 Task: Find connections with filter location Jesús Menéndez with filter topic #socialmediawith filter profile language German with filter current company Anglo American with filter school EnglishScore with filter industry Shipbuilding with filter service category Administrative with filter keywords title Computer Scientist
Action: Mouse moved to (669, 92)
Screenshot: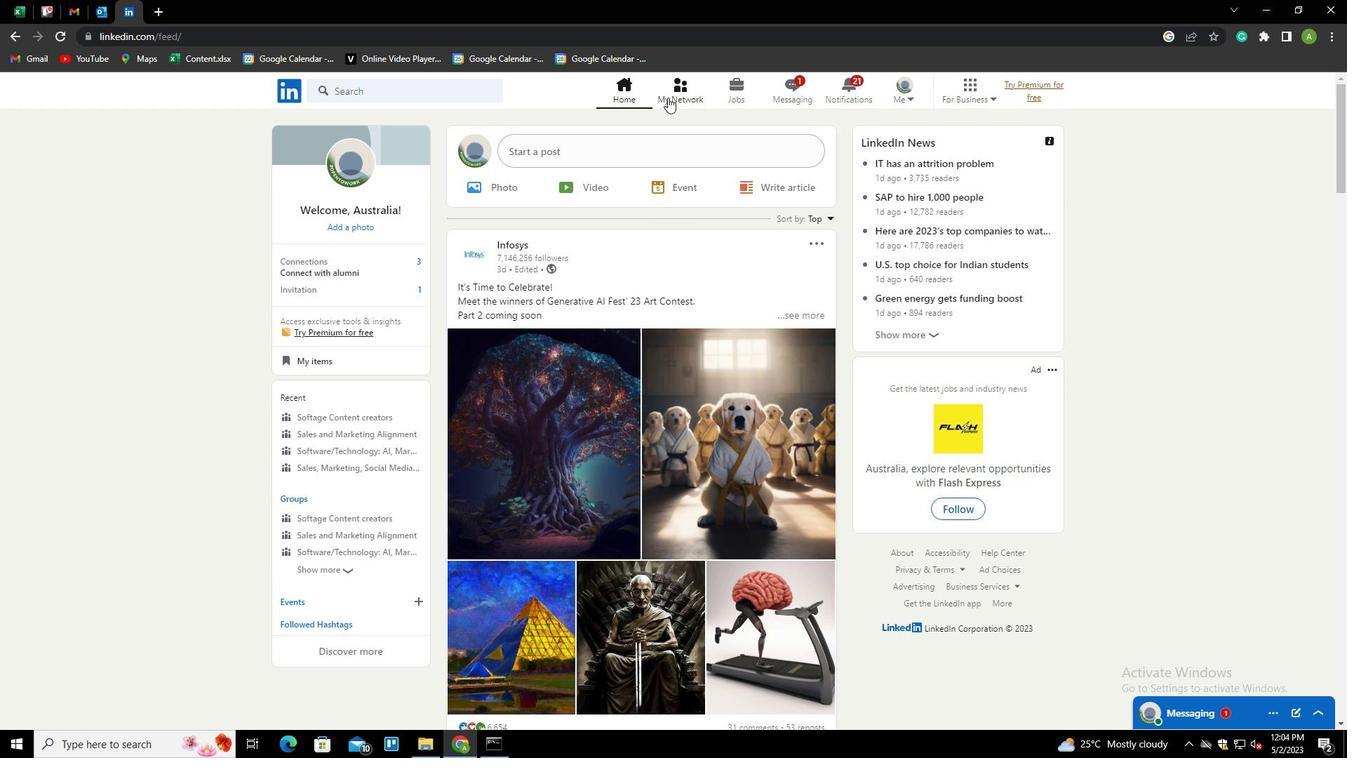 
Action: Mouse pressed left at (669, 92)
Screenshot: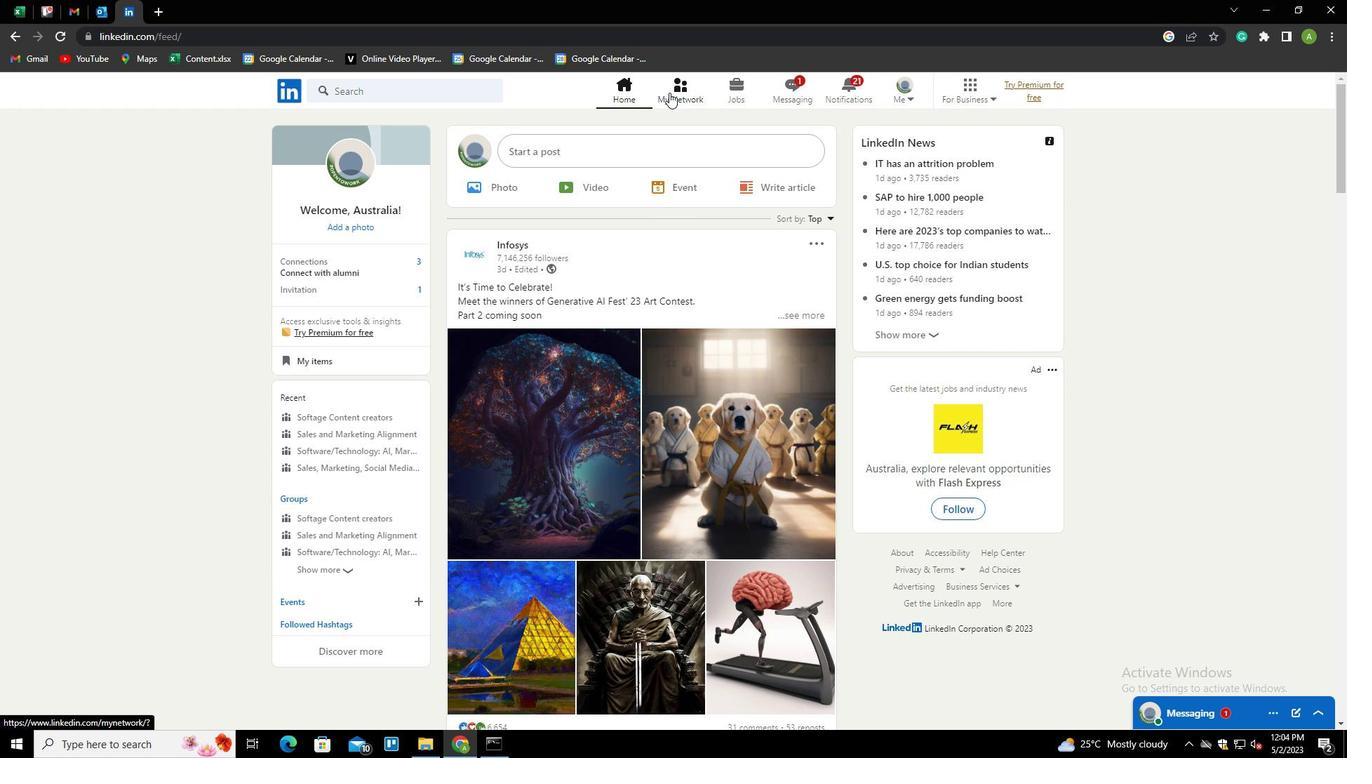 
Action: Mouse moved to (337, 167)
Screenshot: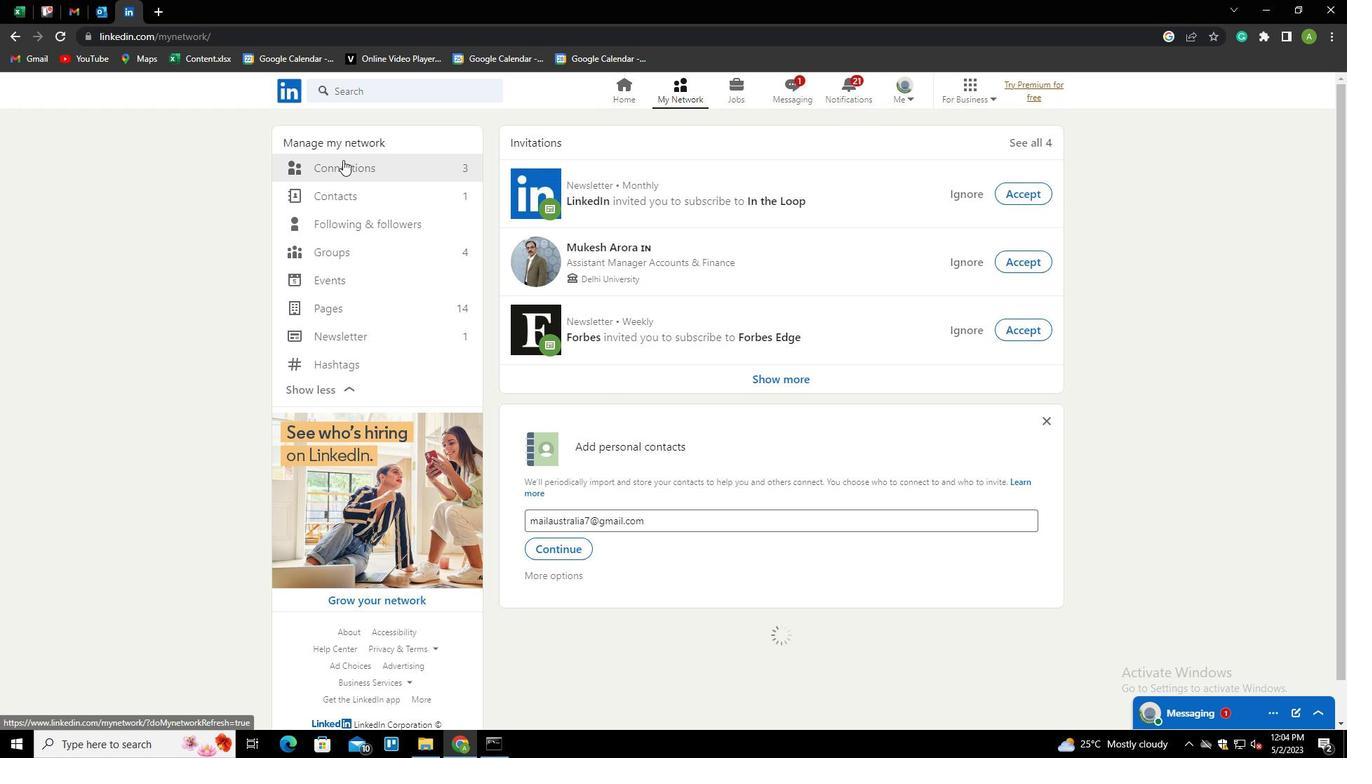 
Action: Mouse pressed left at (337, 167)
Screenshot: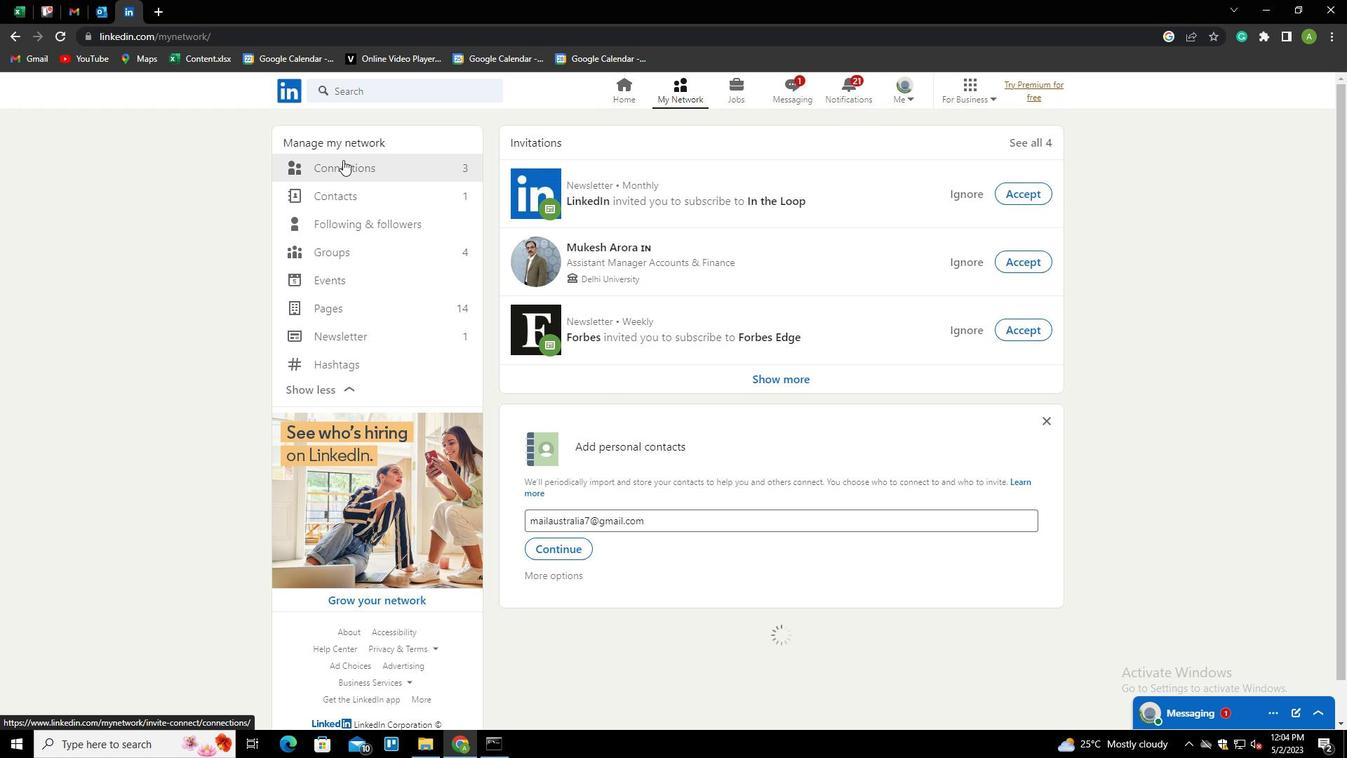 
Action: Mouse moved to (793, 172)
Screenshot: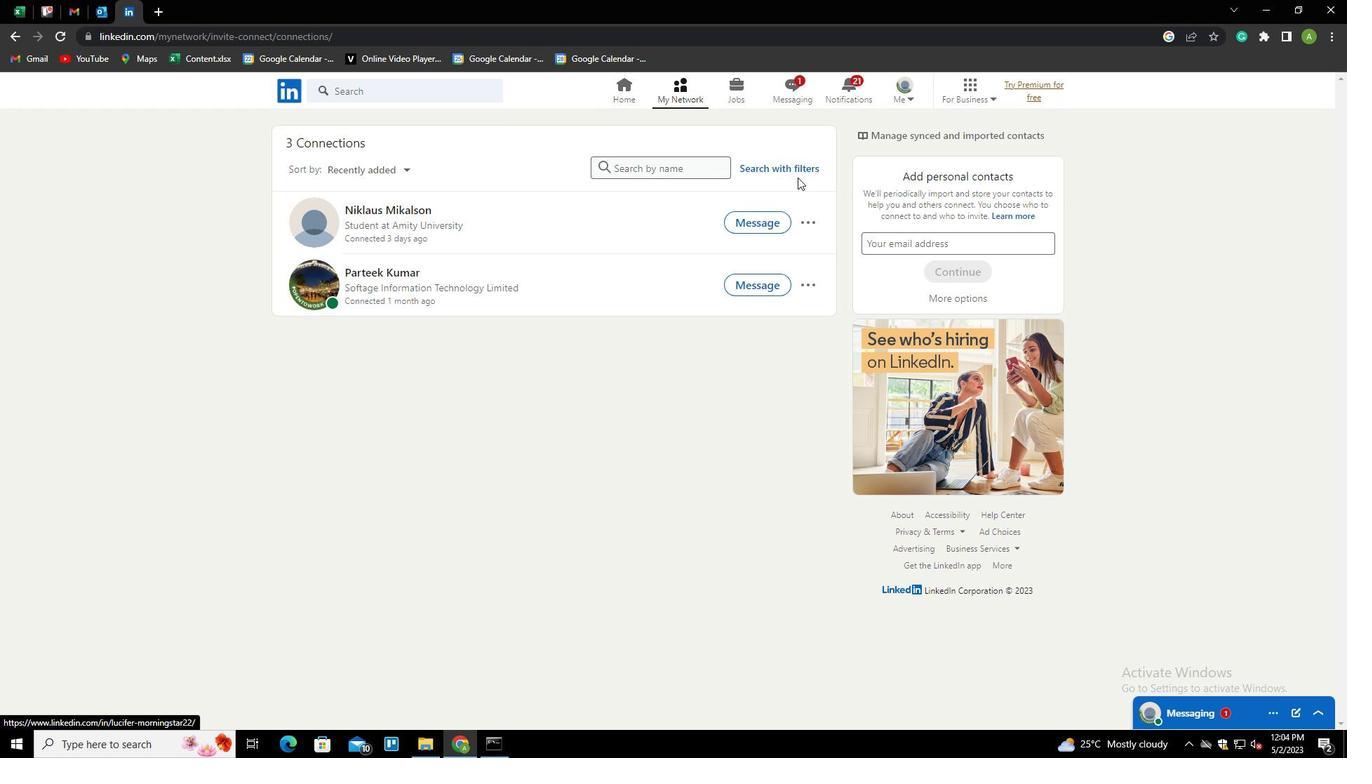 
Action: Mouse pressed left at (793, 172)
Screenshot: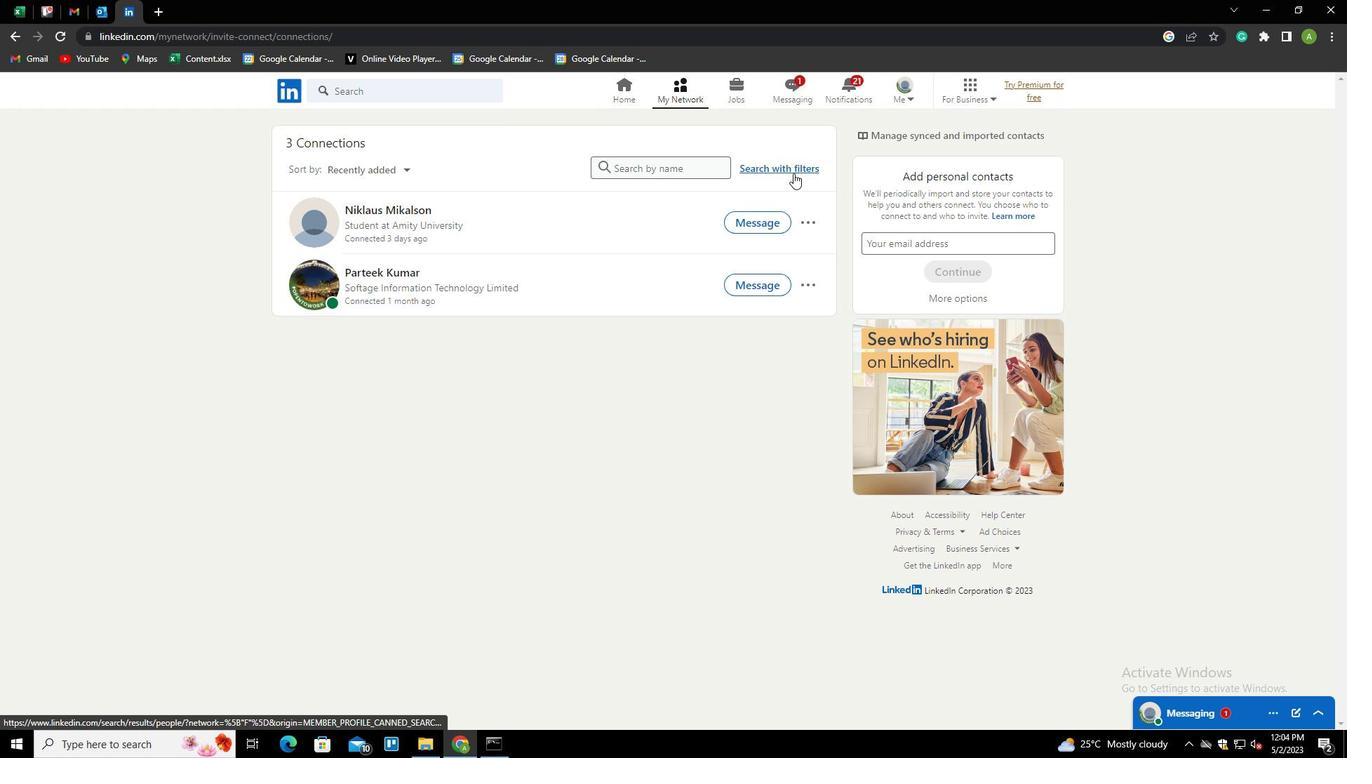 
Action: Mouse moved to (720, 125)
Screenshot: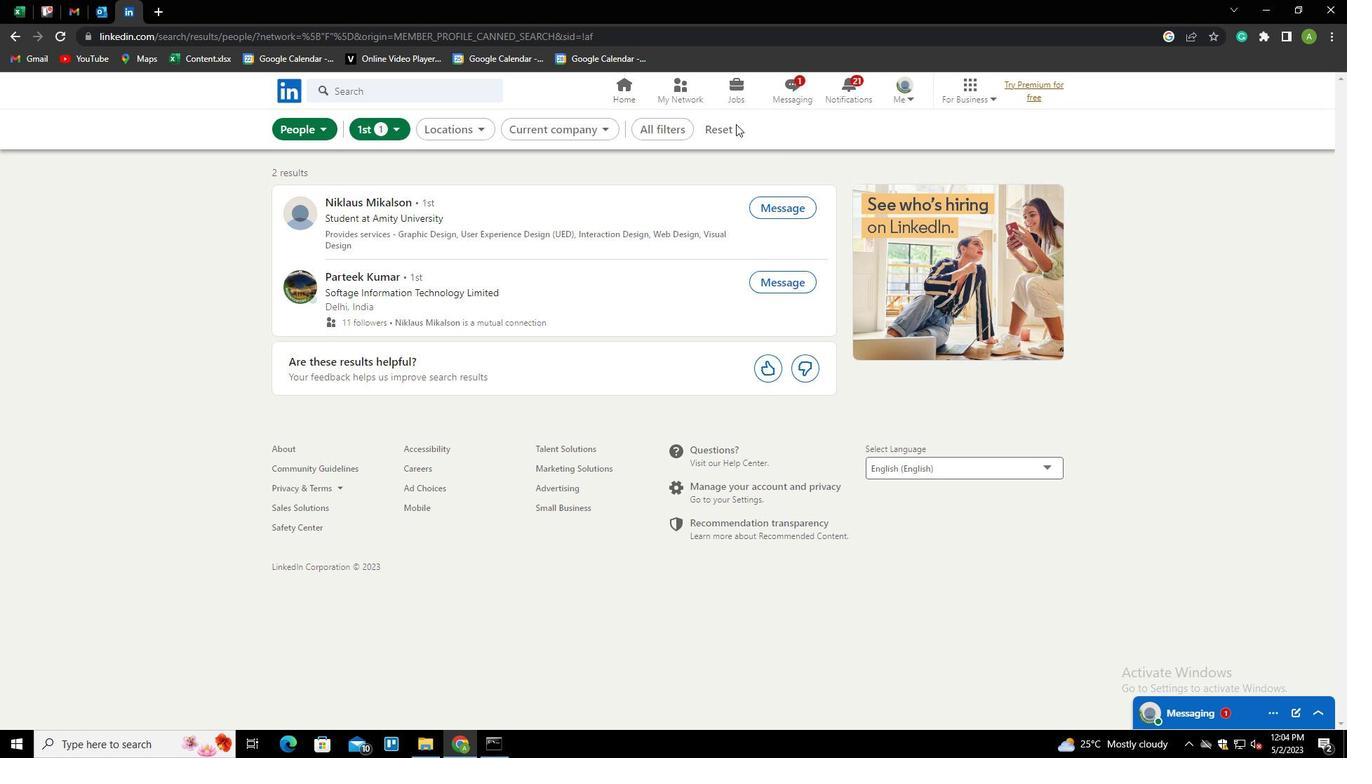 
Action: Mouse pressed left at (720, 125)
Screenshot: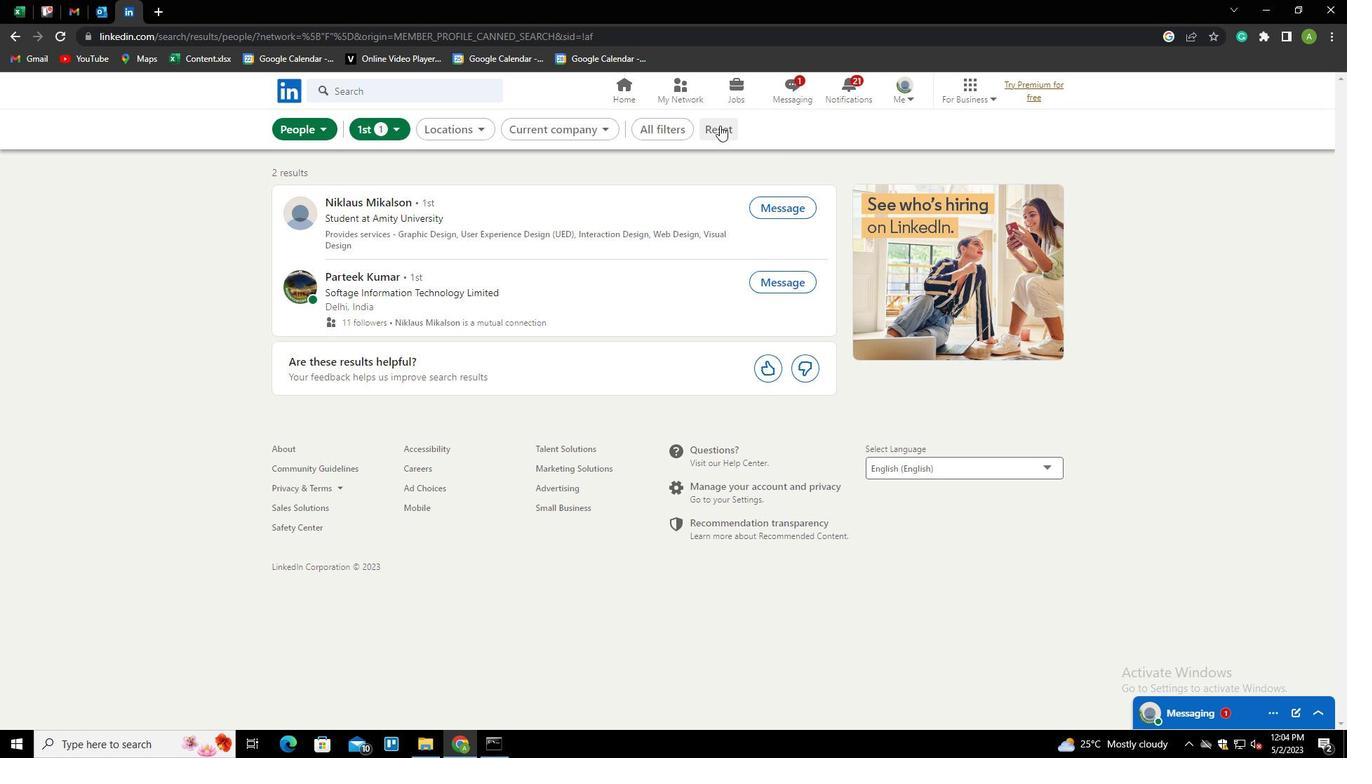
Action: Mouse moved to (691, 128)
Screenshot: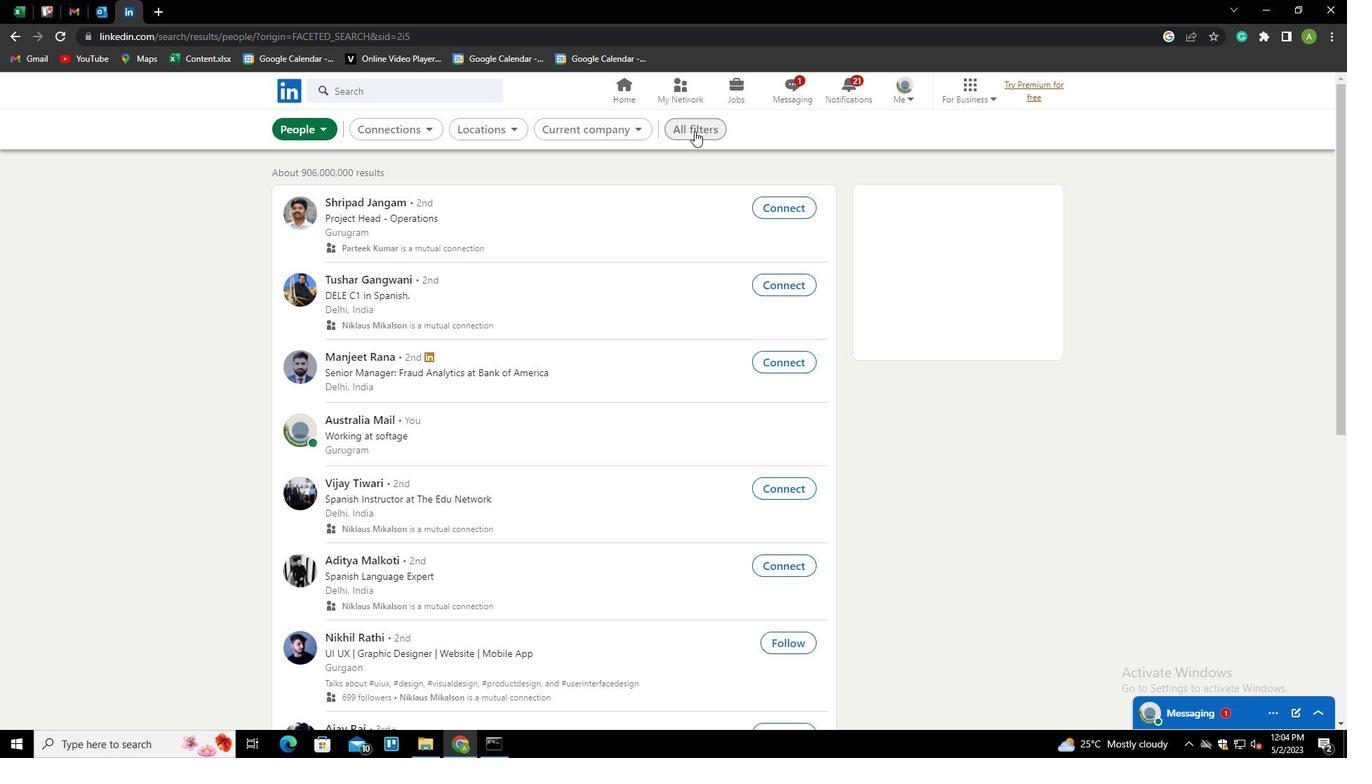 
Action: Mouse pressed left at (691, 128)
Screenshot: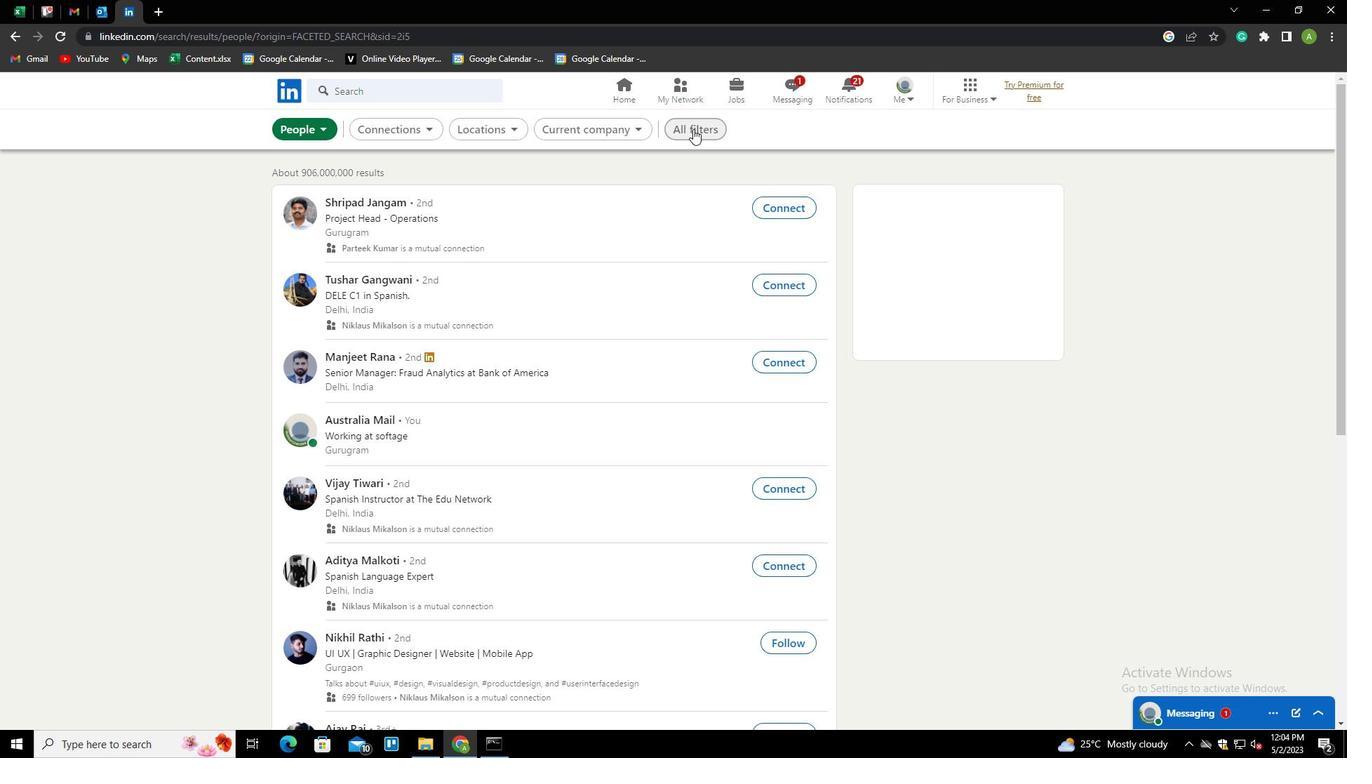 
Action: Mouse moved to (1167, 394)
Screenshot: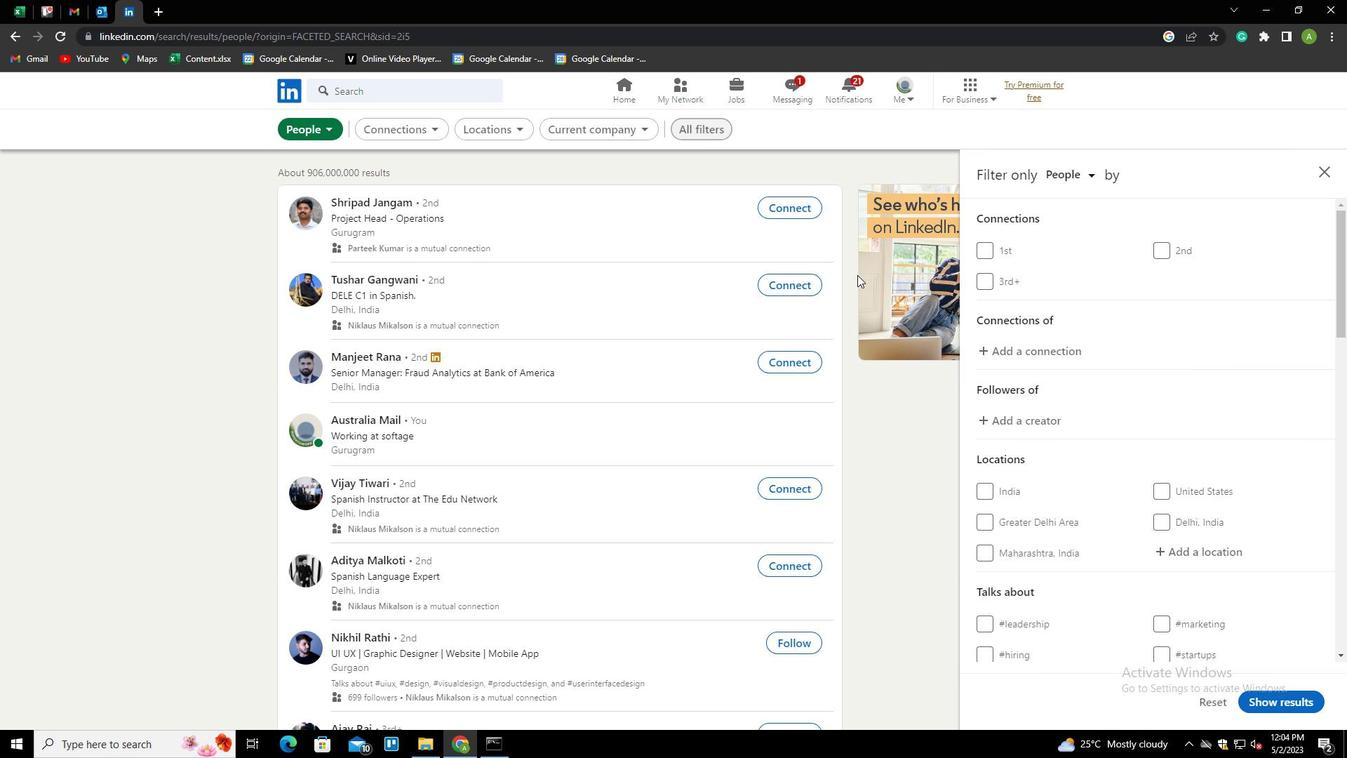
Action: Mouse scrolled (1167, 393) with delta (0, 0)
Screenshot: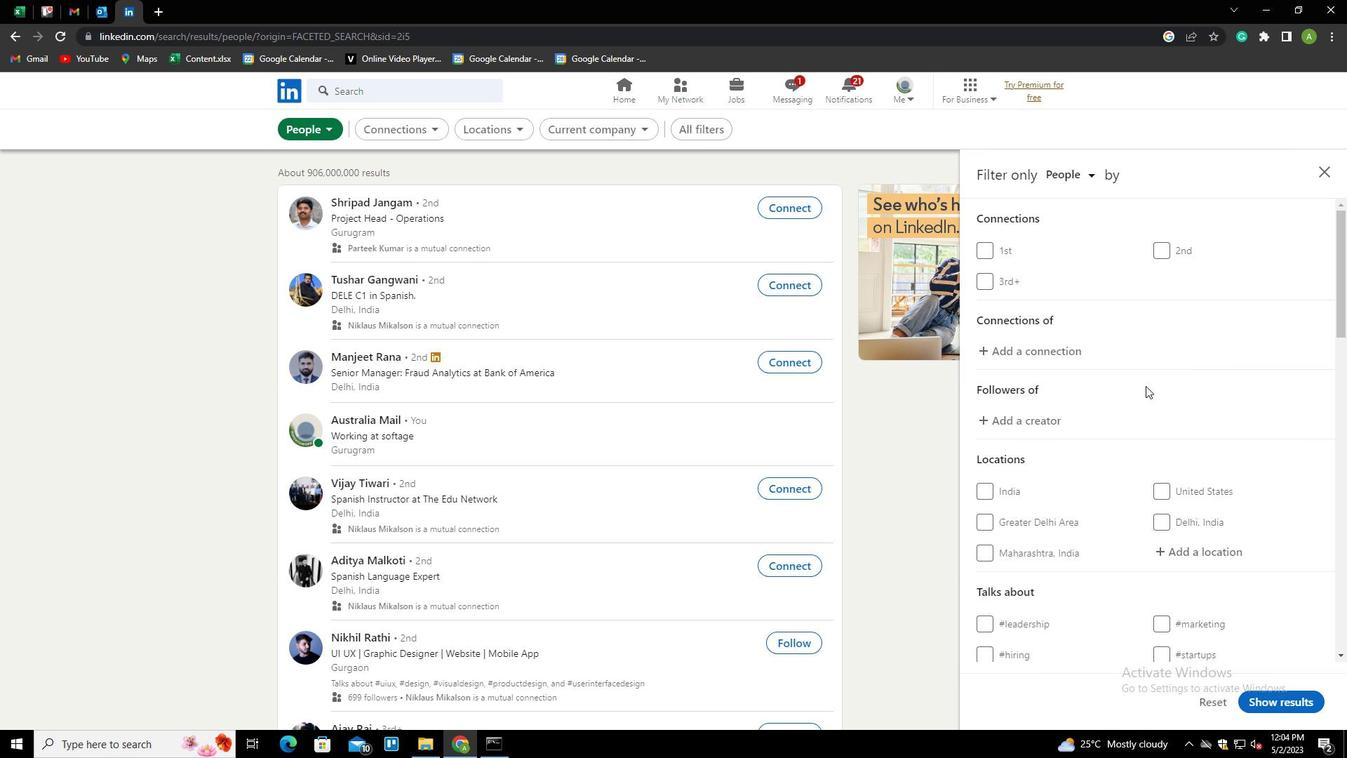 
Action: Mouse scrolled (1167, 393) with delta (0, 0)
Screenshot: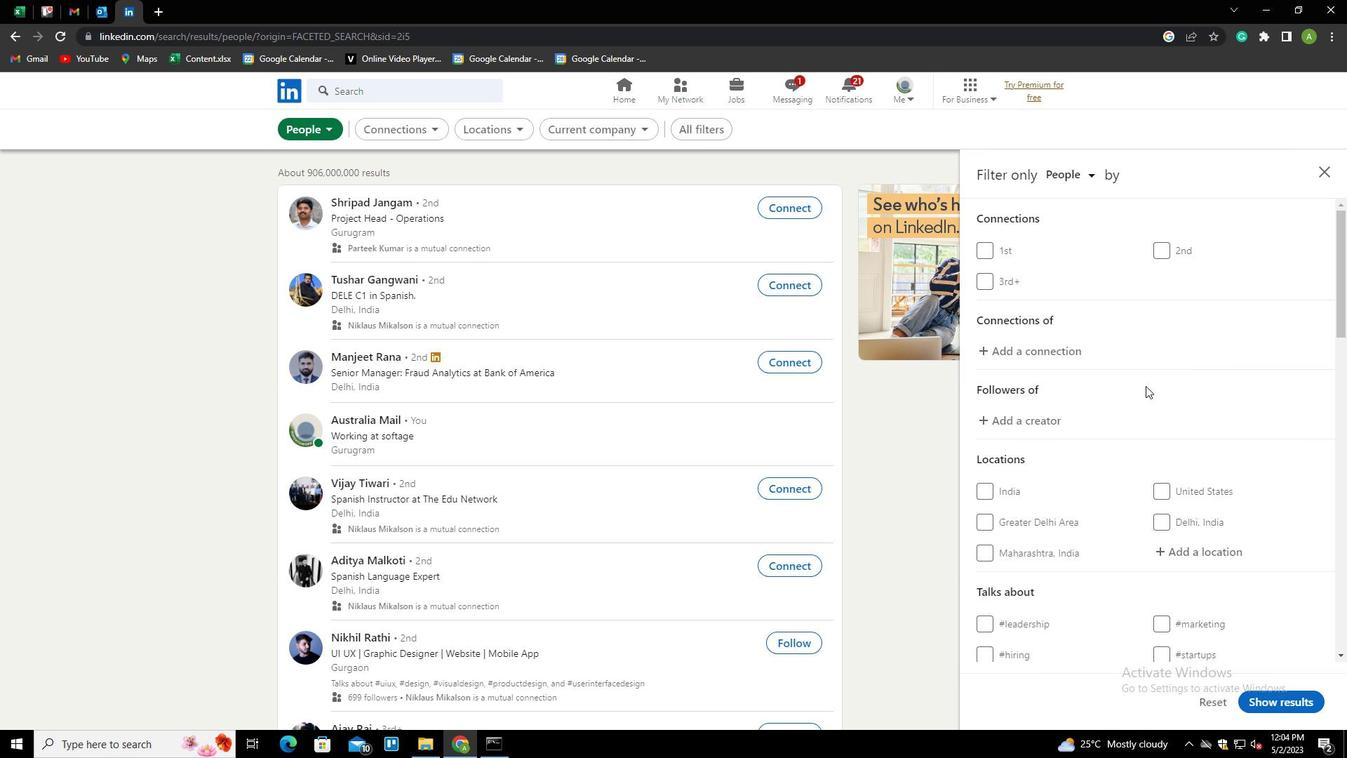 
Action: Mouse moved to (1167, 395)
Screenshot: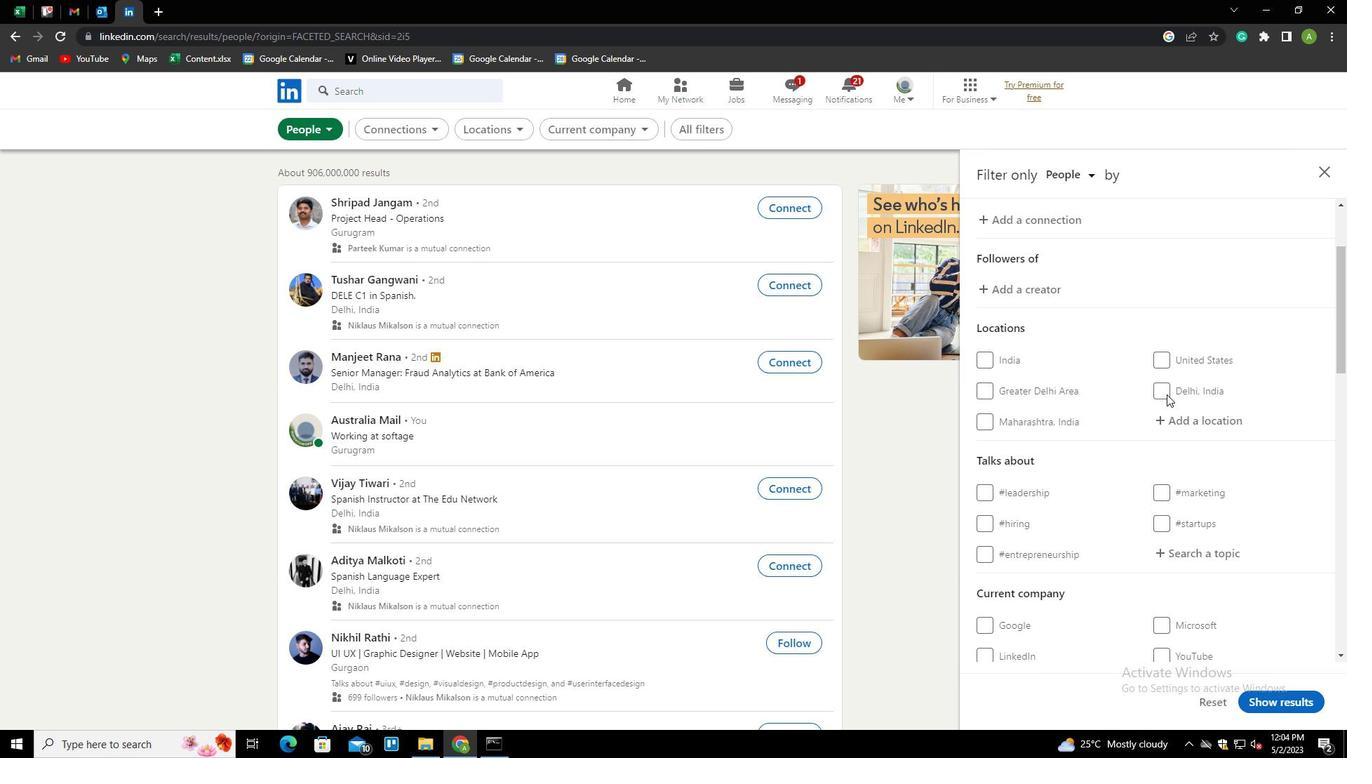 
Action: Mouse scrolled (1167, 394) with delta (0, 0)
Screenshot: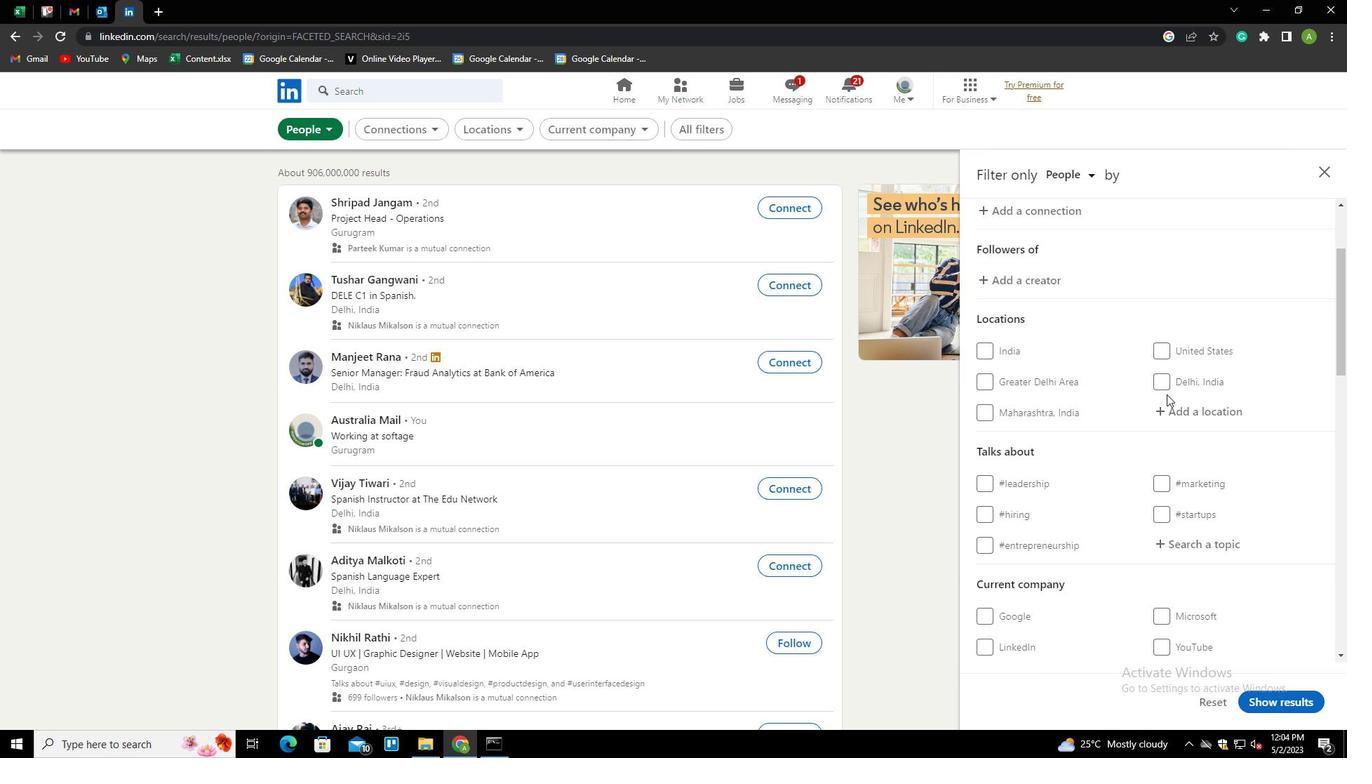 
Action: Mouse moved to (1173, 344)
Screenshot: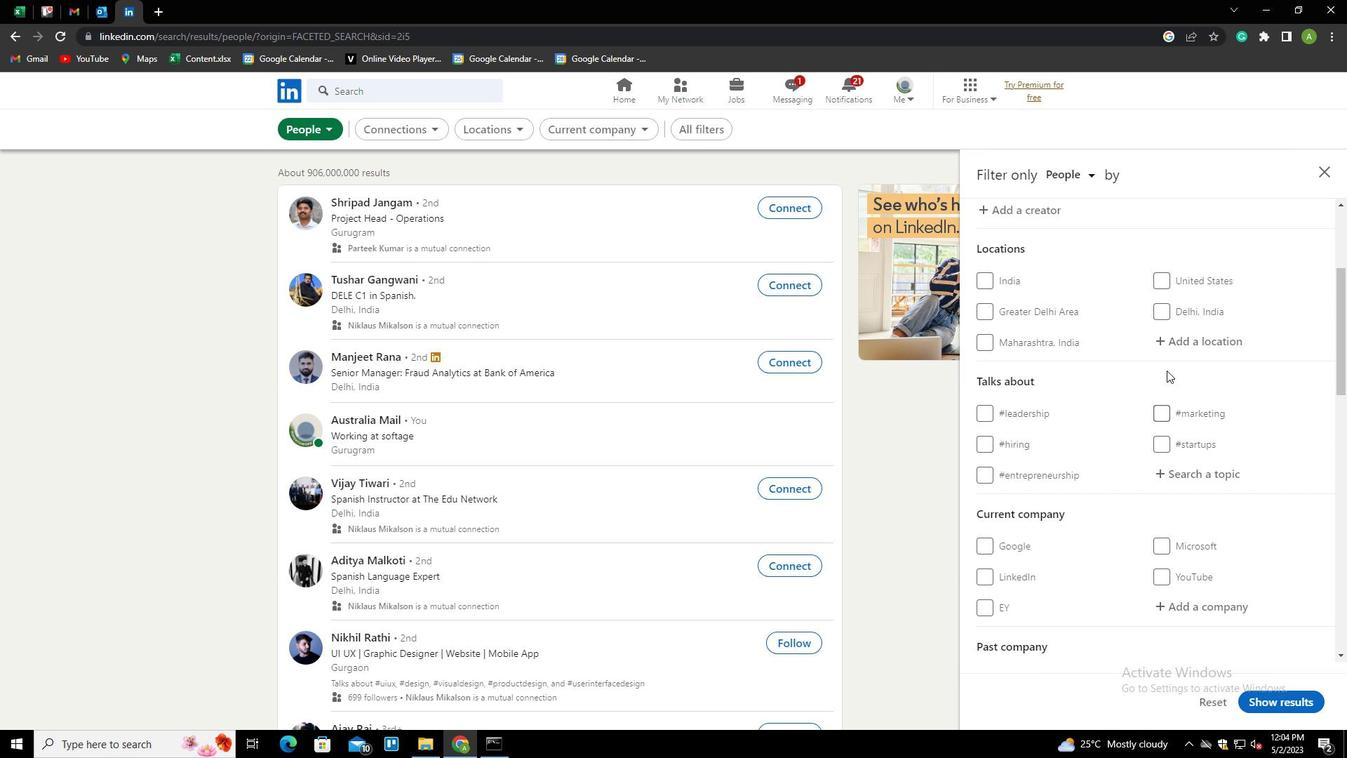 
Action: Mouse pressed left at (1173, 344)
Screenshot: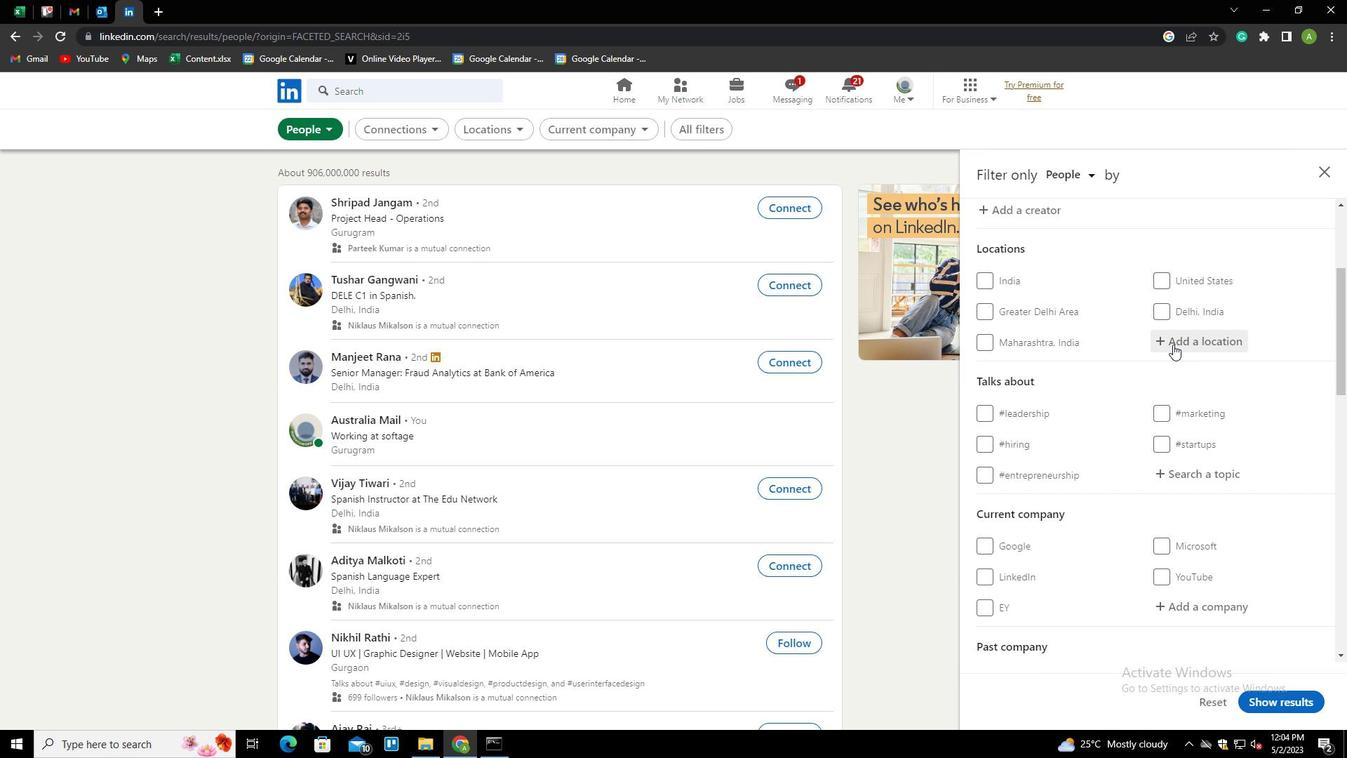 
Action: Key pressed <Key.shift>JESUS<Key.space><Key.shift>MENENDEZ
Screenshot: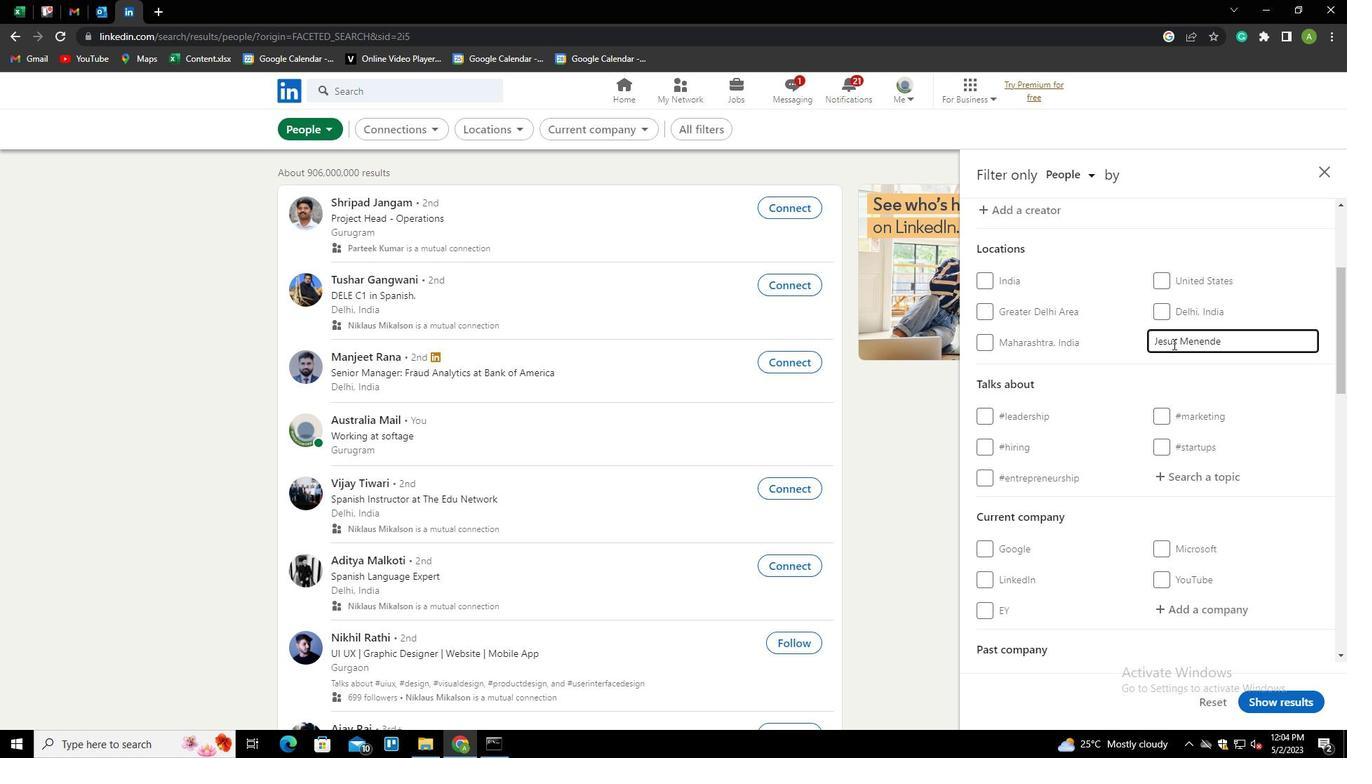 
Action: Mouse moved to (1239, 367)
Screenshot: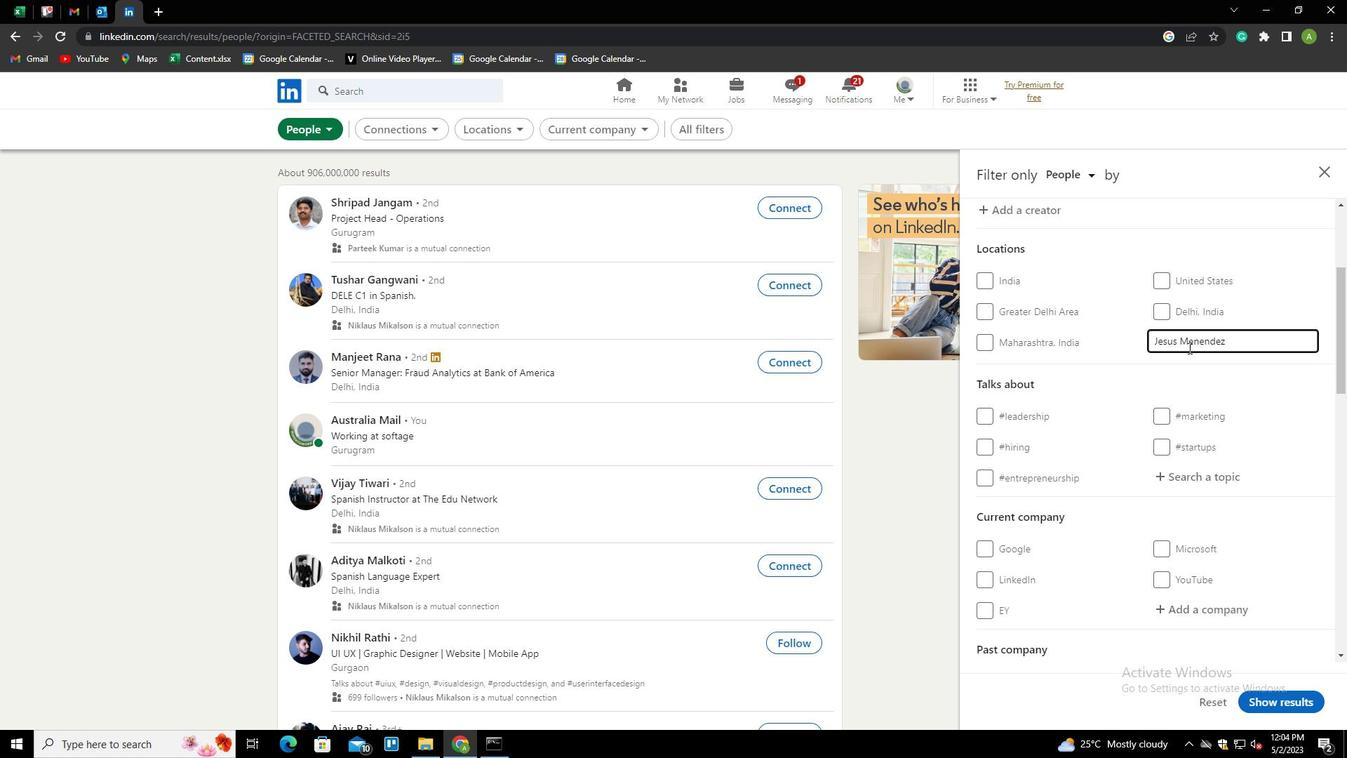 
Action: Mouse pressed left at (1239, 367)
Screenshot: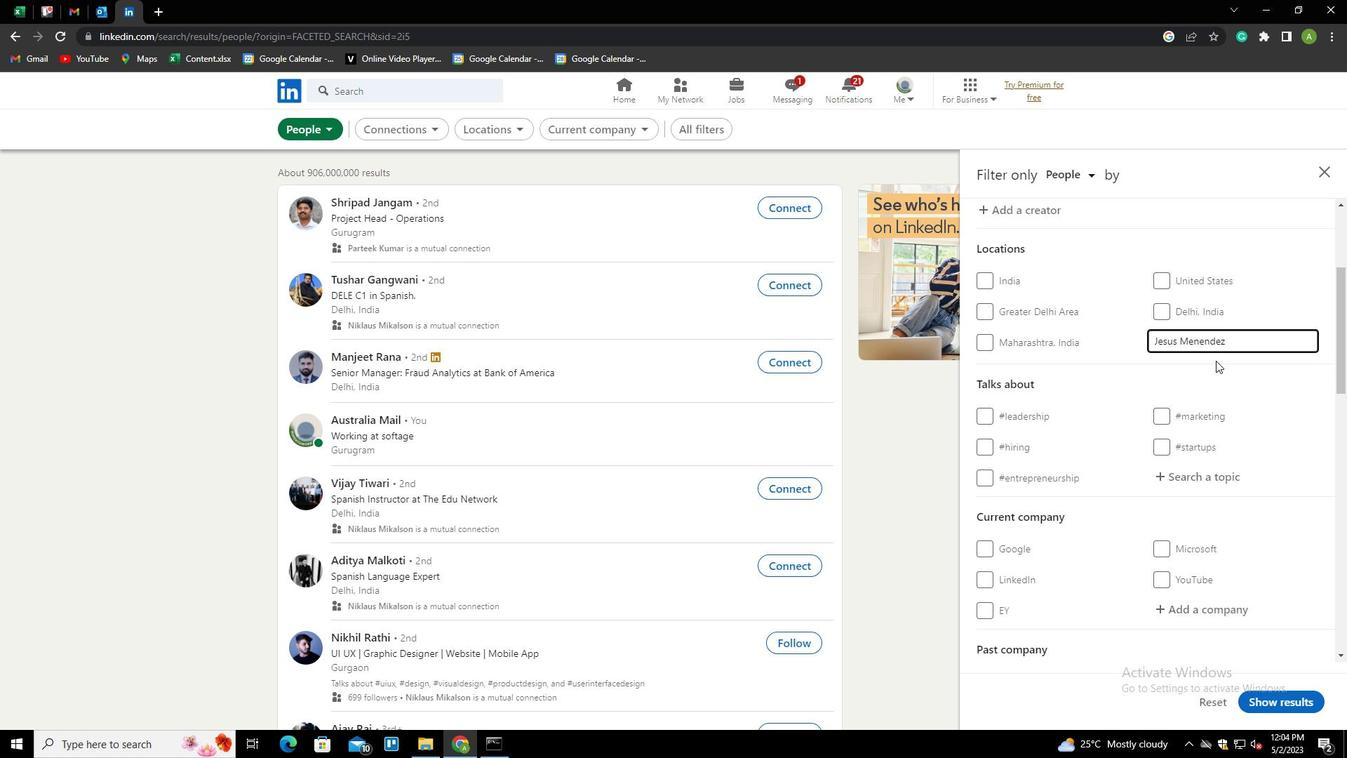 
Action: Mouse moved to (1192, 484)
Screenshot: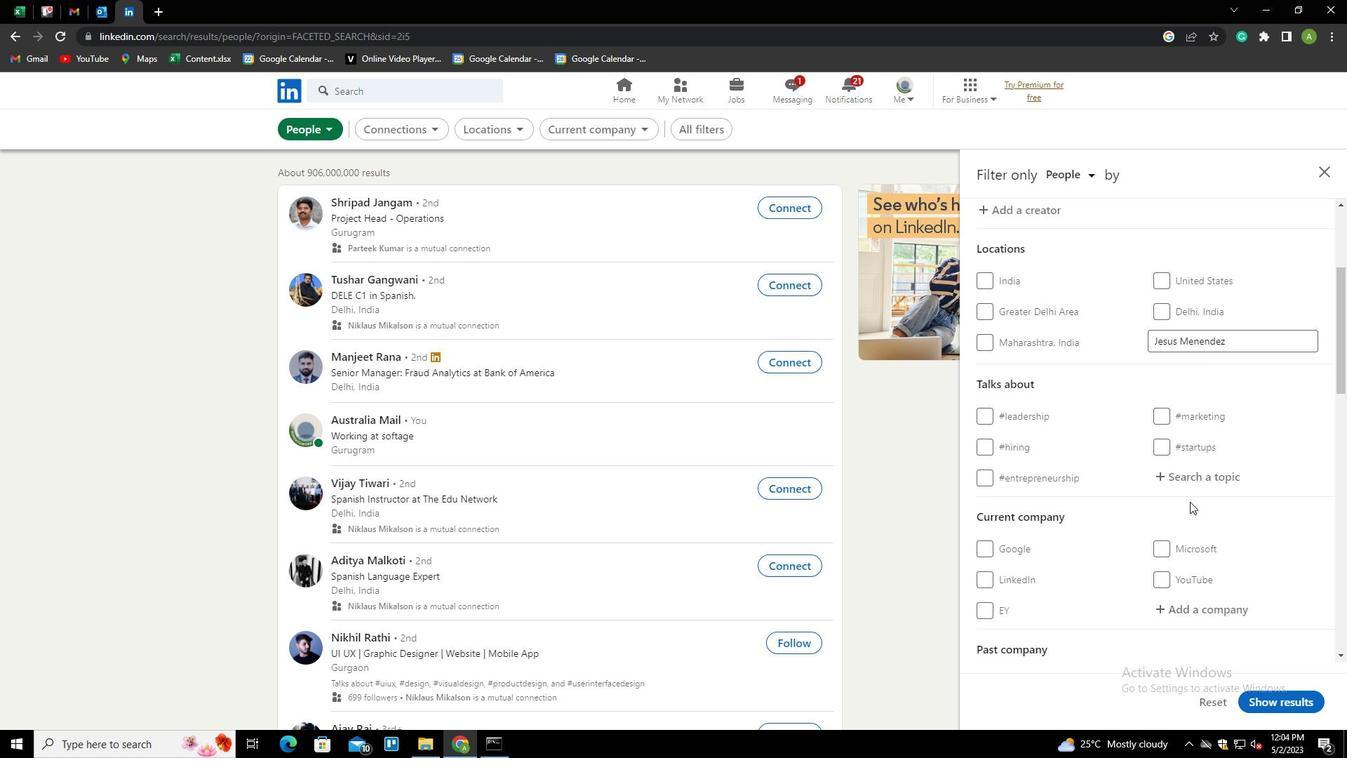 
Action: Mouse pressed left at (1192, 484)
Screenshot: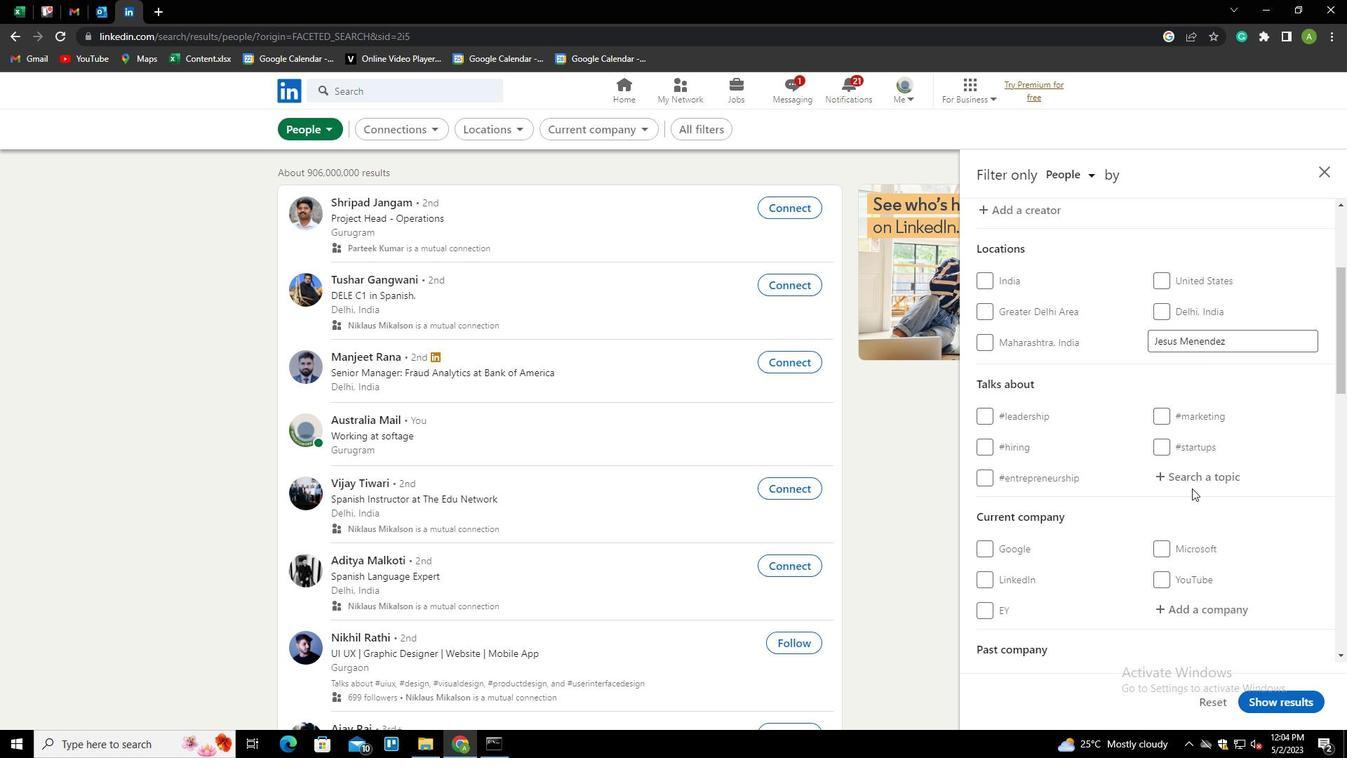 
Action: Mouse moved to (1202, 475)
Screenshot: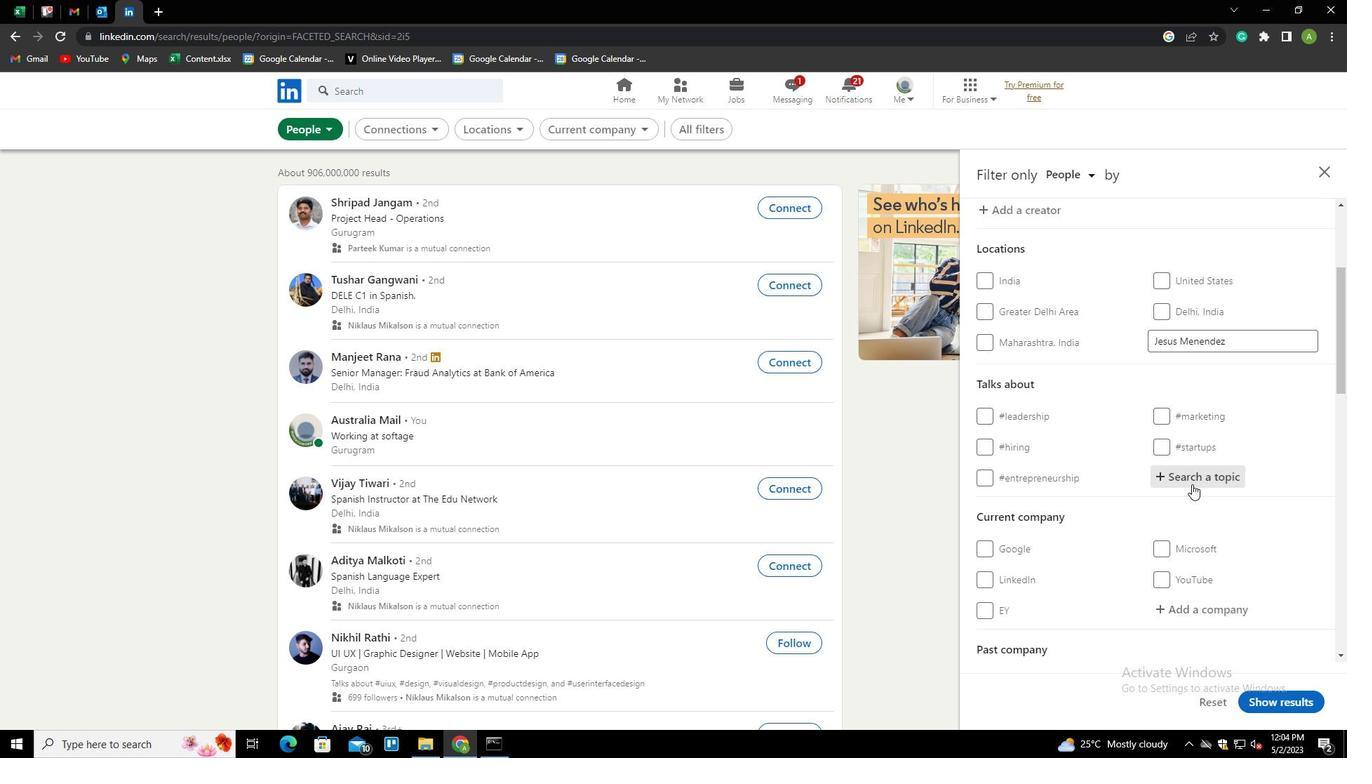 
Action: Mouse pressed left at (1202, 475)
Screenshot: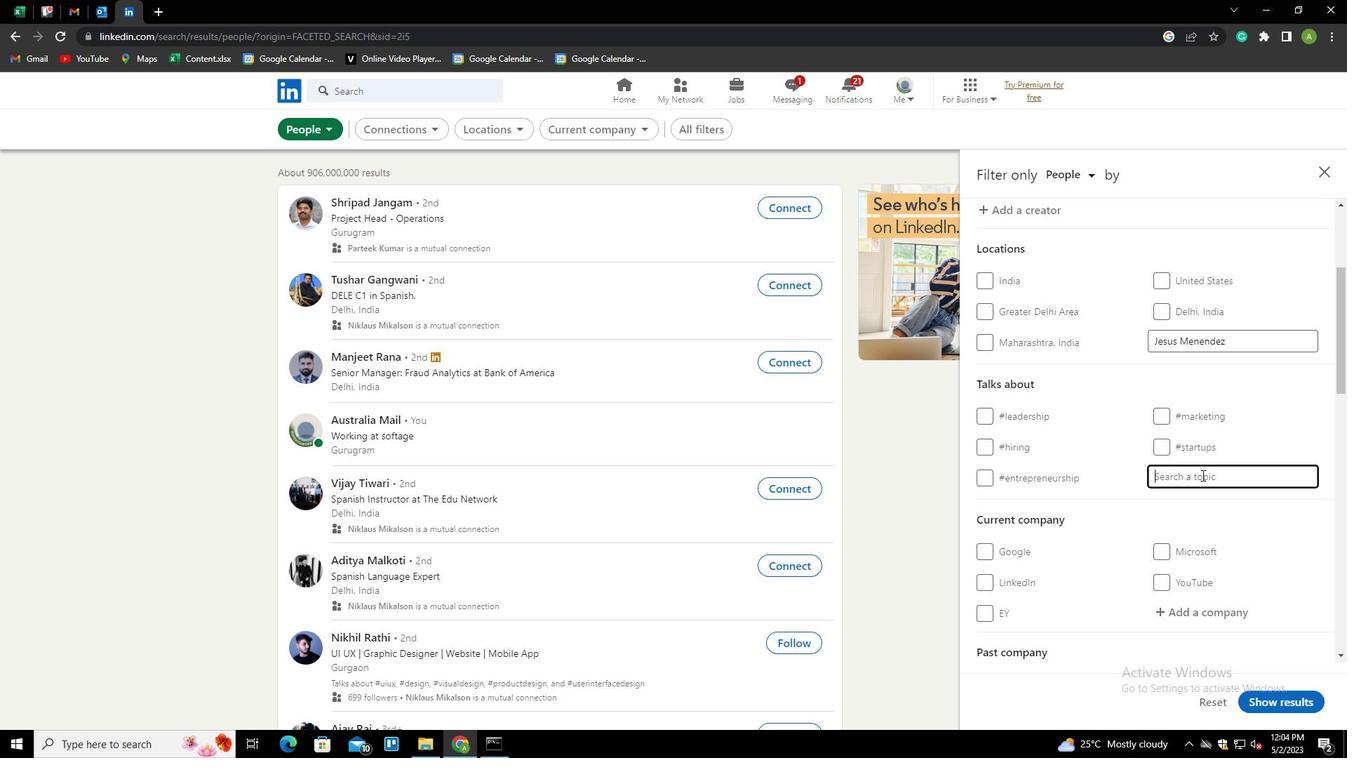 
Action: Key pressed SOCIAL<Key.space><Key.backspace>MEDIA<Key.down><Key.enter>
Screenshot: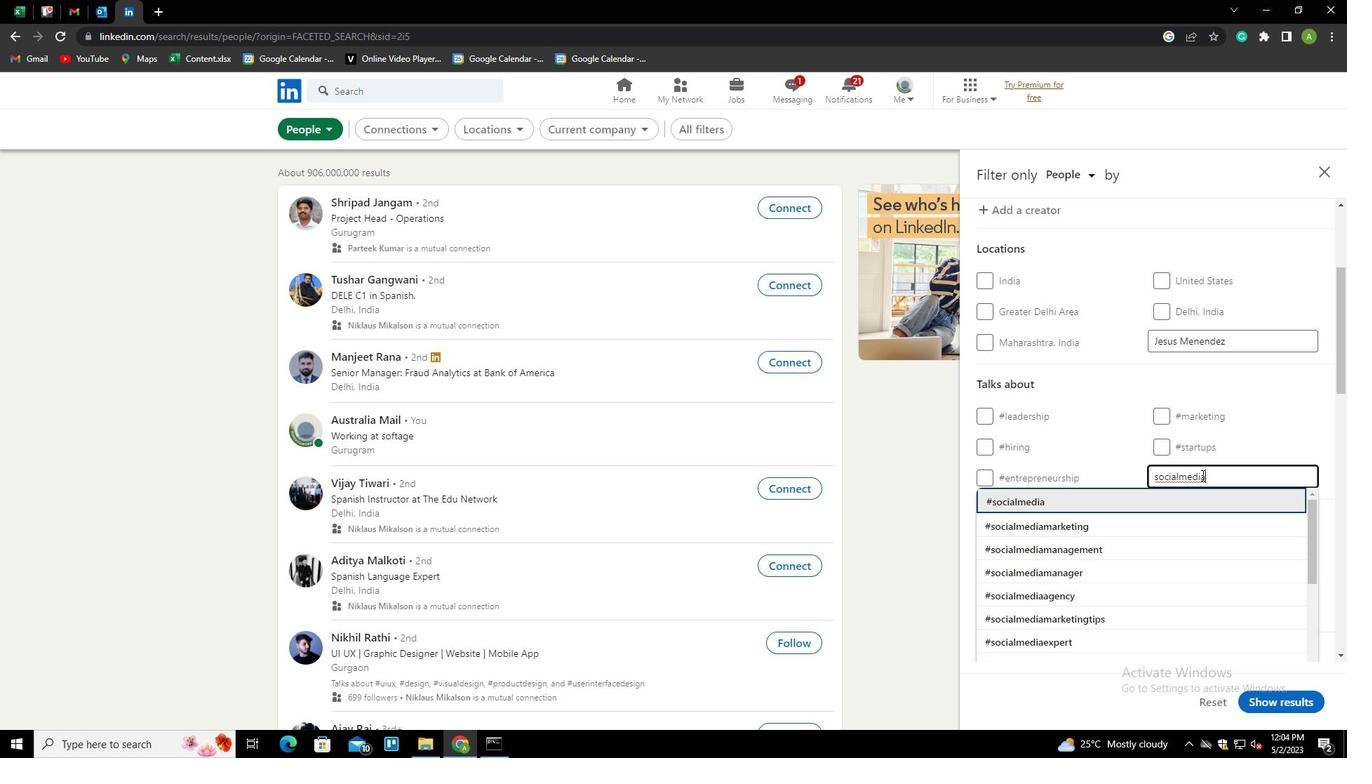 
Action: Mouse scrolled (1202, 474) with delta (0, 0)
Screenshot: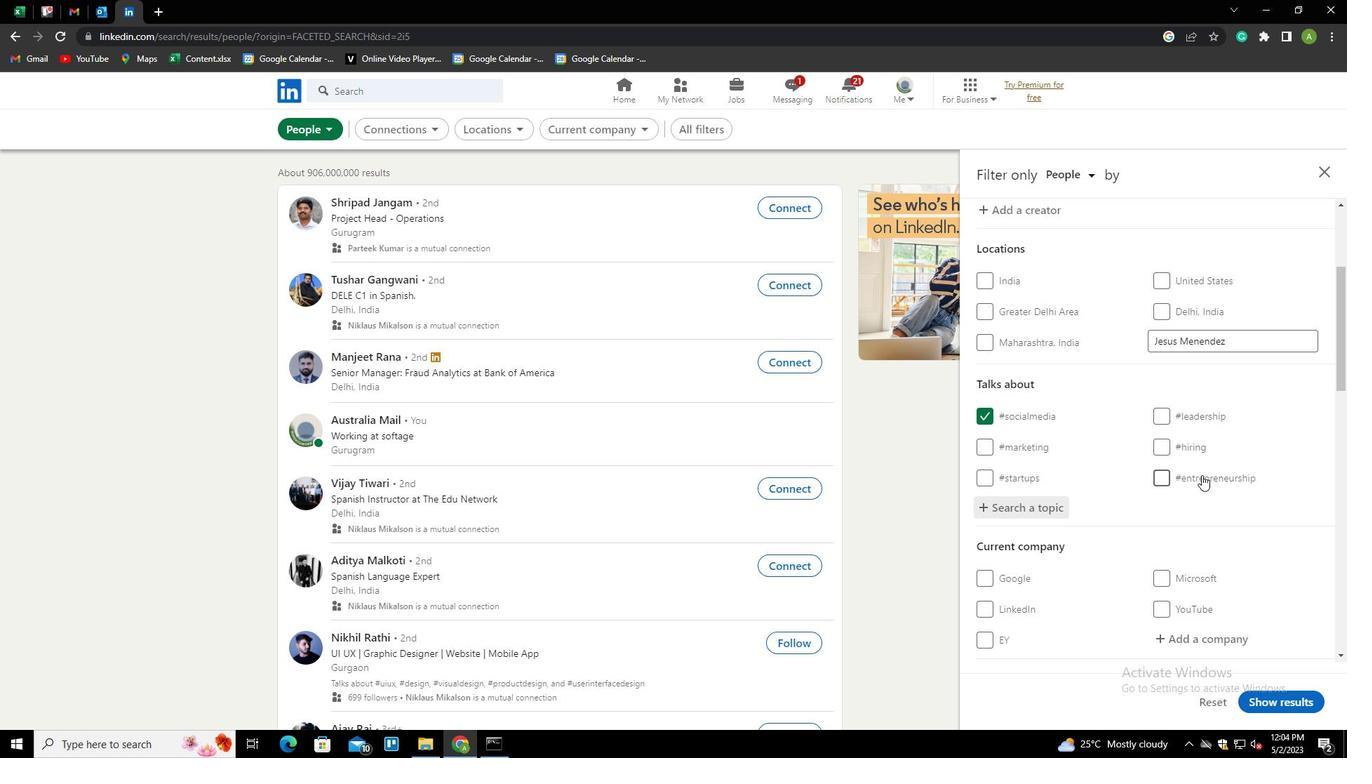 
Action: Mouse scrolled (1202, 474) with delta (0, 0)
Screenshot: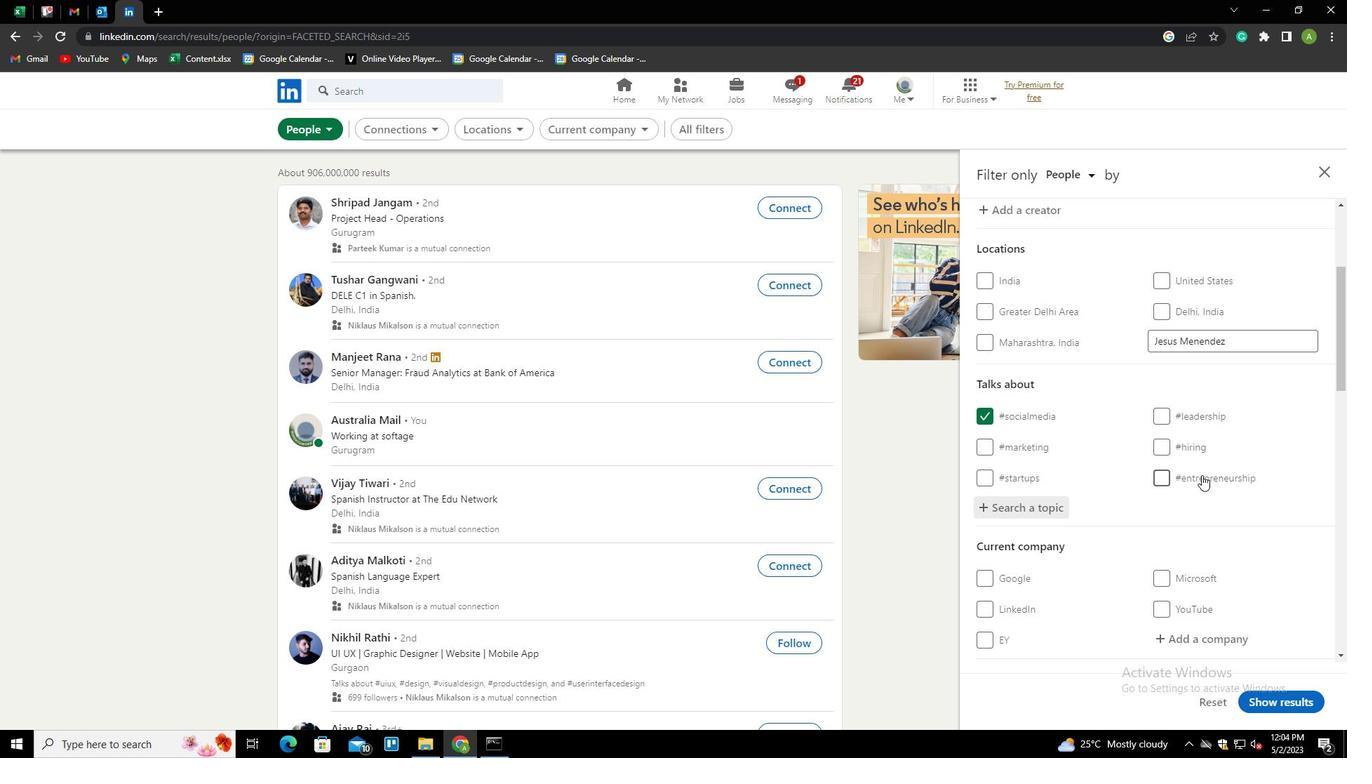 
Action: Mouse scrolled (1202, 474) with delta (0, 0)
Screenshot: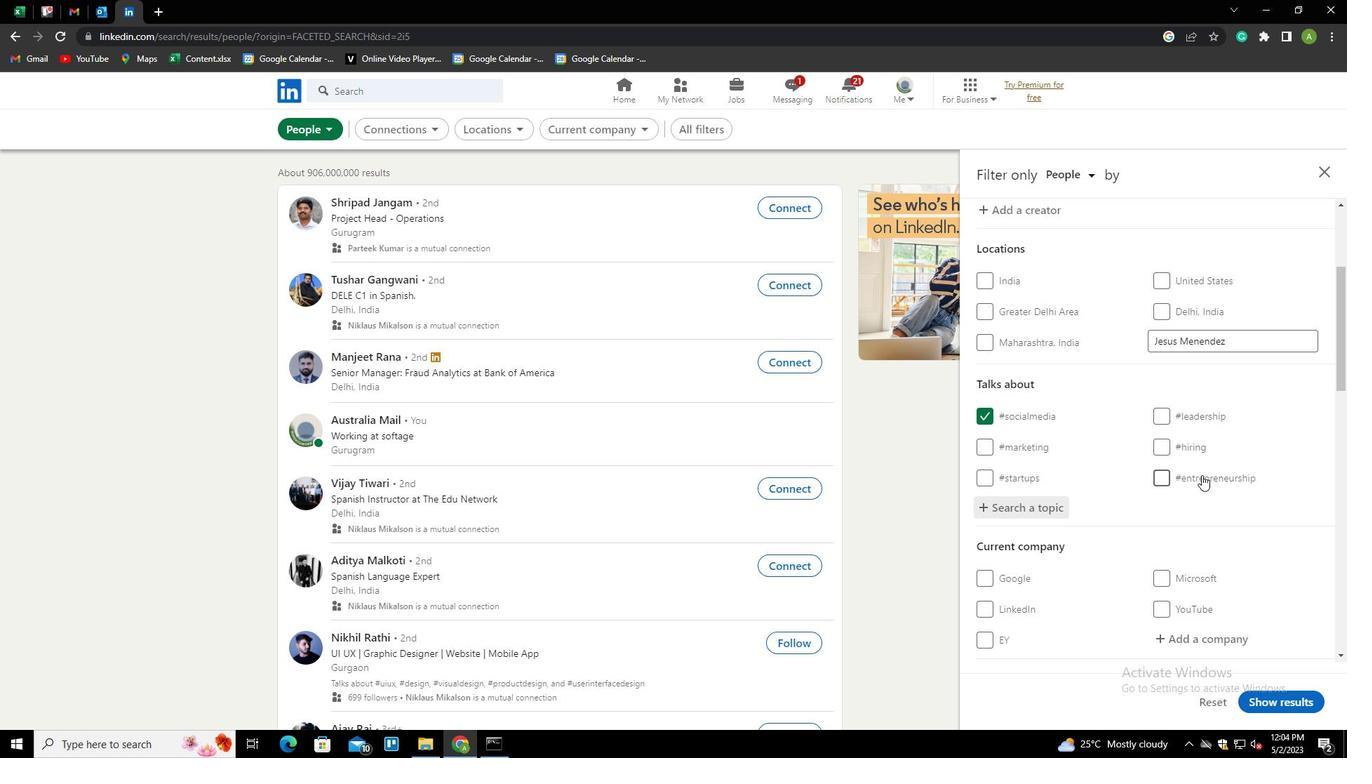 
Action: Mouse scrolled (1202, 474) with delta (0, 0)
Screenshot: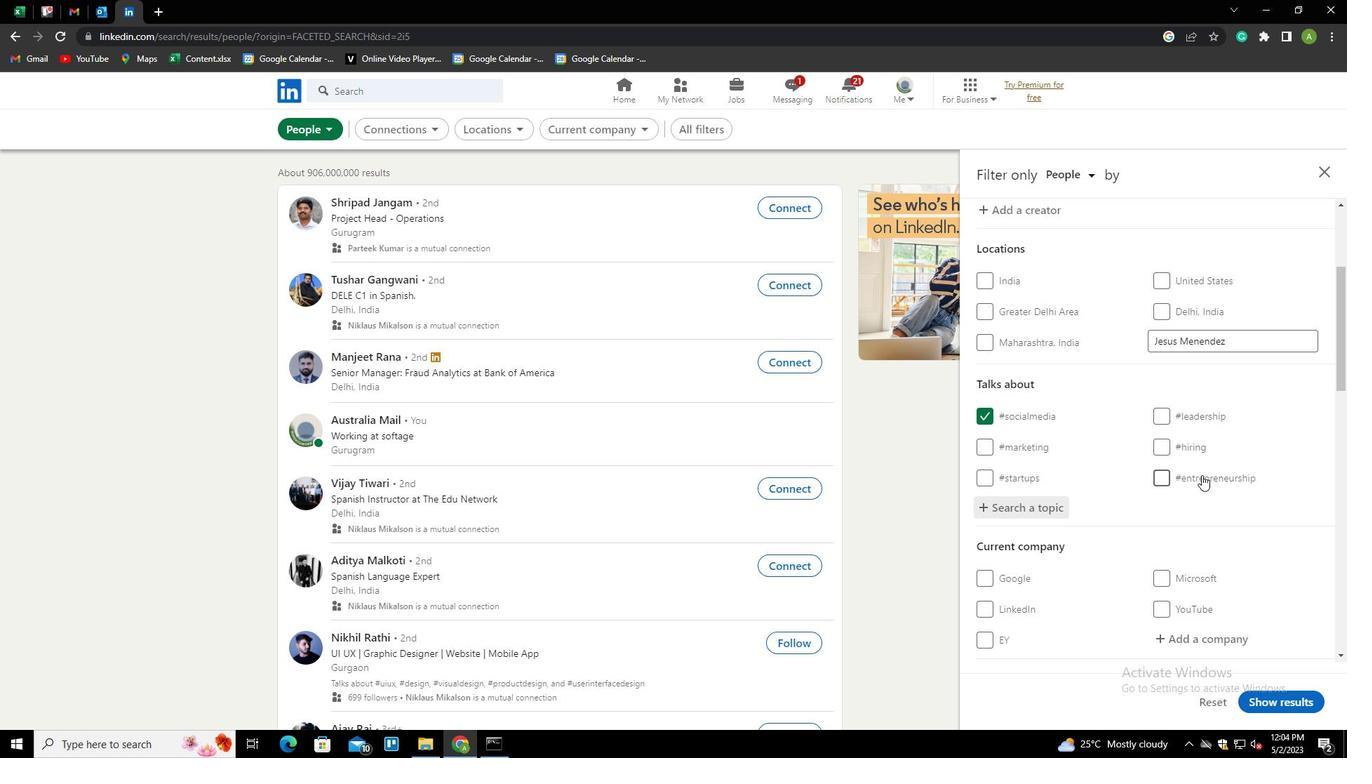 
Action: Mouse scrolled (1202, 474) with delta (0, 0)
Screenshot: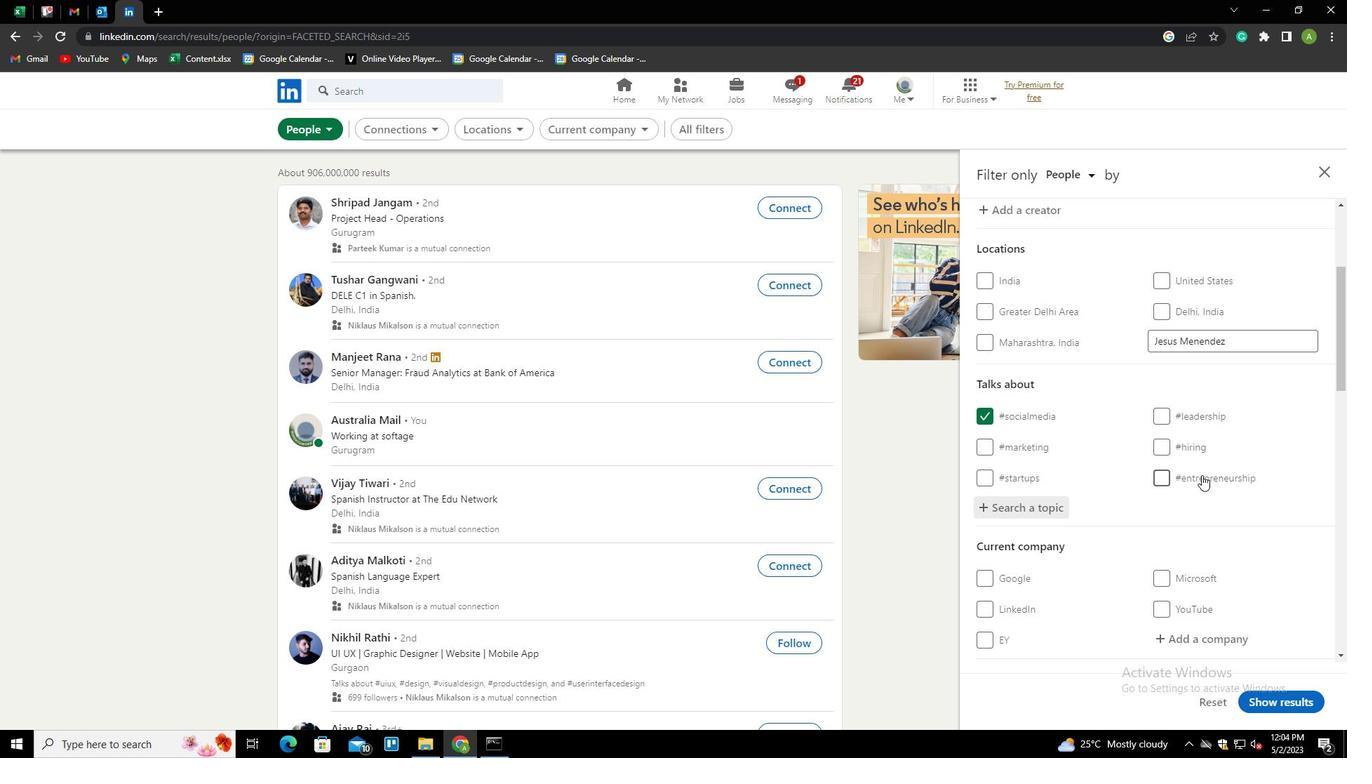 
Action: Mouse scrolled (1202, 474) with delta (0, 0)
Screenshot: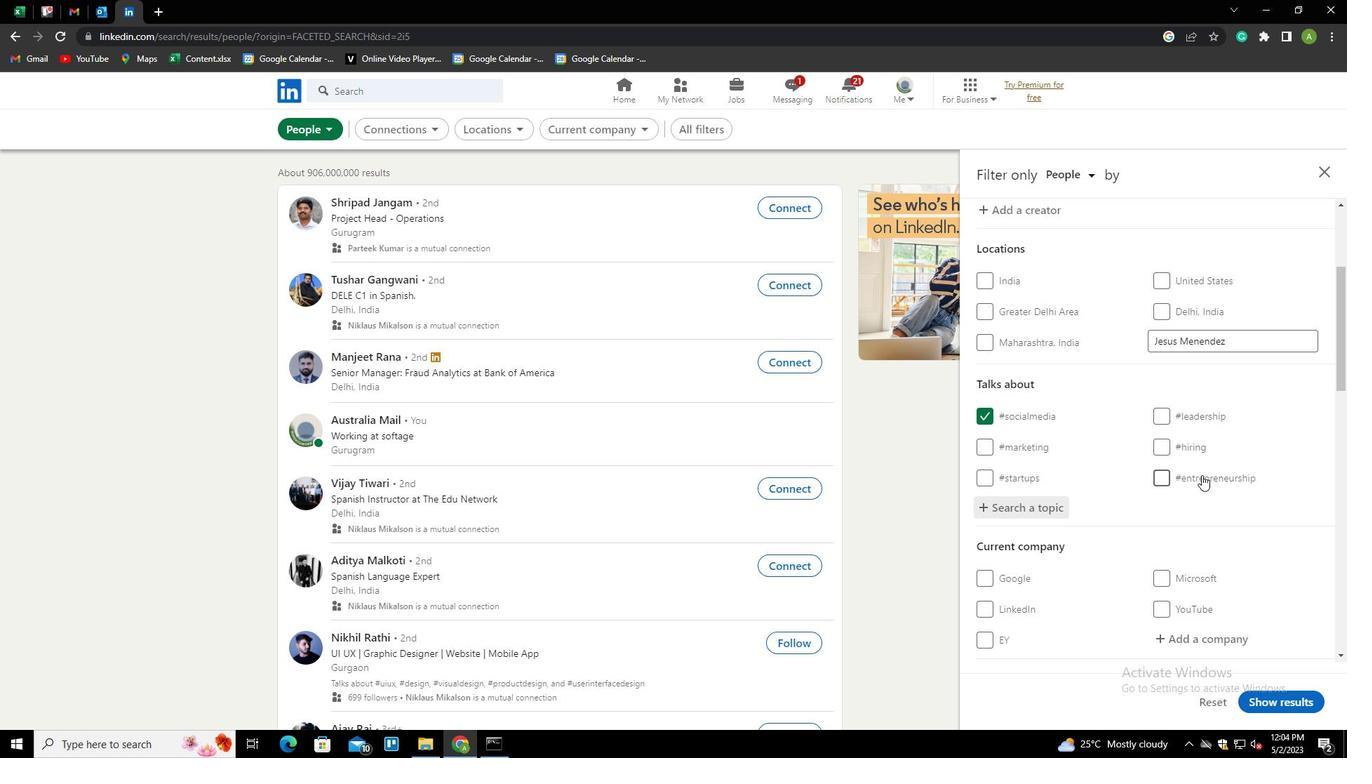 
Action: Mouse scrolled (1202, 474) with delta (0, 0)
Screenshot: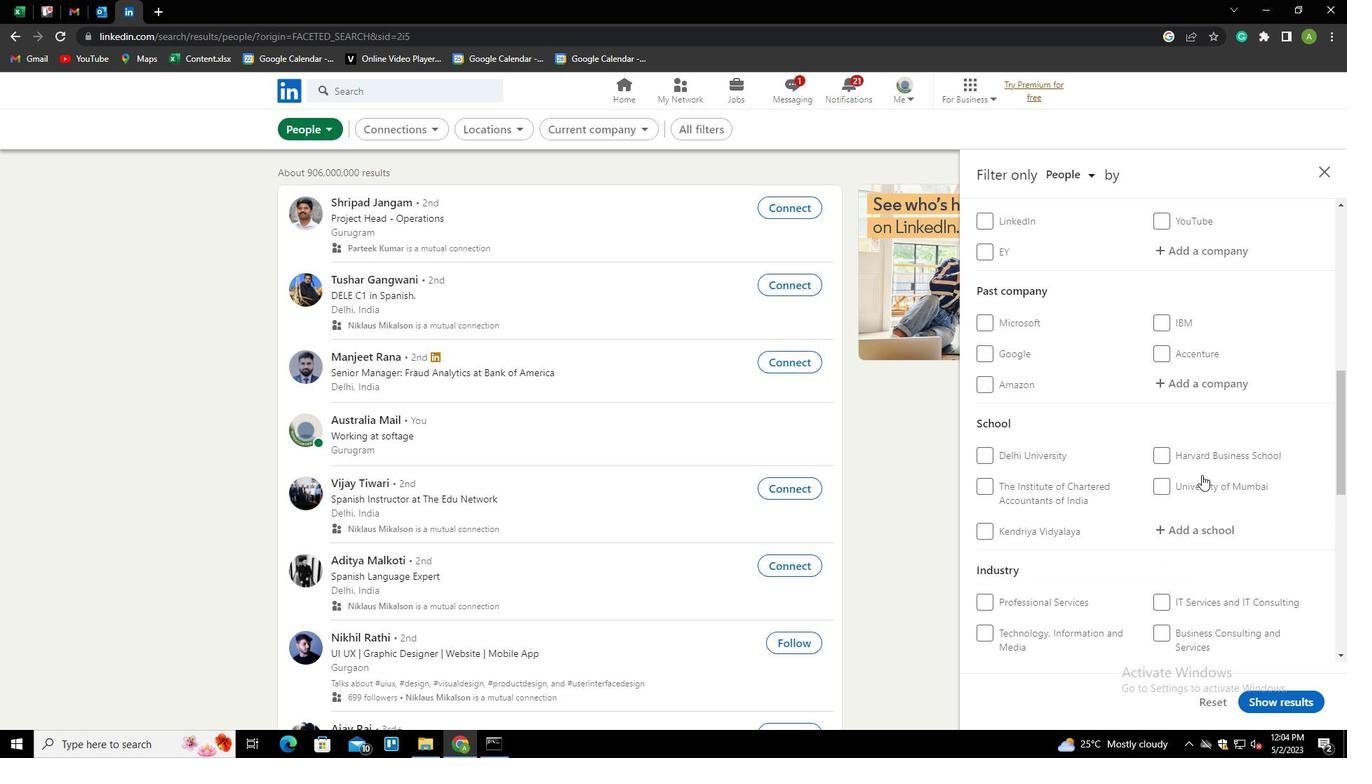 
Action: Mouse scrolled (1202, 474) with delta (0, 0)
Screenshot: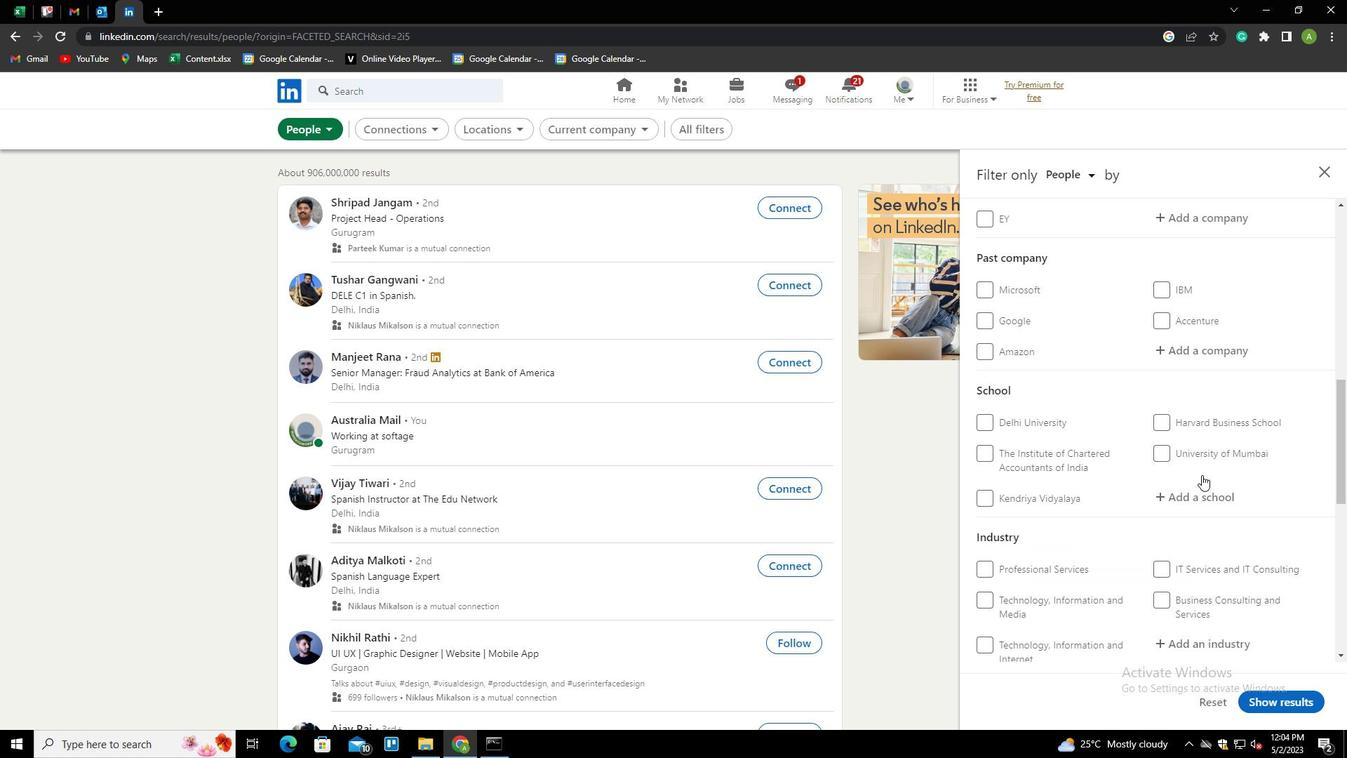 
Action: Mouse scrolled (1202, 474) with delta (0, 0)
Screenshot: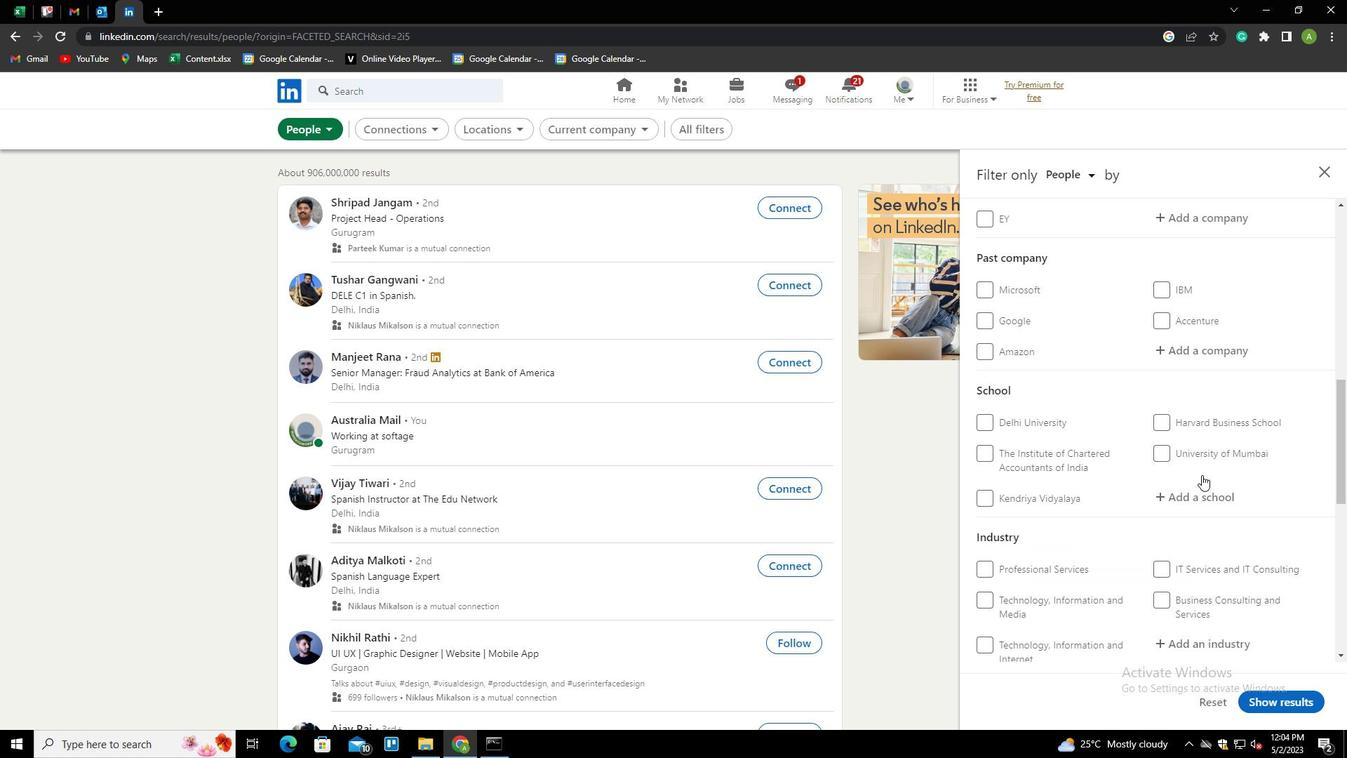 
Action: Mouse scrolled (1202, 474) with delta (0, 0)
Screenshot: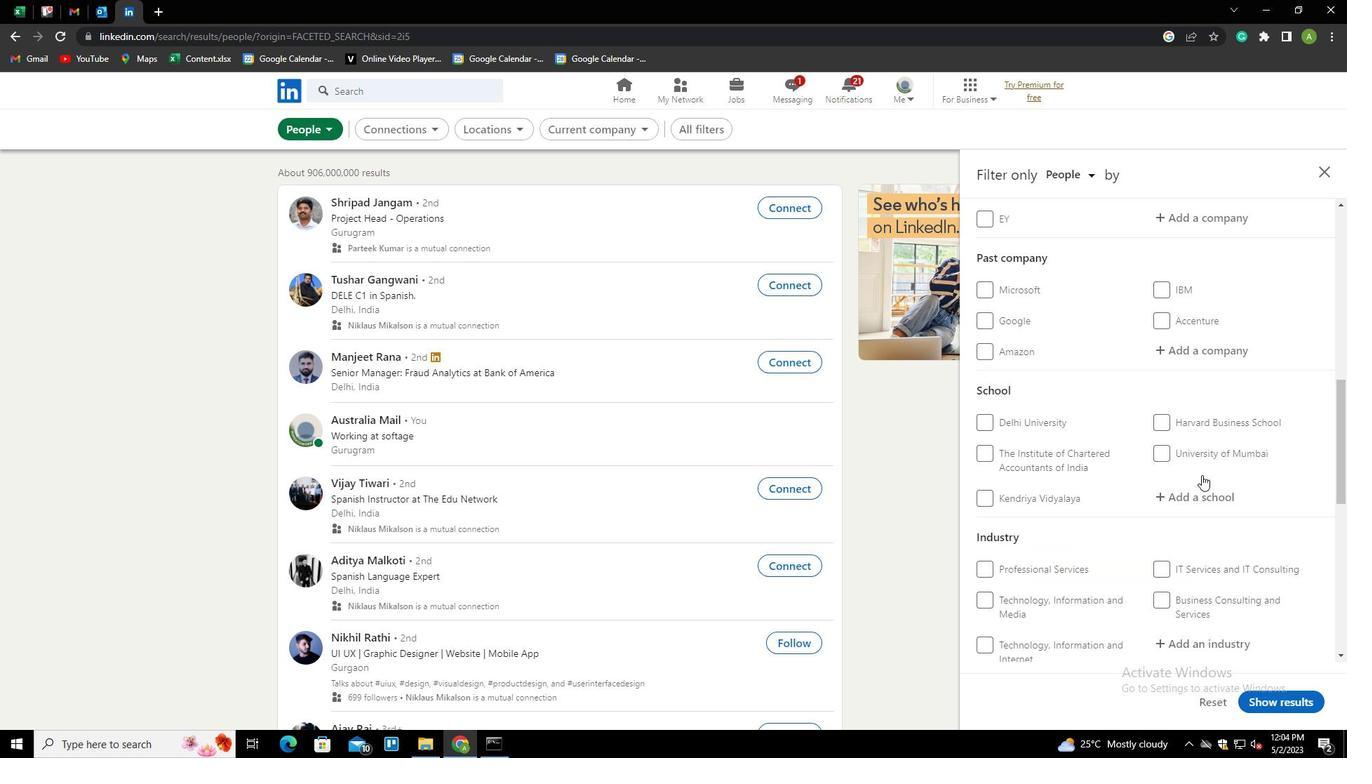 
Action: Mouse scrolled (1202, 474) with delta (0, 0)
Screenshot: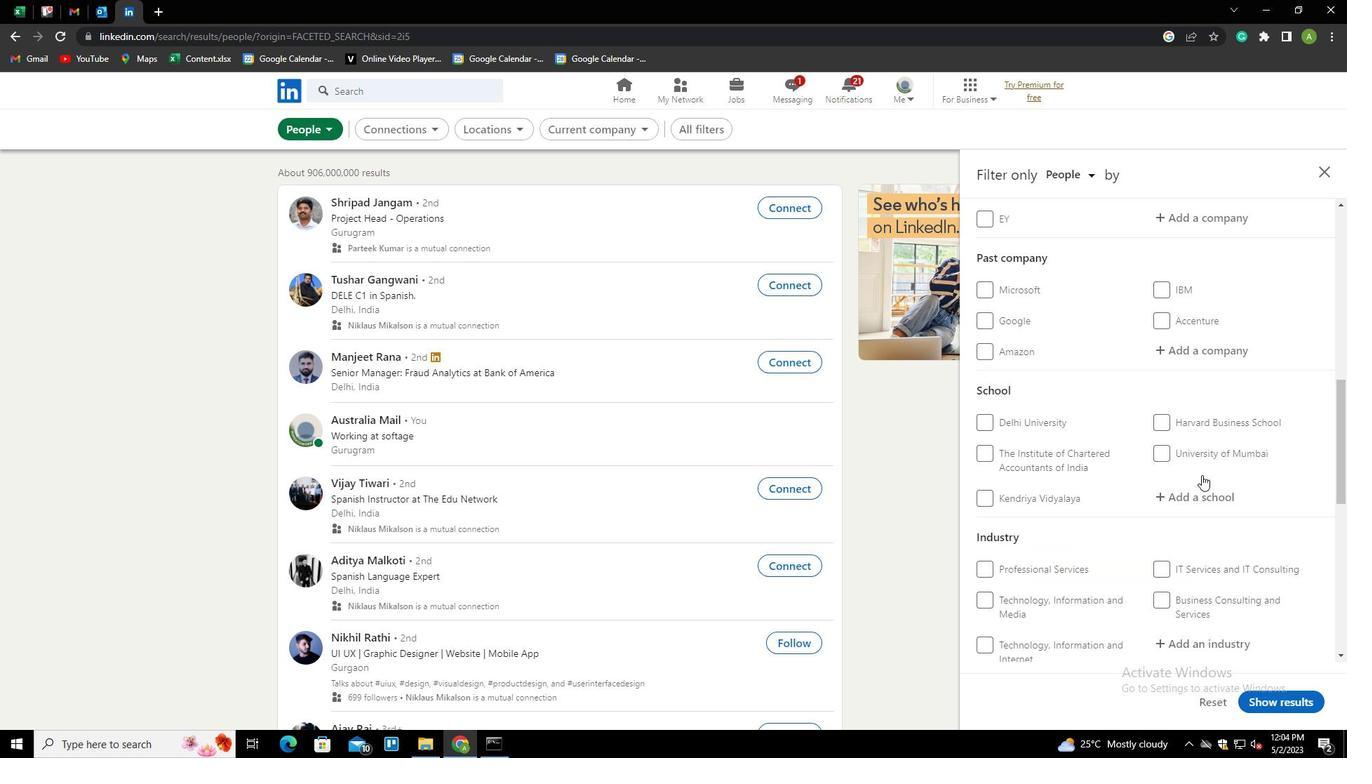
Action: Mouse scrolled (1202, 474) with delta (0, 0)
Screenshot: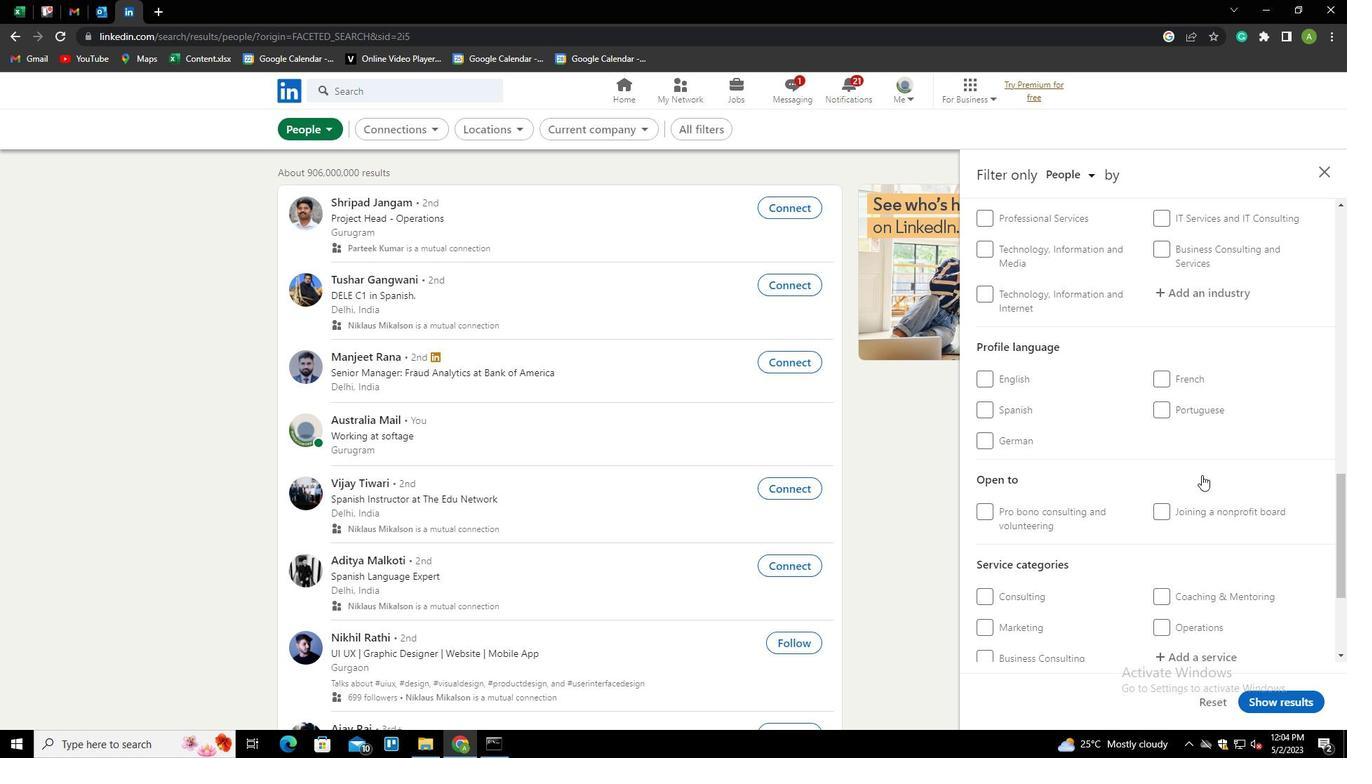 
Action: Mouse scrolled (1202, 474) with delta (0, 0)
Screenshot: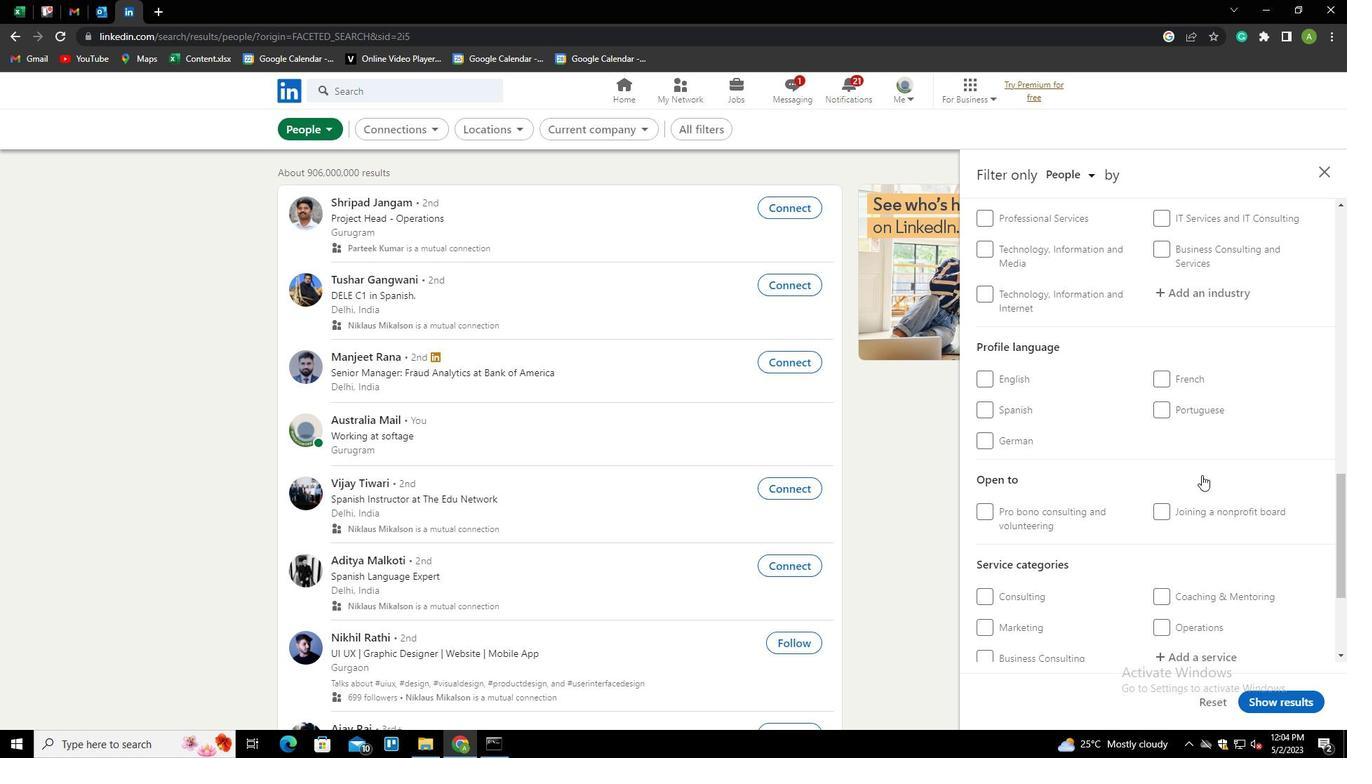 
Action: Mouse scrolled (1202, 474) with delta (0, 0)
Screenshot: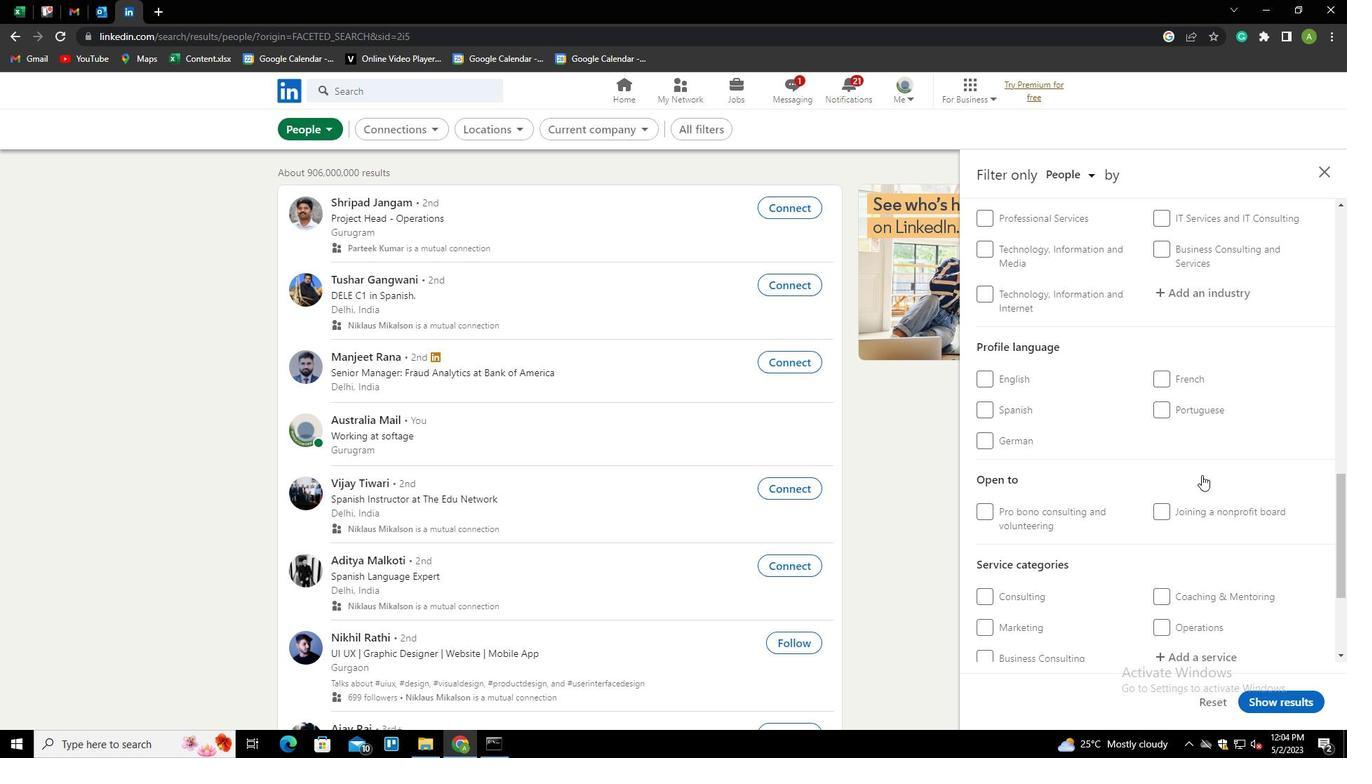 
Action: Mouse moved to (1209, 452)
Screenshot: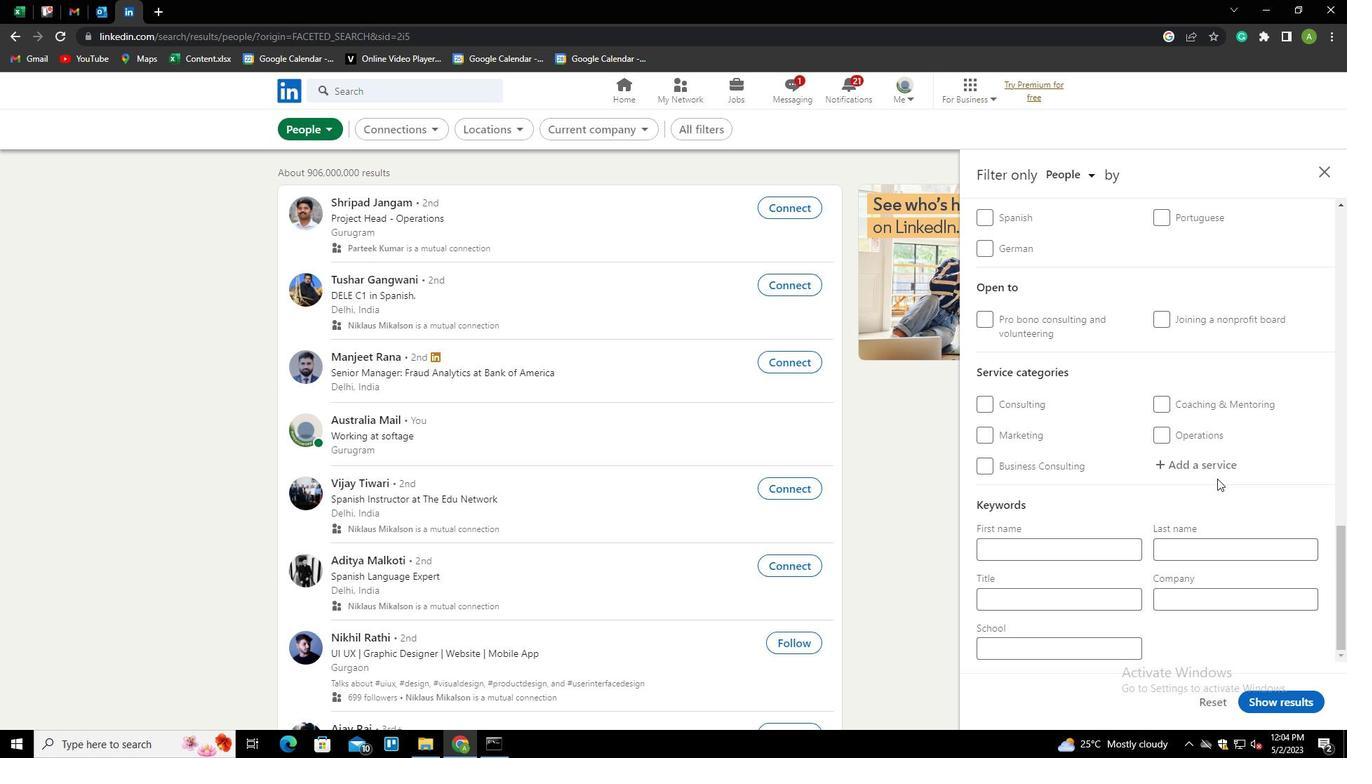 
Action: Mouse scrolled (1209, 452) with delta (0, 0)
Screenshot: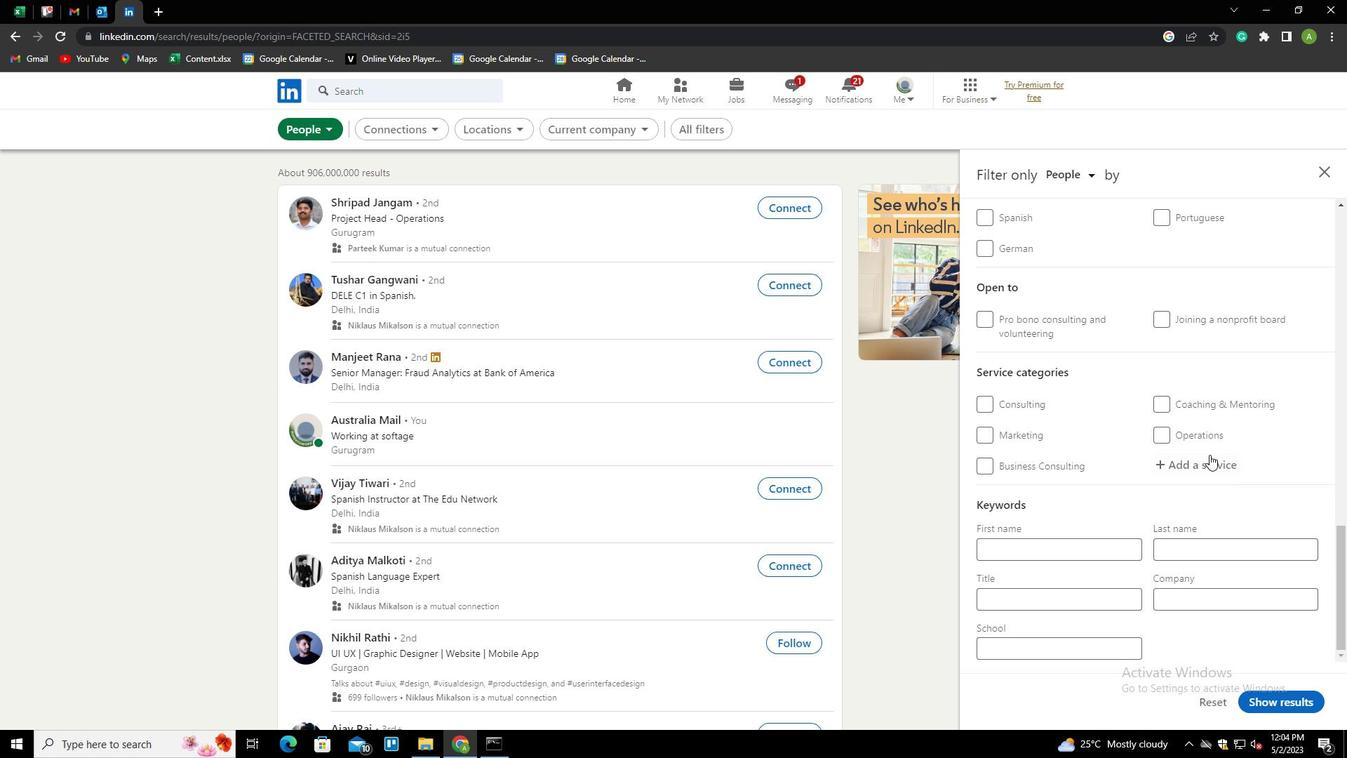 
Action: Mouse scrolled (1209, 452) with delta (0, 0)
Screenshot: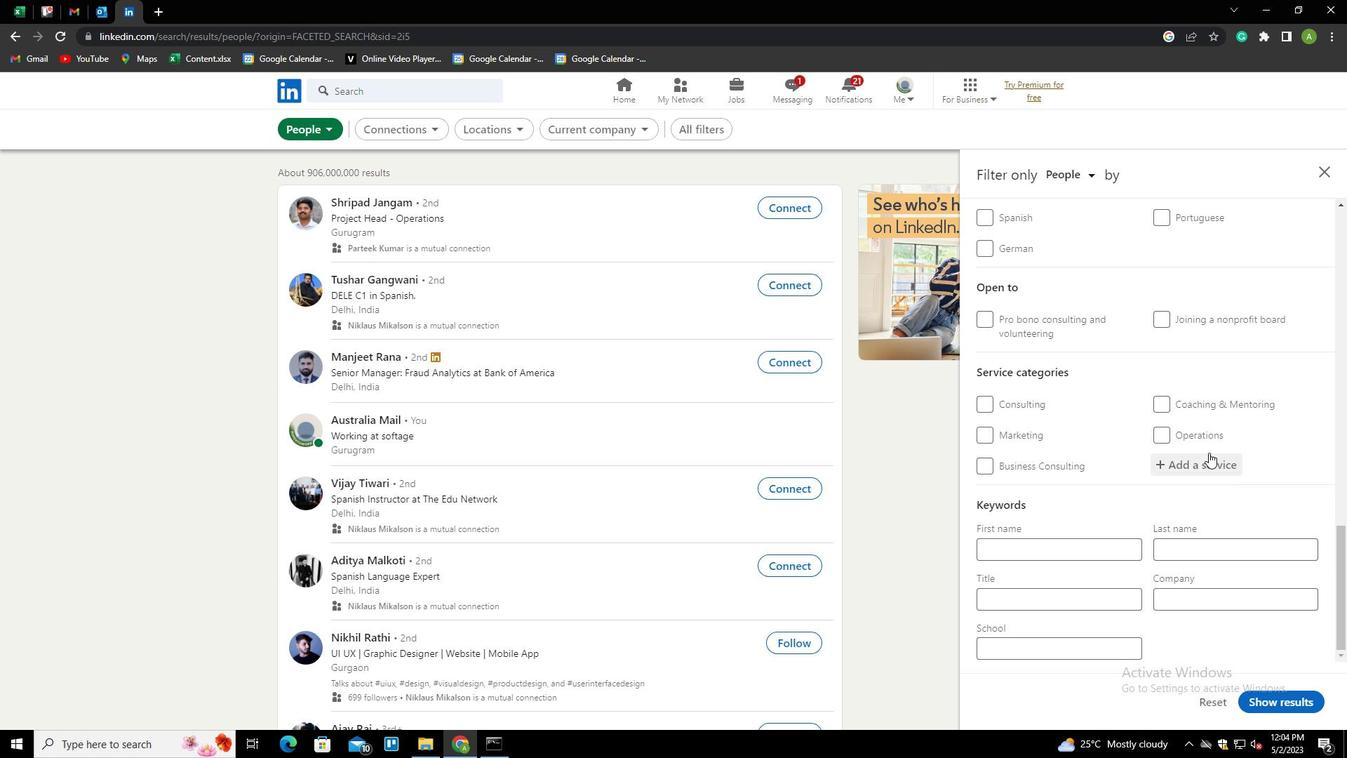 
Action: Mouse scrolled (1209, 452) with delta (0, 0)
Screenshot: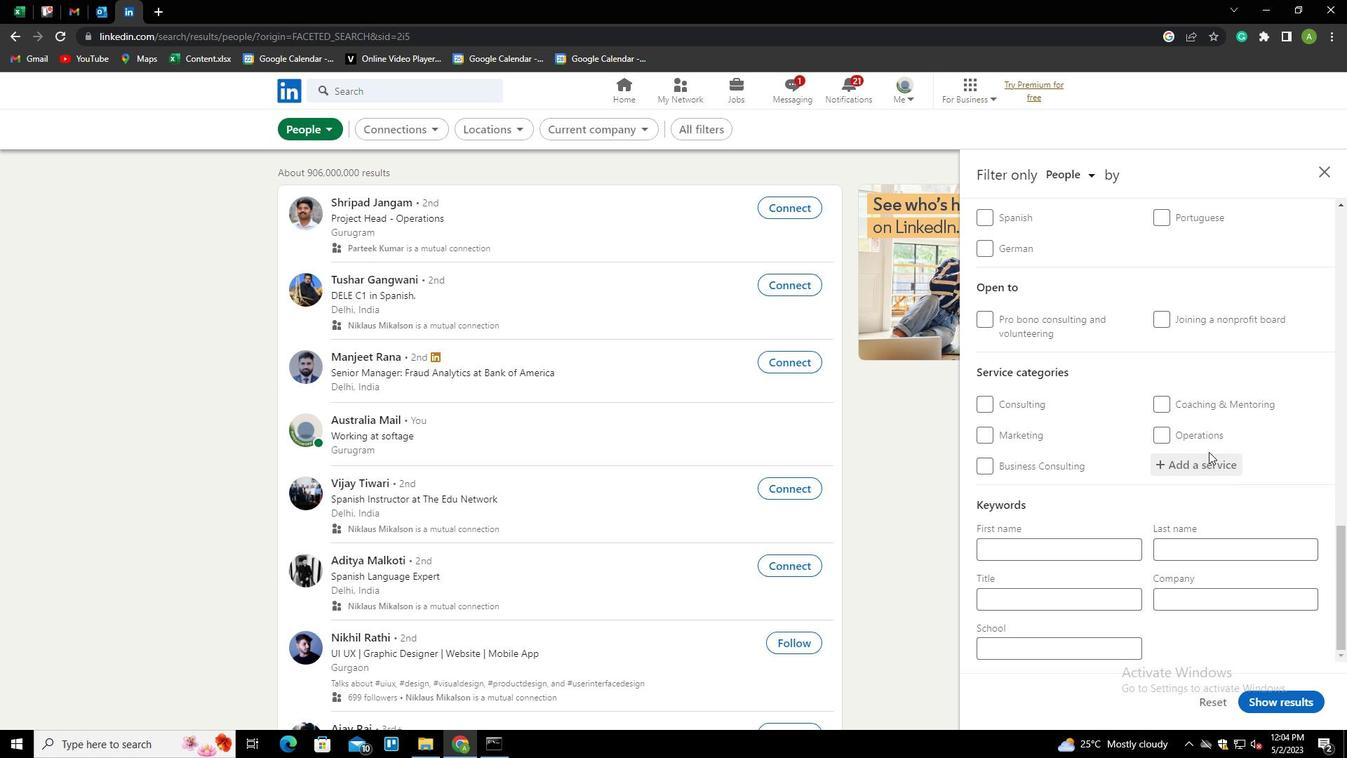 
Action: Mouse moved to (1000, 462)
Screenshot: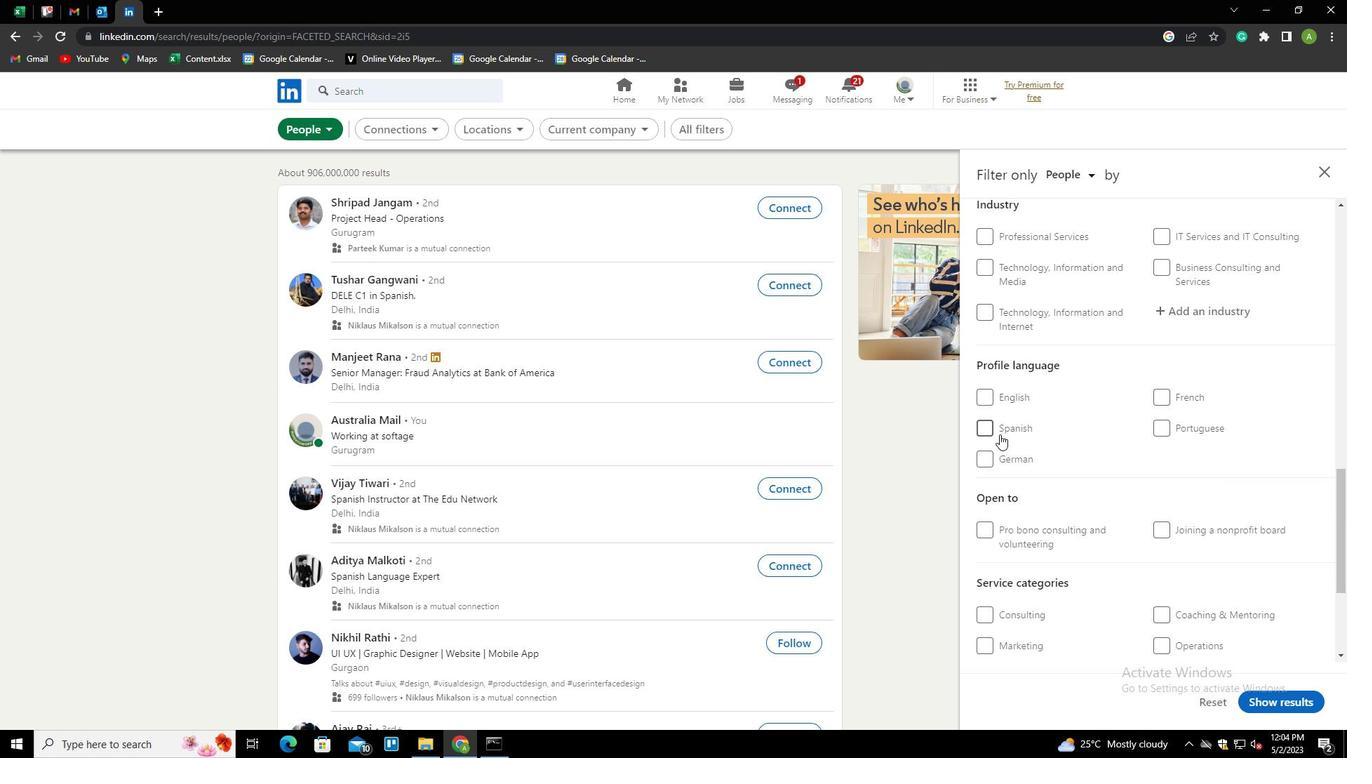 
Action: Mouse pressed left at (1000, 462)
Screenshot: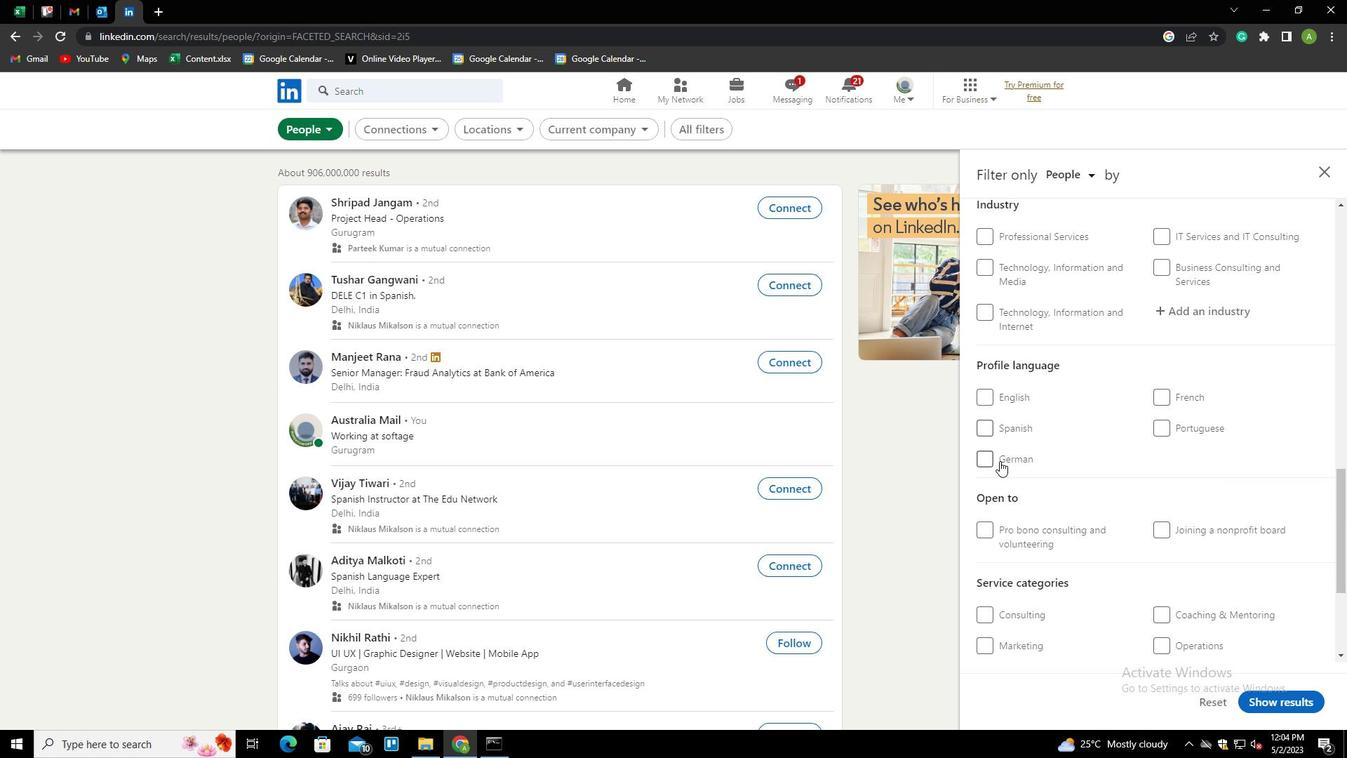 
Action: Mouse moved to (1144, 443)
Screenshot: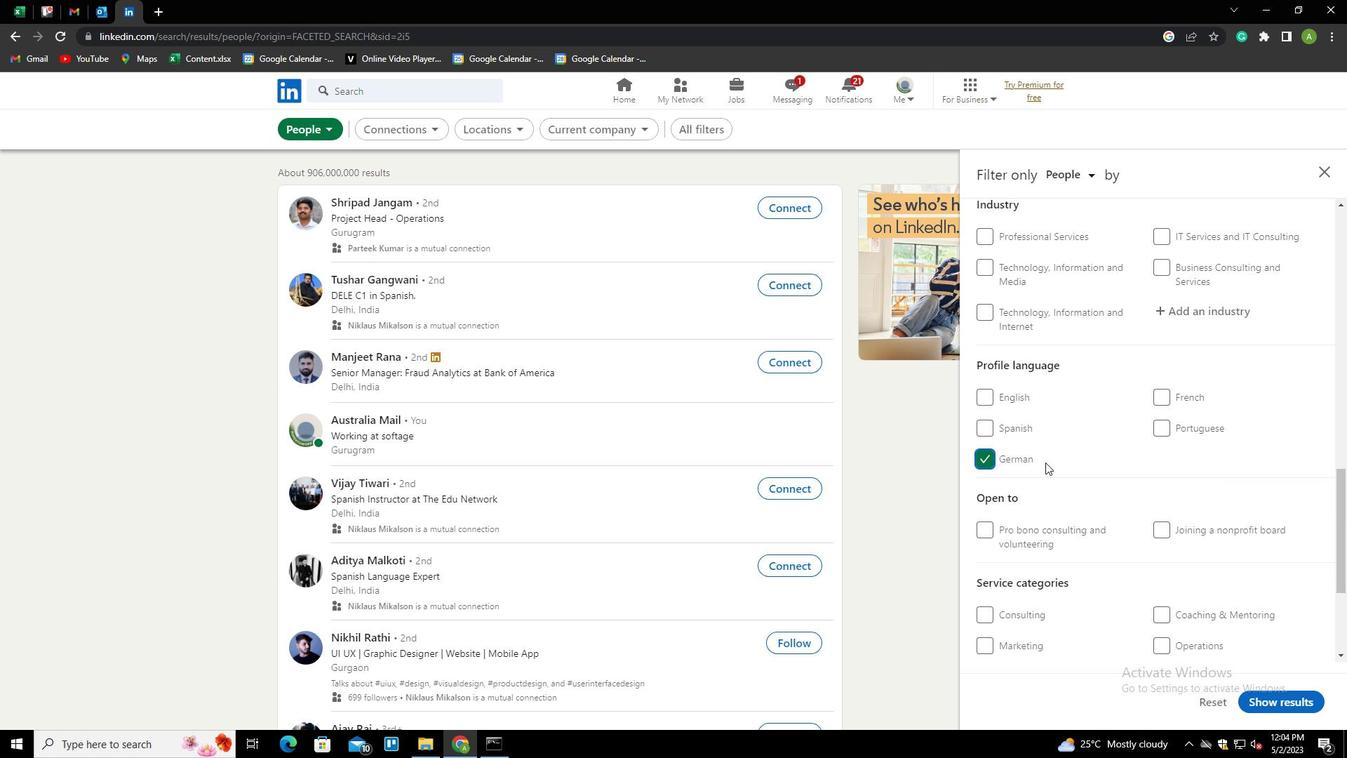 
Action: Mouse scrolled (1144, 444) with delta (0, 0)
Screenshot: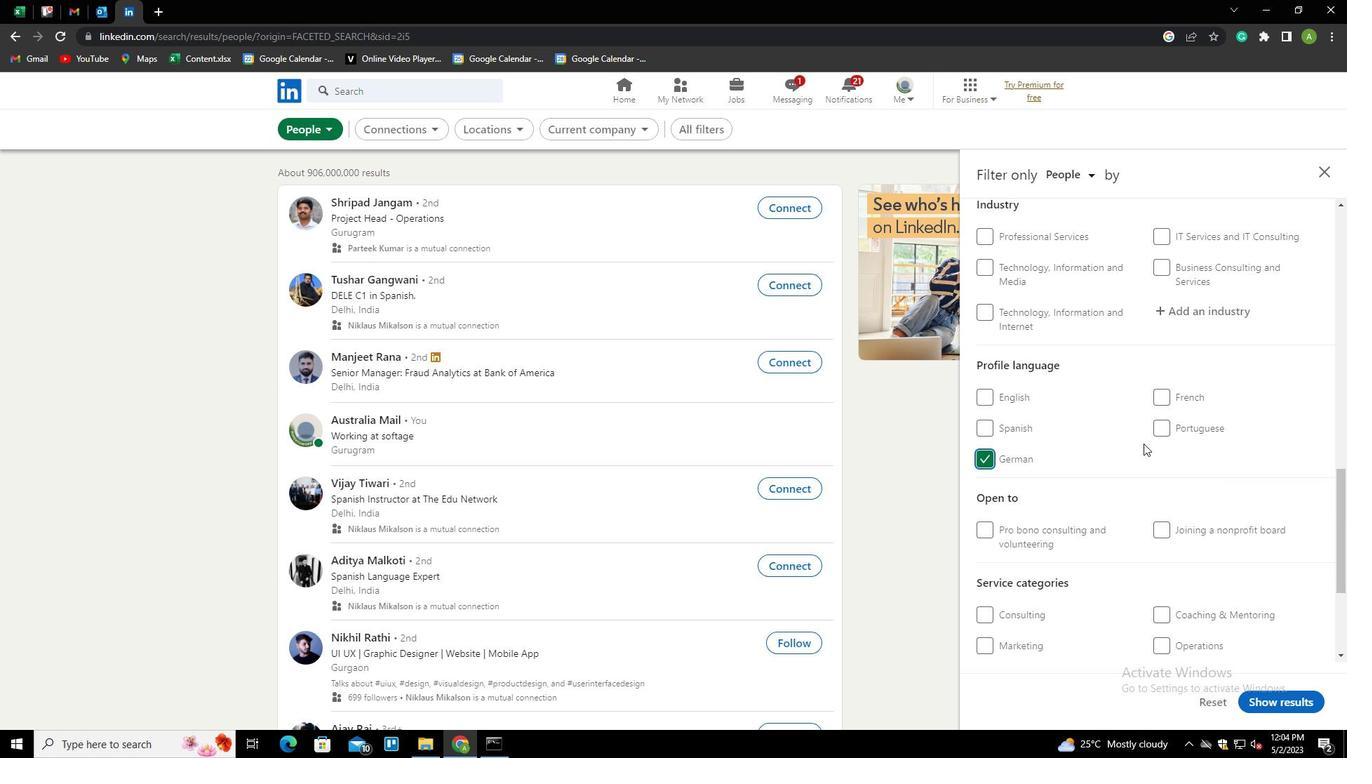 
Action: Mouse scrolled (1144, 444) with delta (0, 0)
Screenshot: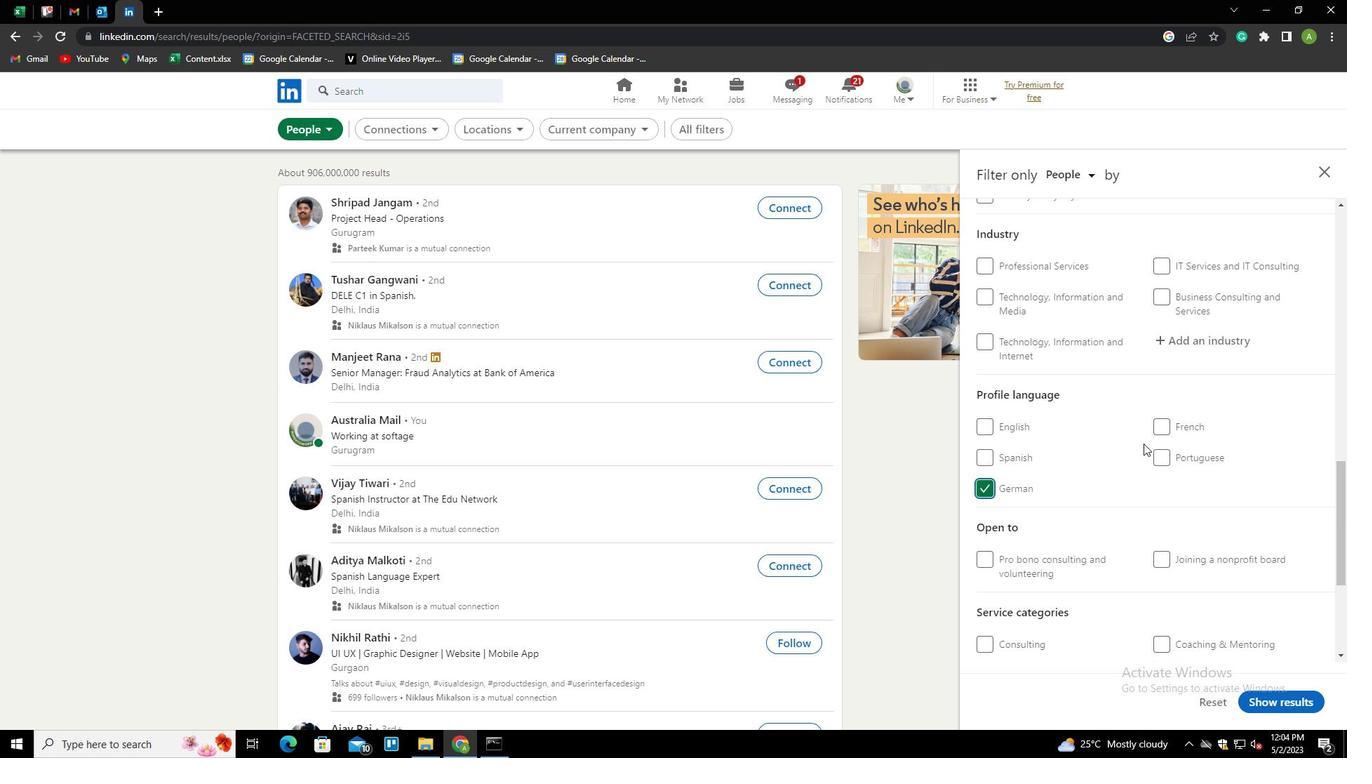 
Action: Mouse scrolled (1144, 444) with delta (0, 0)
Screenshot: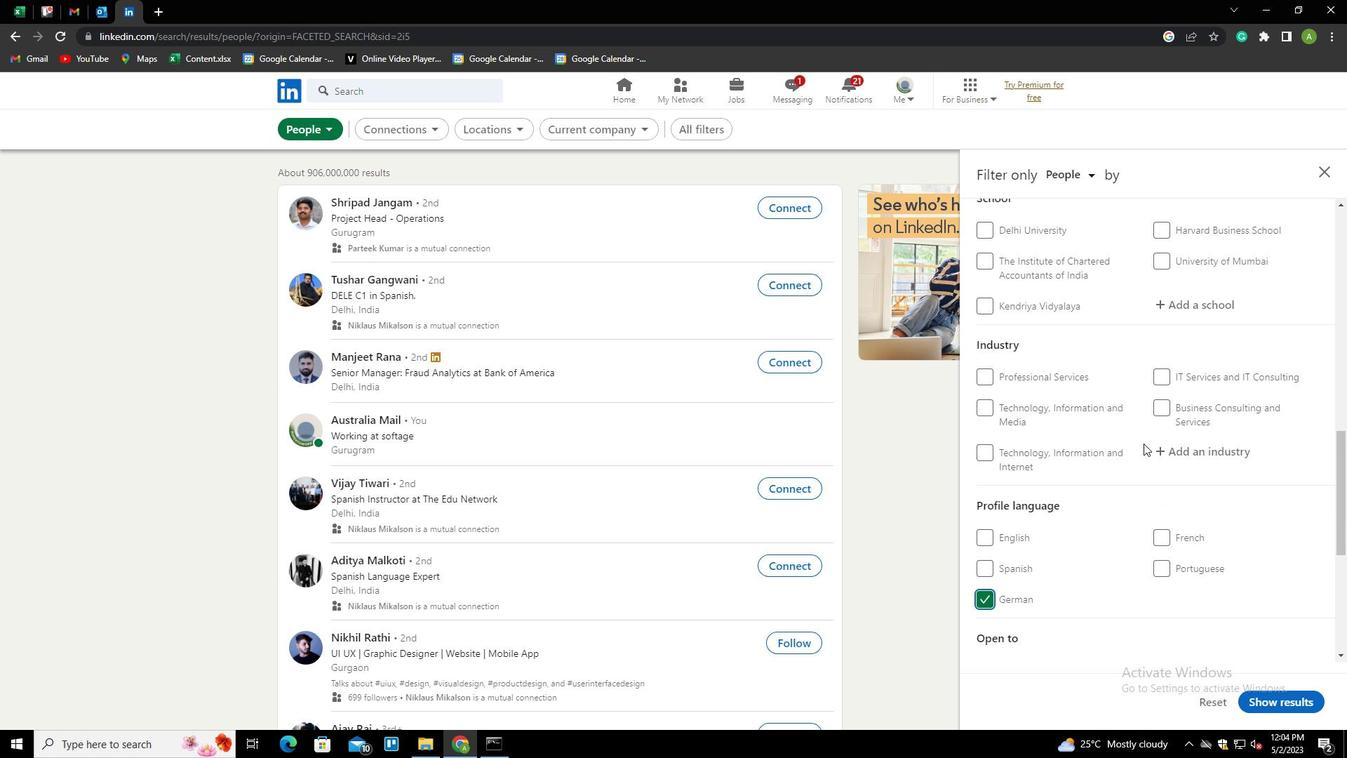 
Action: Mouse scrolled (1144, 444) with delta (0, 0)
Screenshot: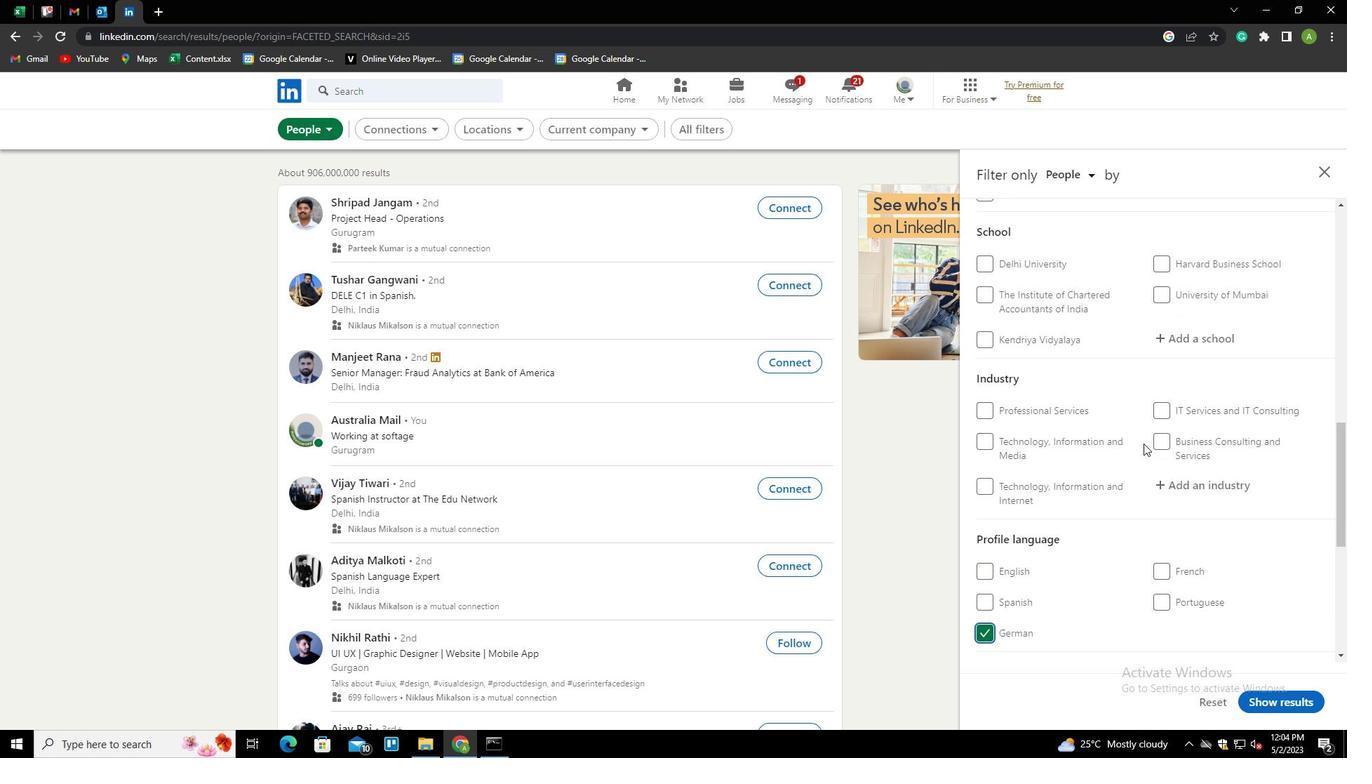 
Action: Mouse scrolled (1144, 444) with delta (0, 0)
Screenshot: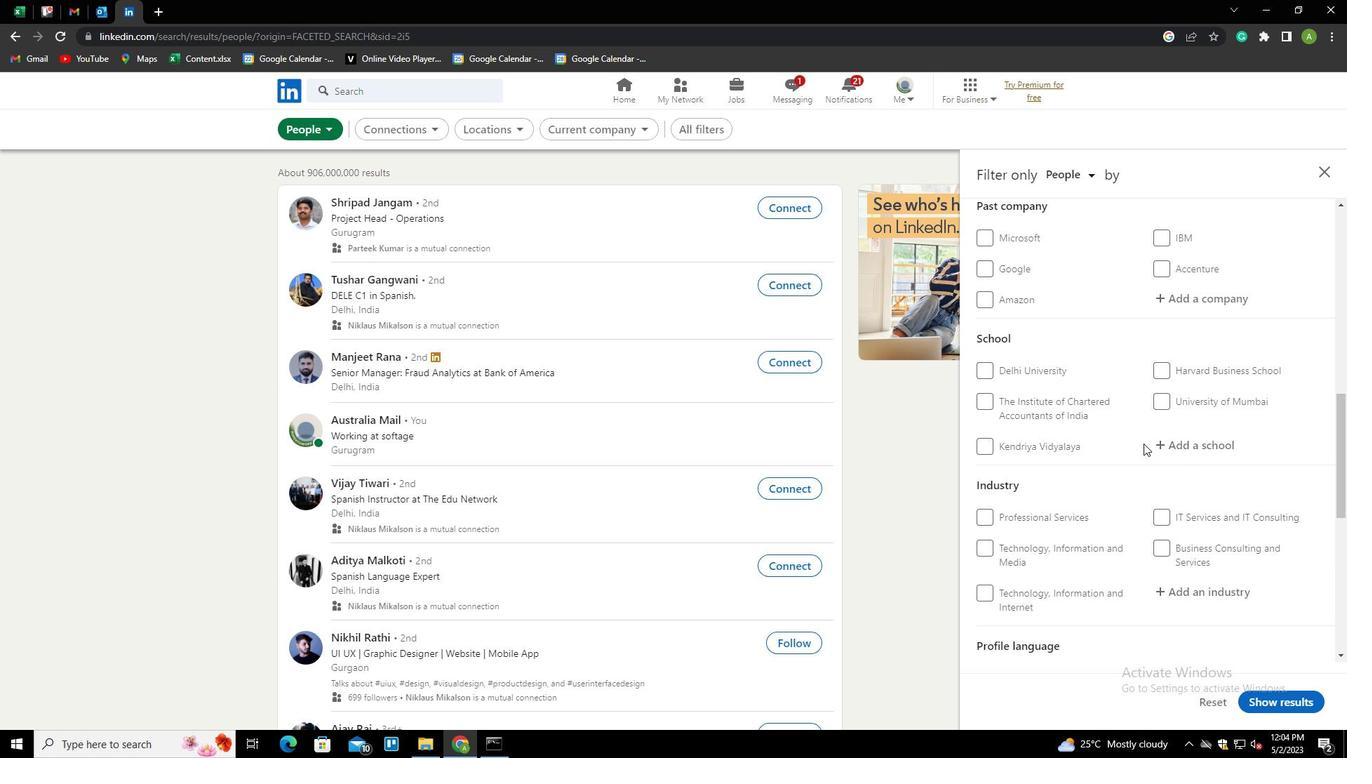 
Action: Mouse scrolled (1144, 444) with delta (0, 0)
Screenshot: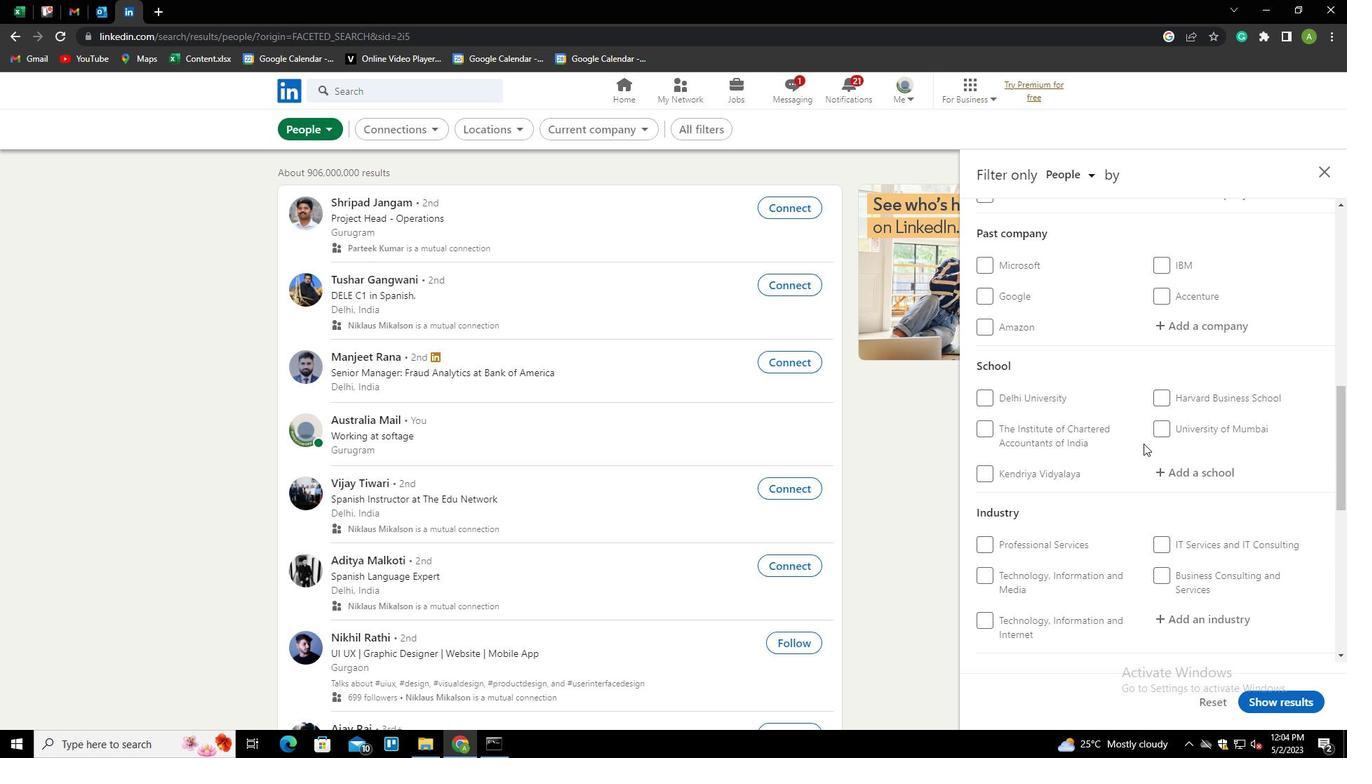 
Action: Mouse scrolled (1144, 444) with delta (0, 0)
Screenshot: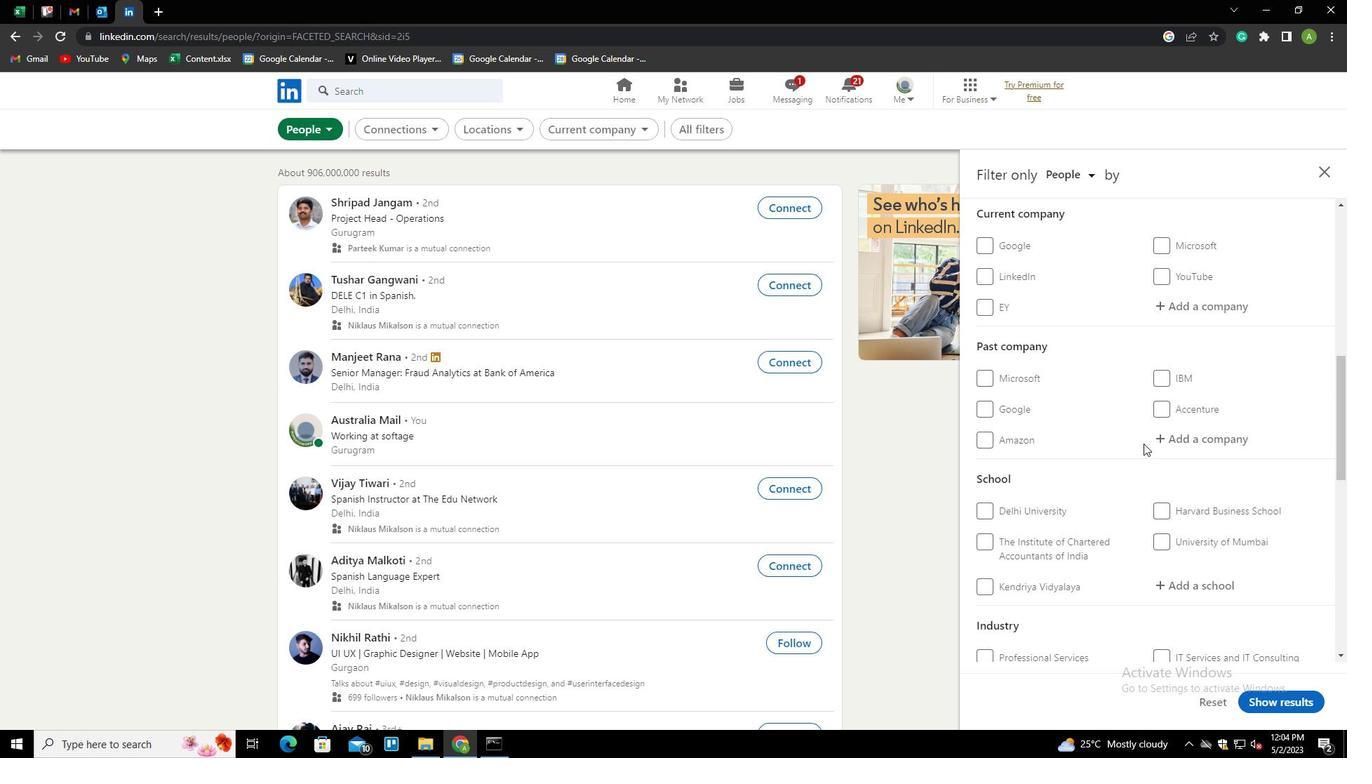
Action: Mouse moved to (1188, 377)
Screenshot: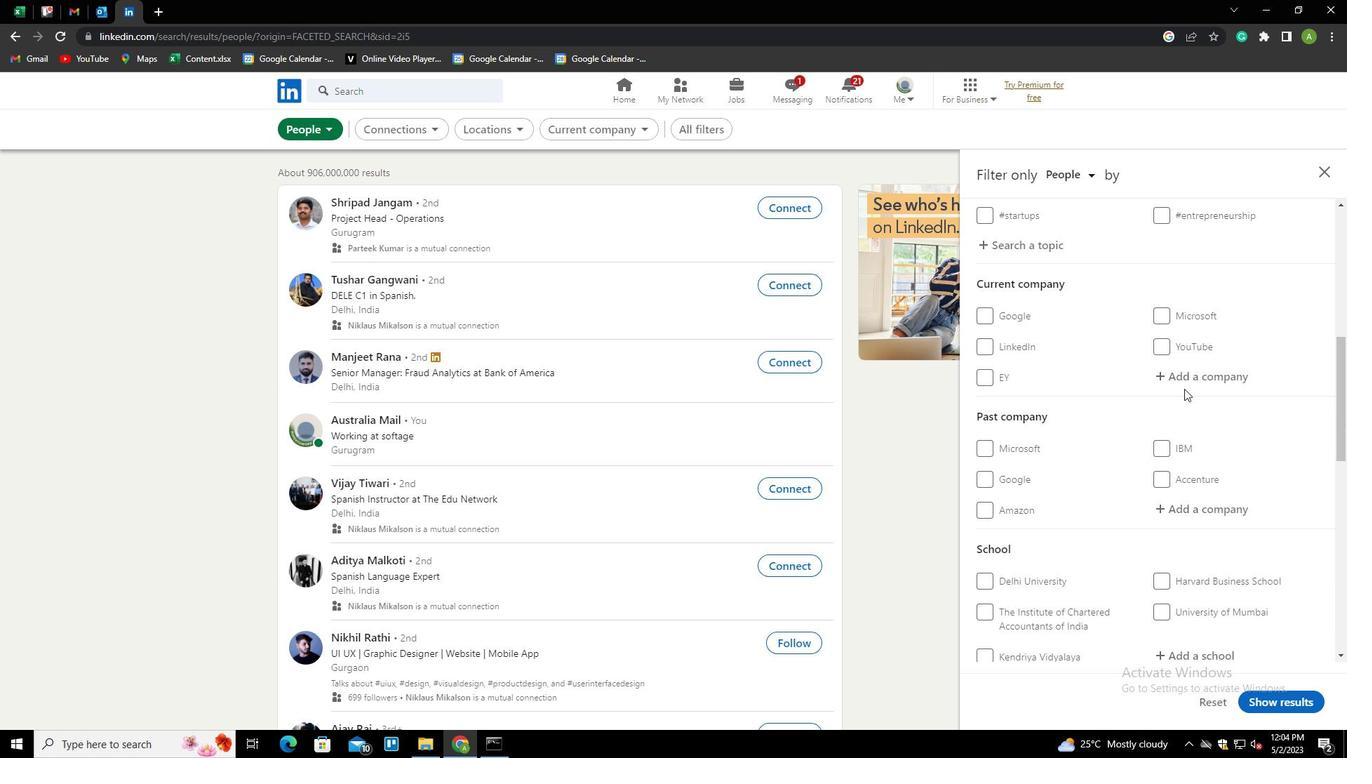 
Action: Mouse pressed left at (1188, 377)
Screenshot: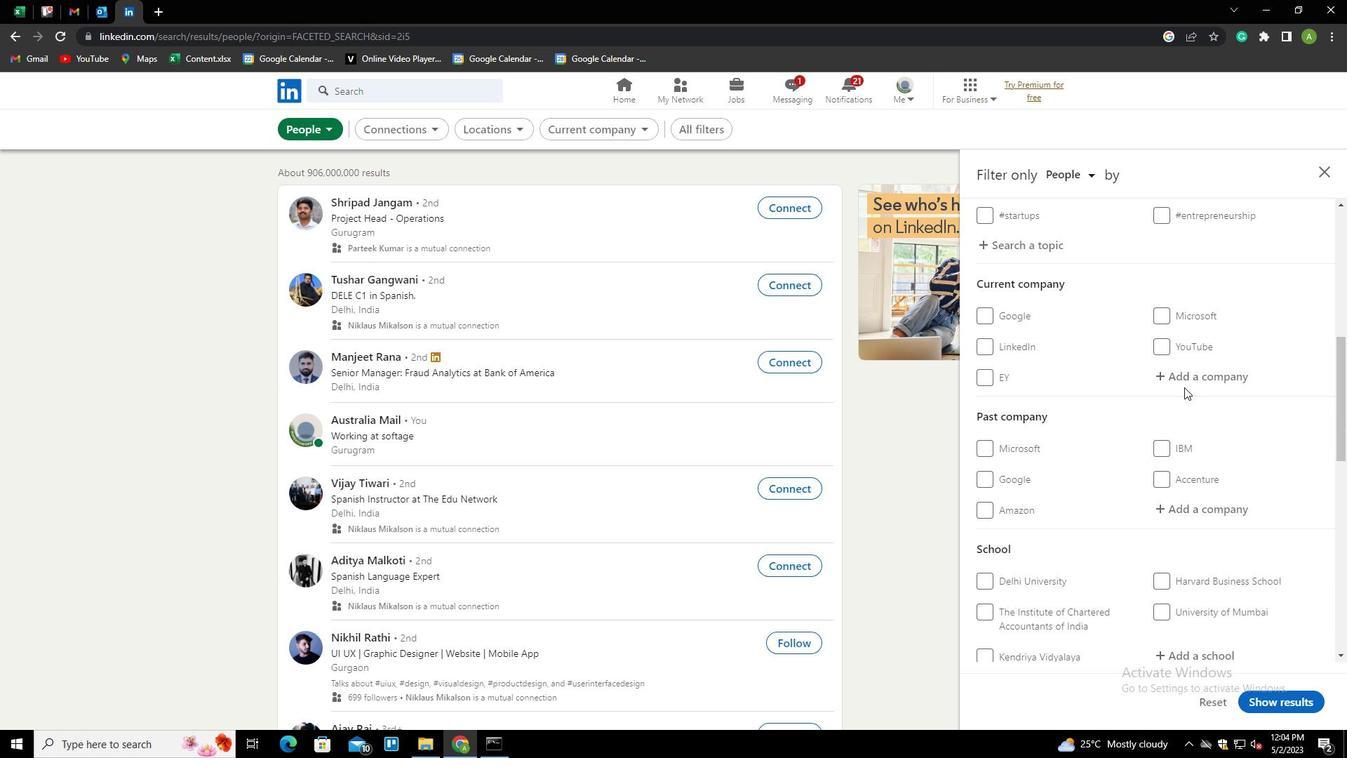 
Action: Key pressed <Key.shift>
Screenshot: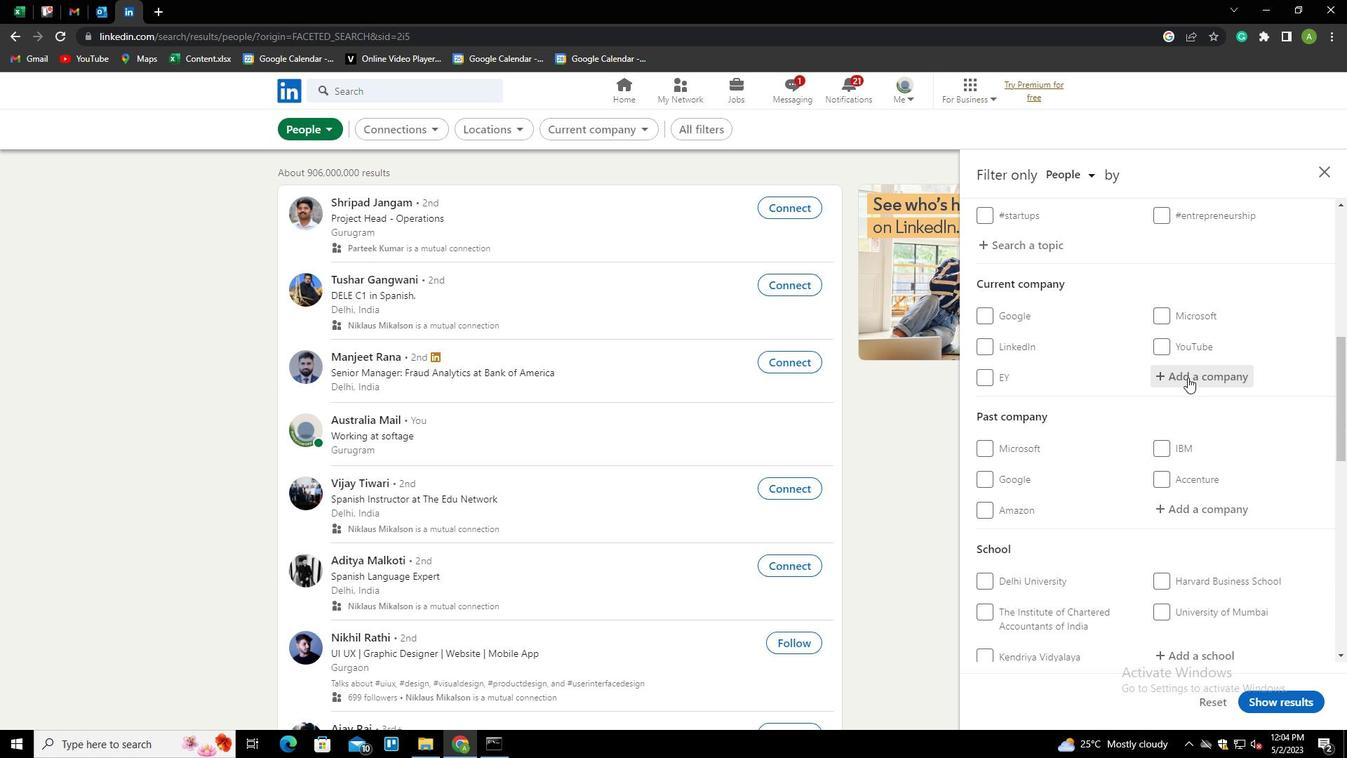 
Action: Mouse moved to (1188, 377)
Screenshot: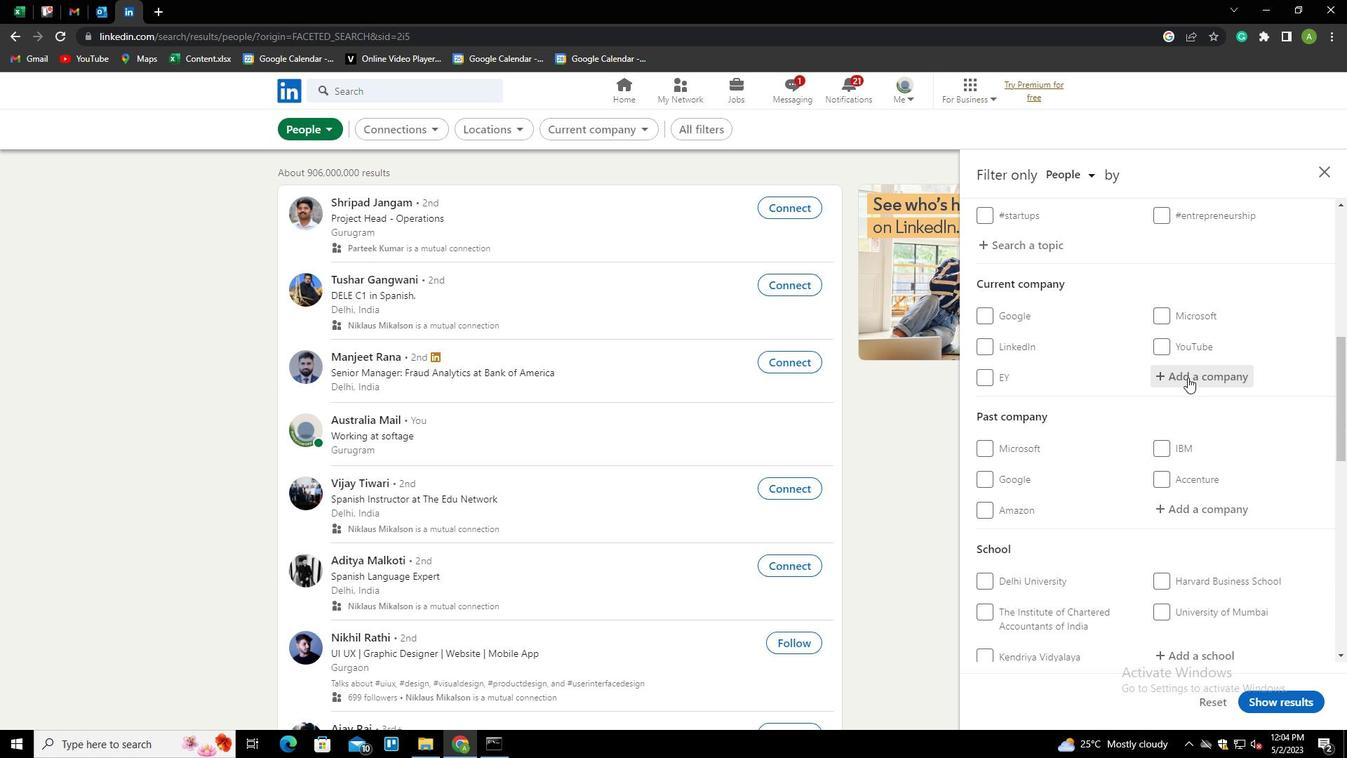 
Action: Key pressed ANGLO<Key.down><Key.enter>
Screenshot: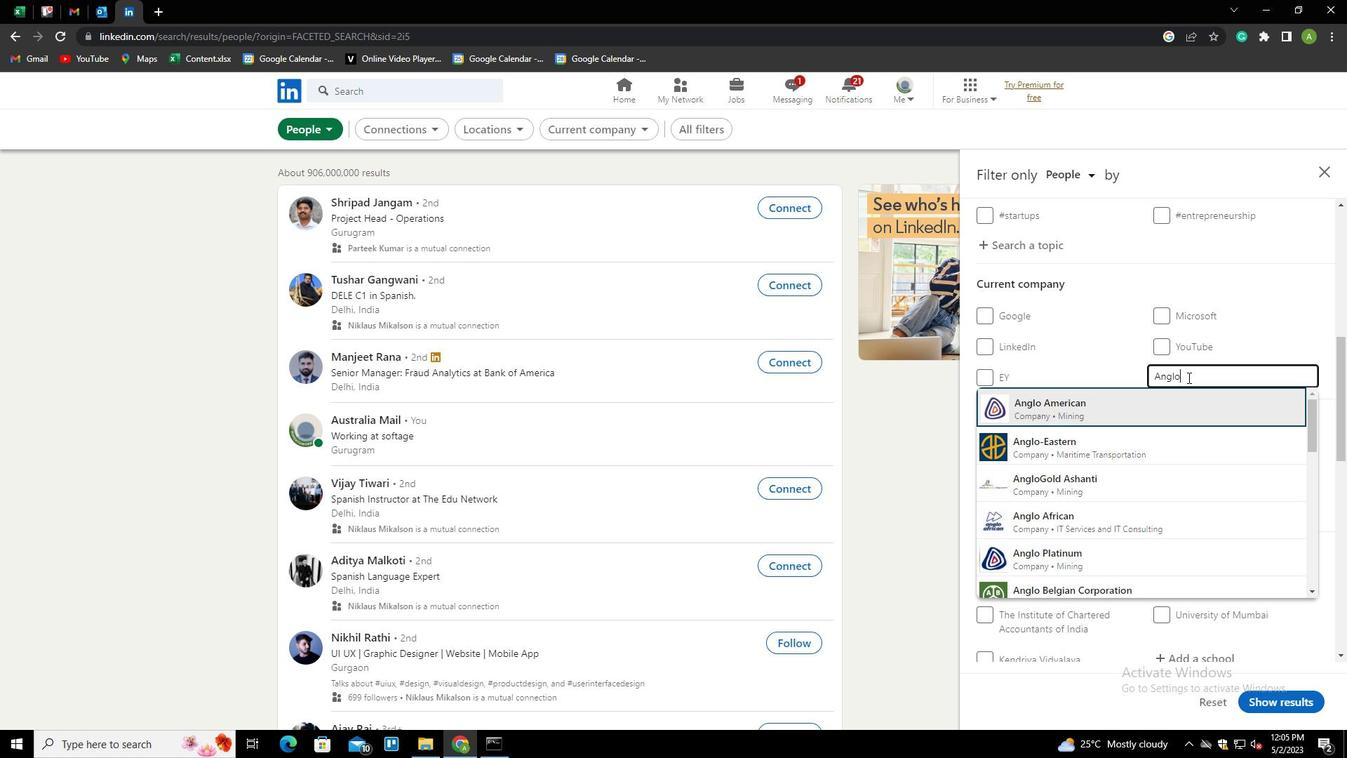 
Action: Mouse scrolled (1188, 377) with delta (0, 0)
Screenshot: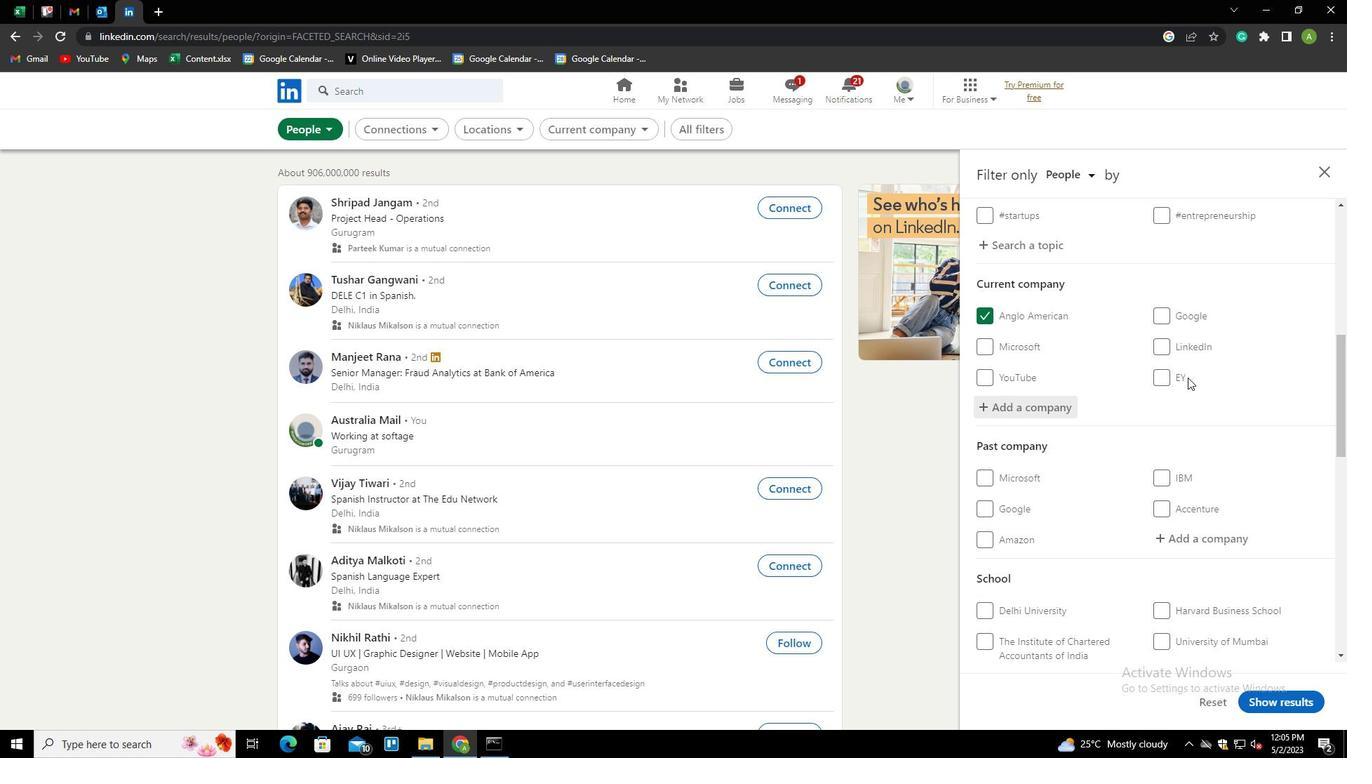 
Action: Mouse scrolled (1188, 377) with delta (0, 0)
Screenshot: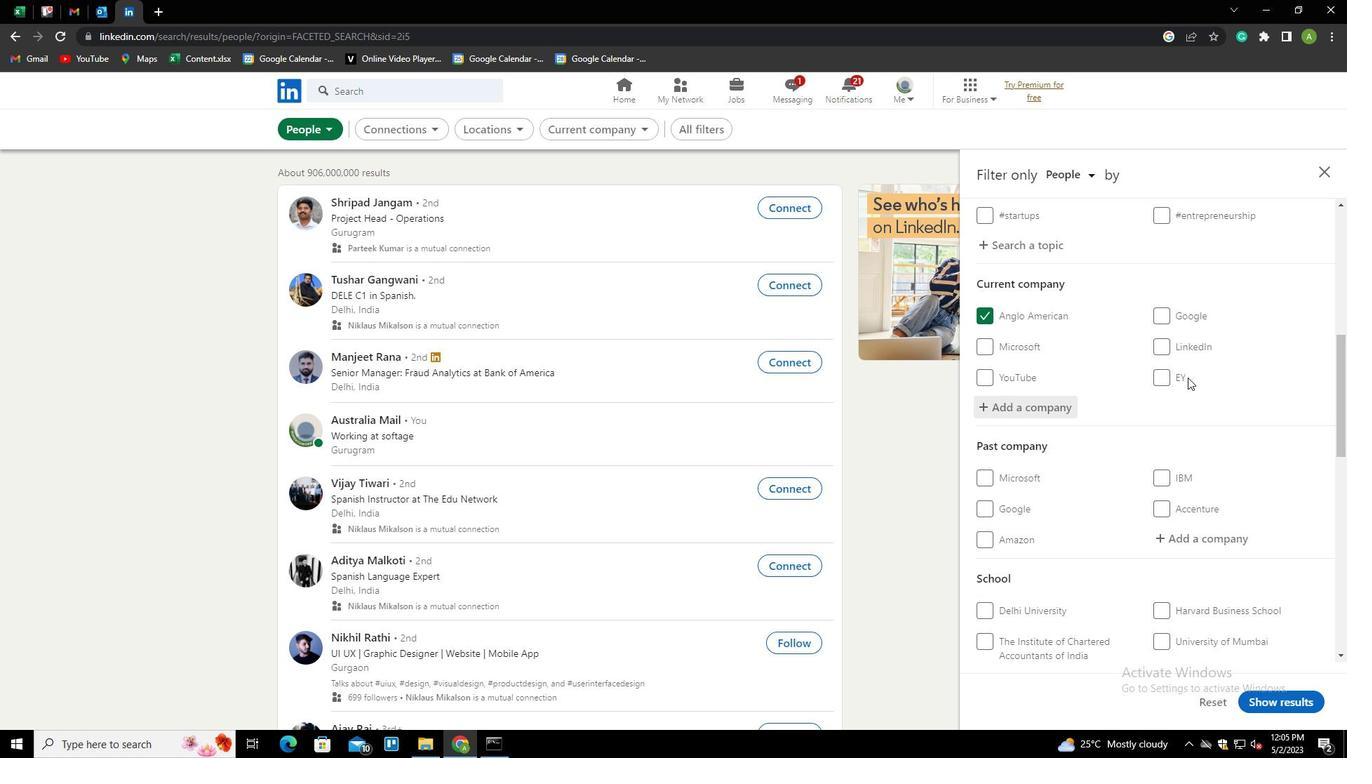 
Action: Mouse scrolled (1188, 377) with delta (0, 0)
Screenshot: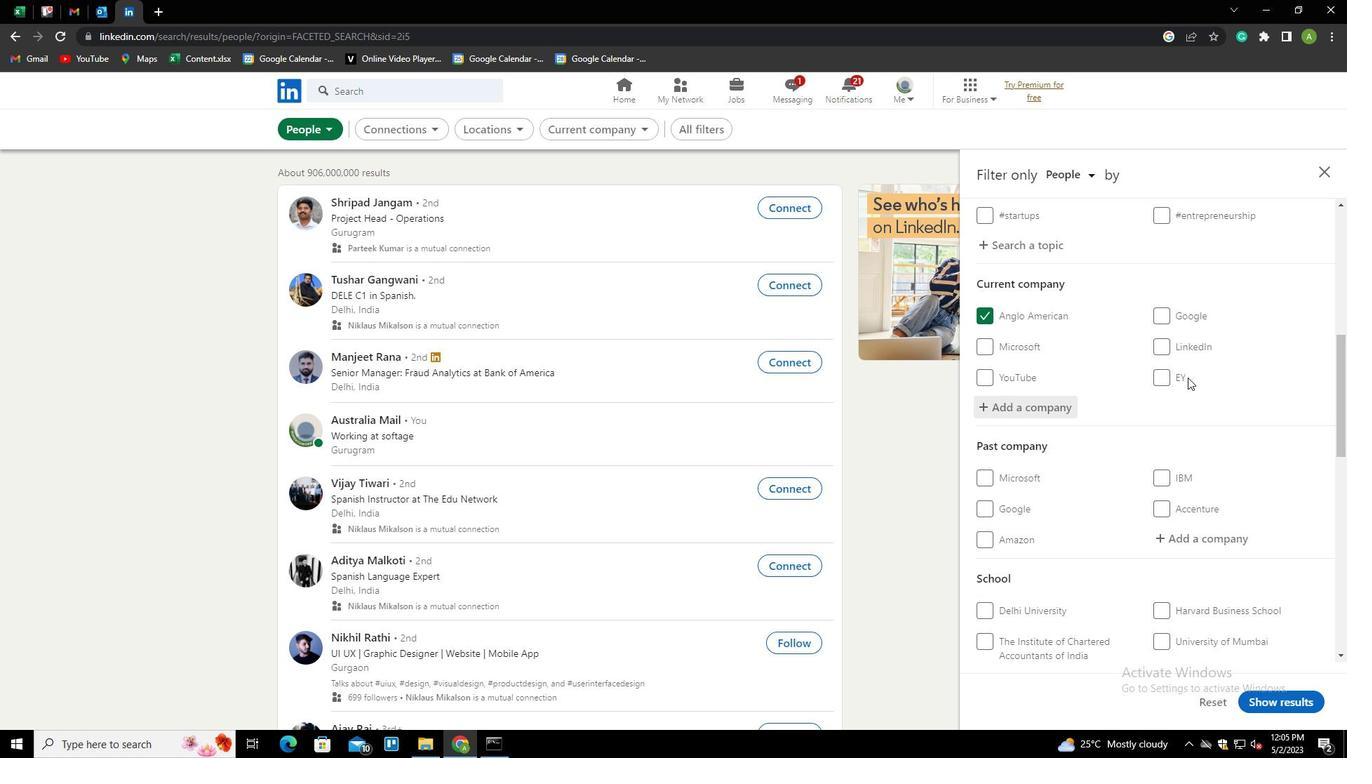 
Action: Mouse moved to (1194, 475)
Screenshot: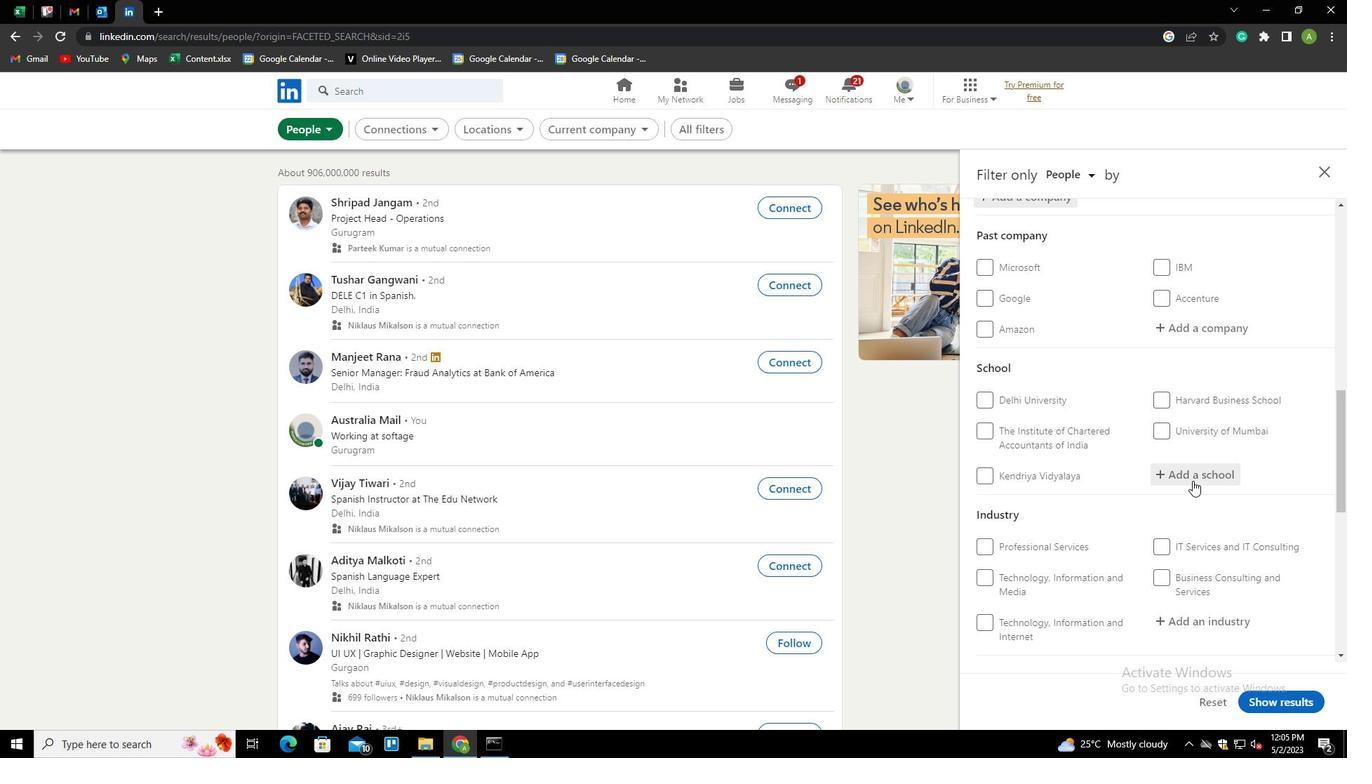 
Action: Mouse pressed left at (1194, 475)
Screenshot: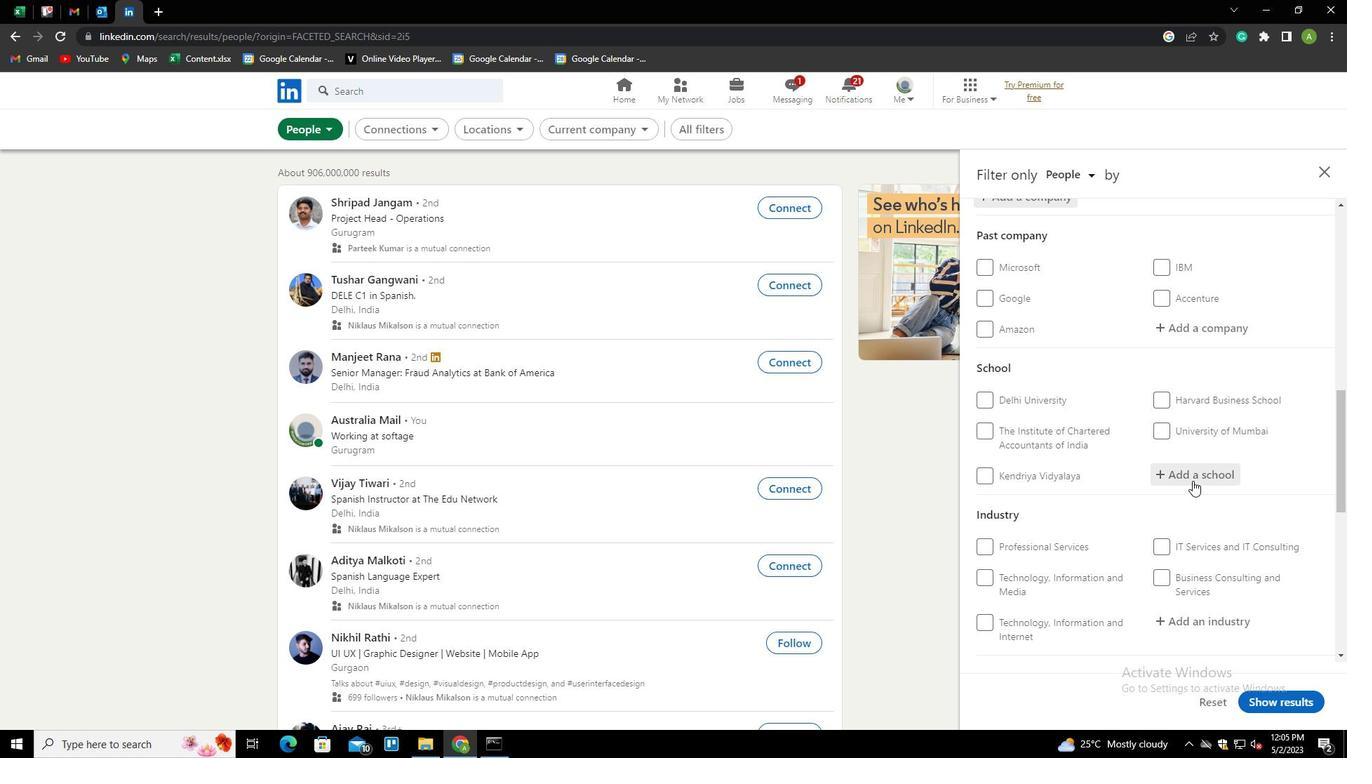 
Action: Key pressed <Key.shift>A<Key.backspace><Key.backspace><Key.shift>ENGLISH<Key.shift>SCORE<Key.down><Key.enter>
Screenshot: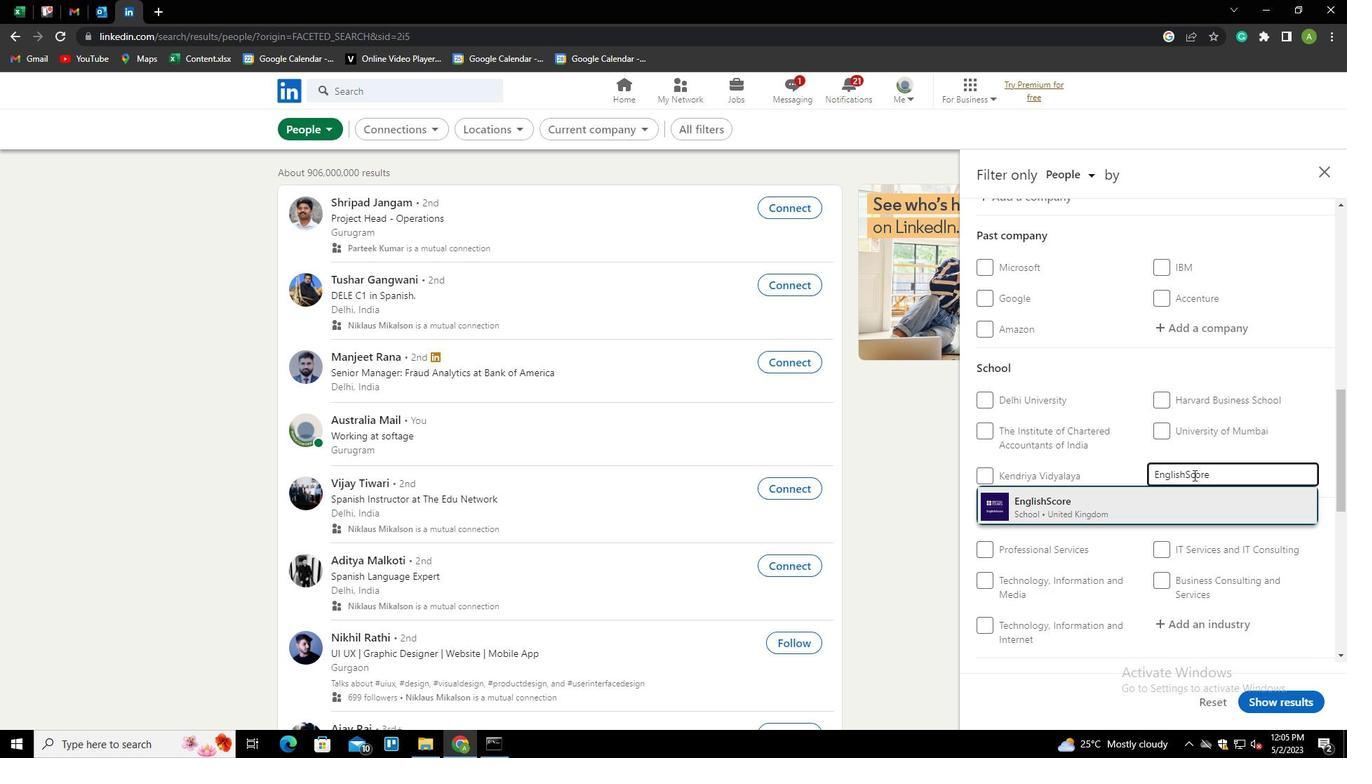 
Action: Mouse scrolled (1194, 474) with delta (0, 0)
Screenshot: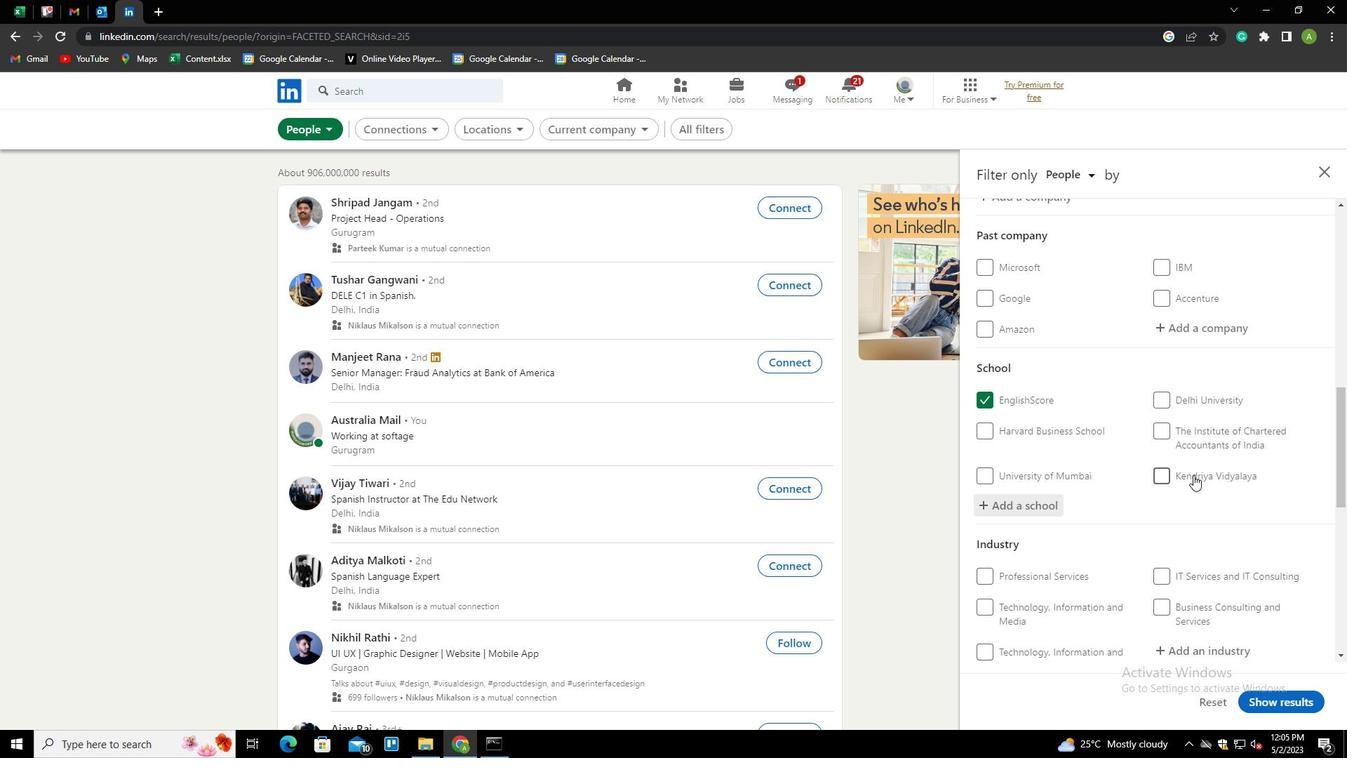 
Action: Mouse scrolled (1194, 474) with delta (0, 0)
Screenshot: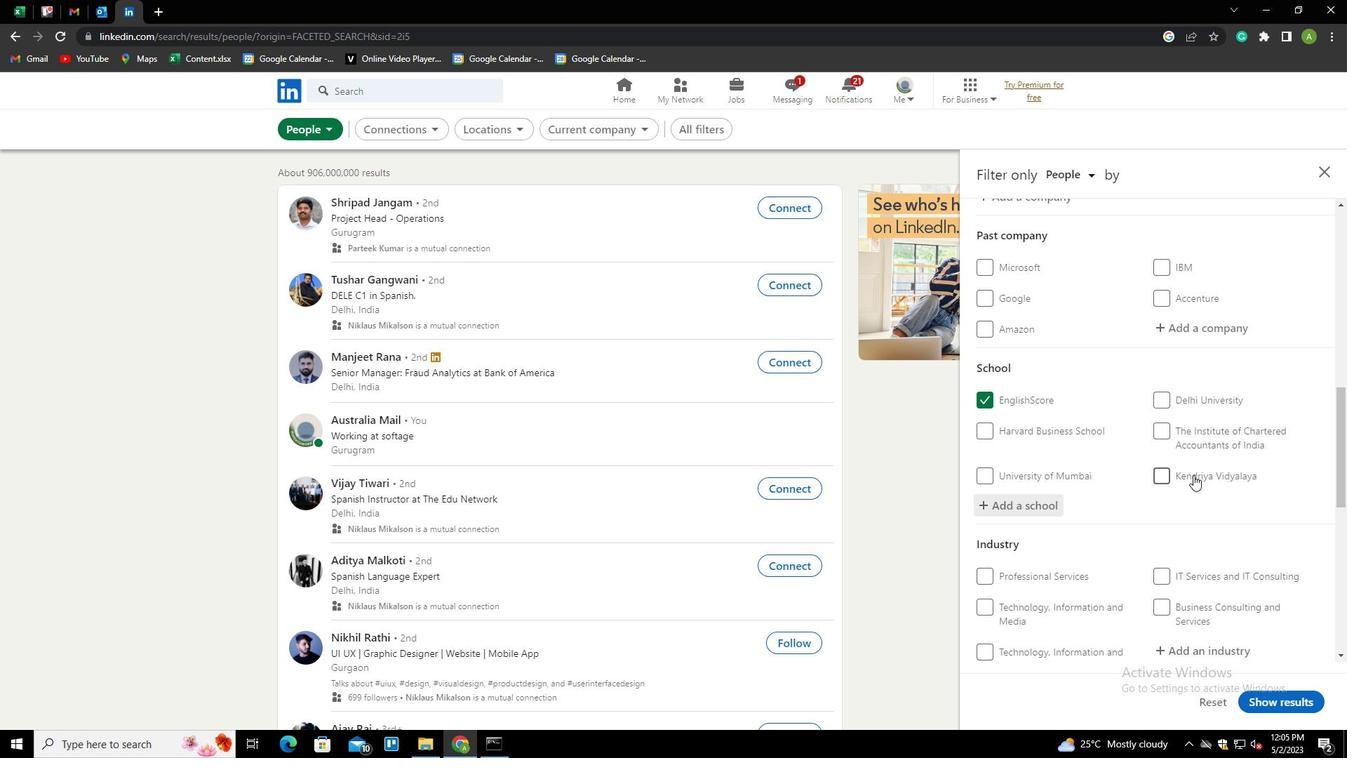 
Action: Mouse scrolled (1194, 474) with delta (0, 0)
Screenshot: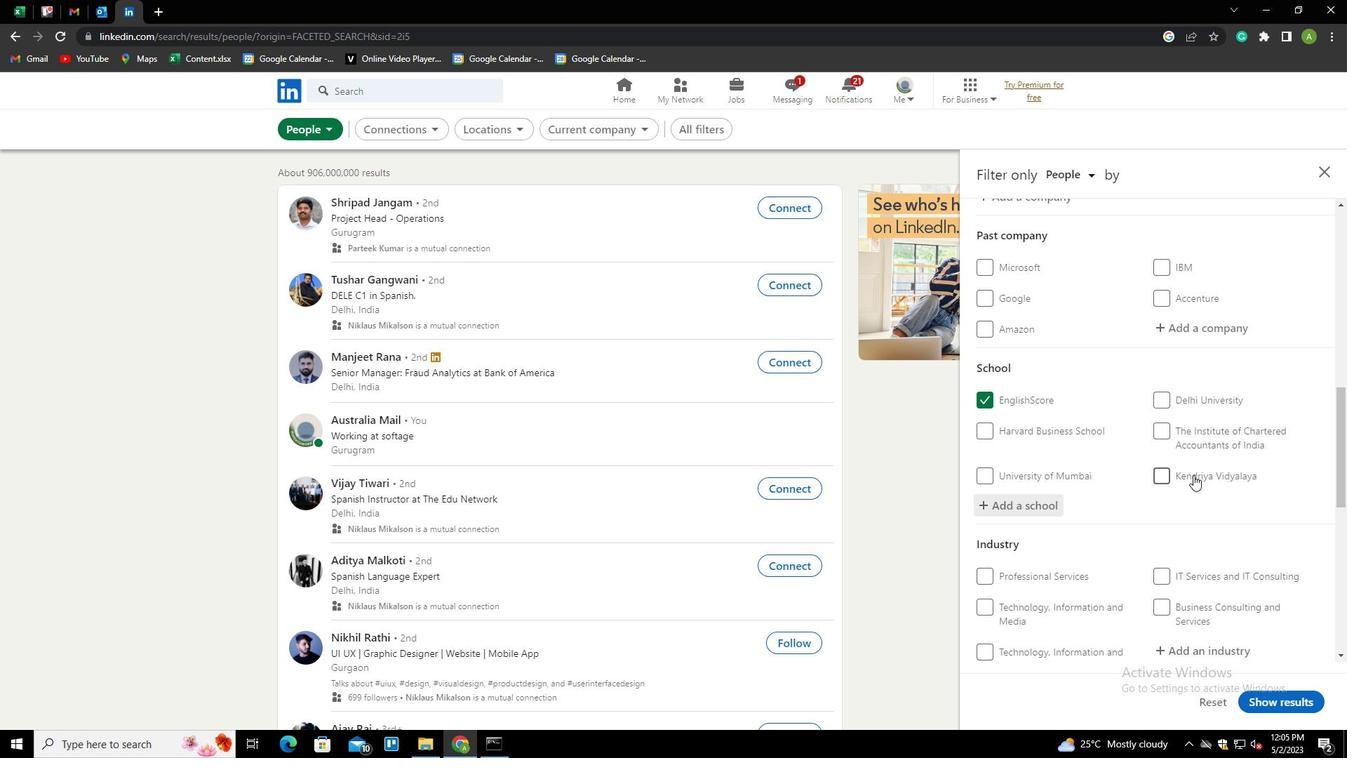 
Action: Mouse moved to (1193, 441)
Screenshot: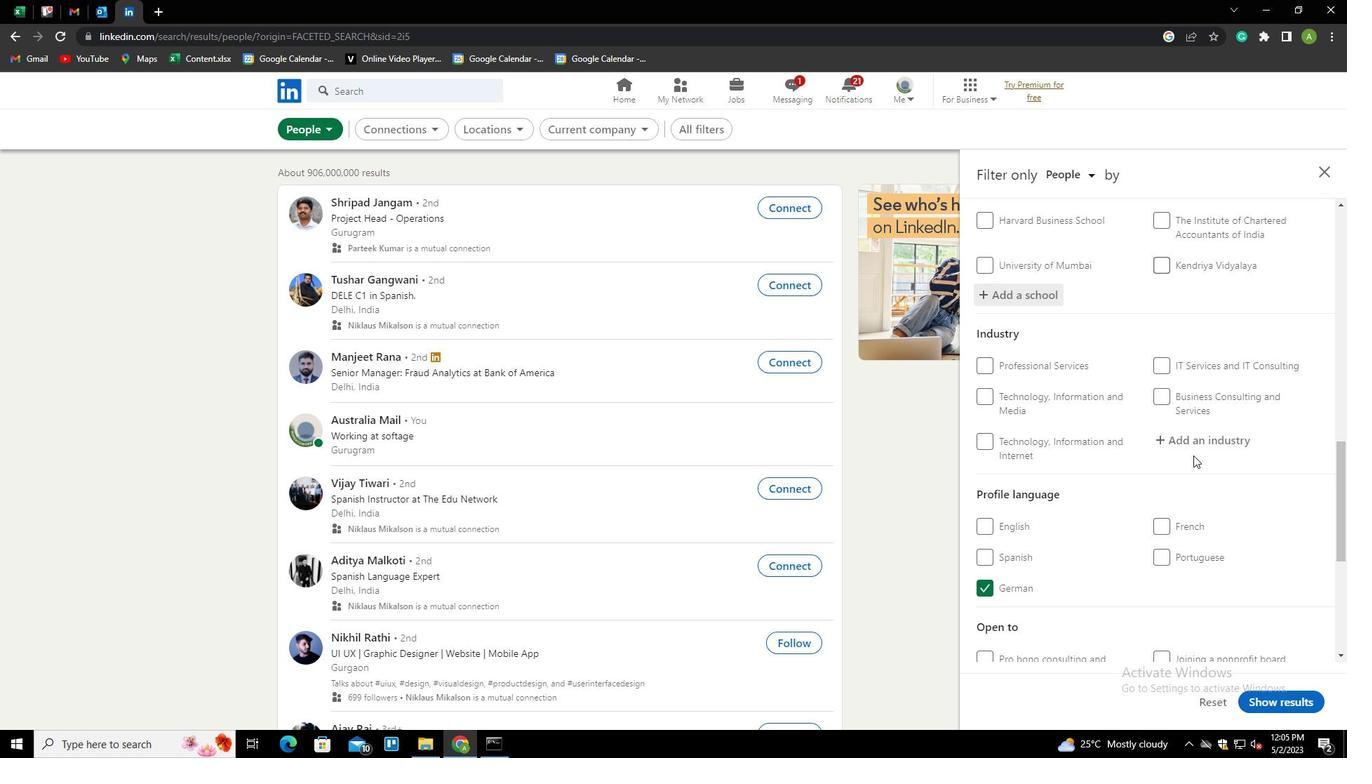 
Action: Mouse pressed left at (1193, 441)
Screenshot: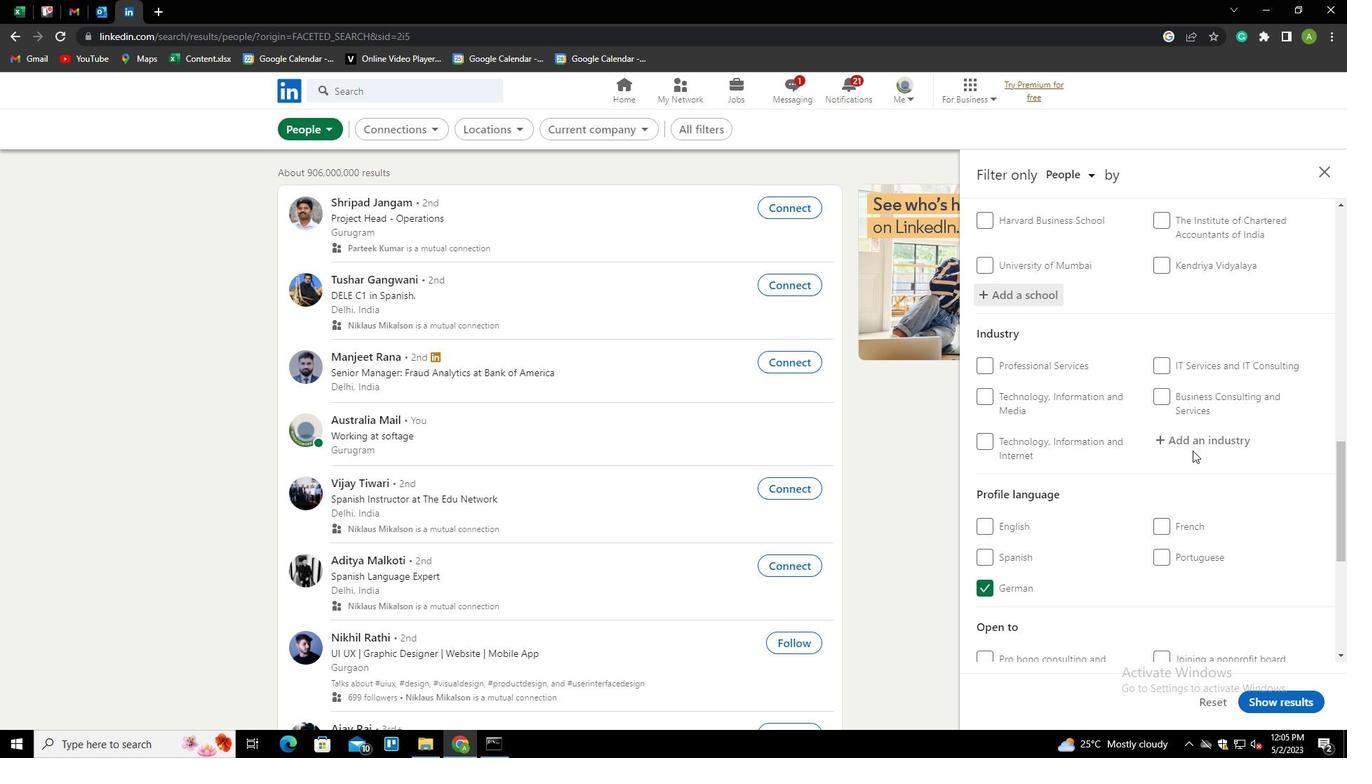 
Action: Key pressed <Key.shift>SHIP<Key.down><Key.enter>
Screenshot: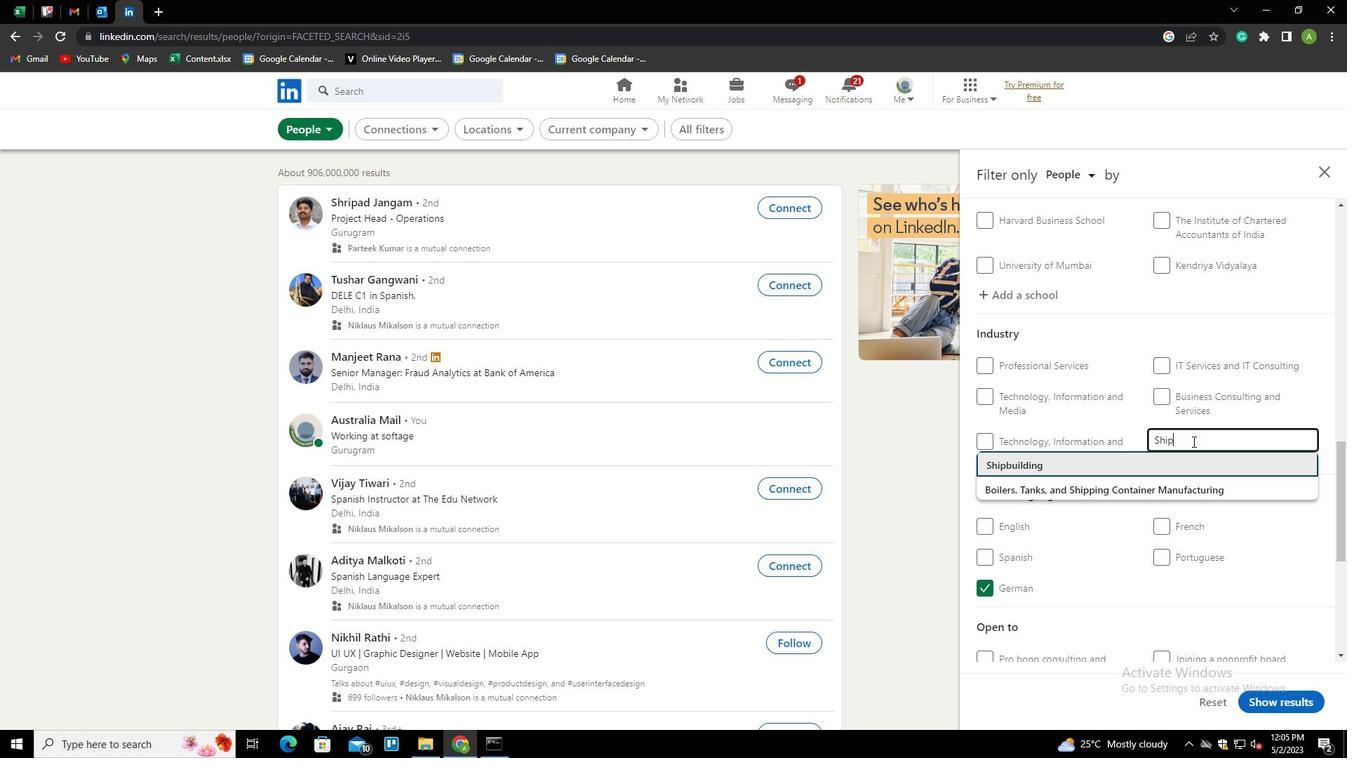 
Action: Mouse scrolled (1193, 440) with delta (0, 0)
Screenshot: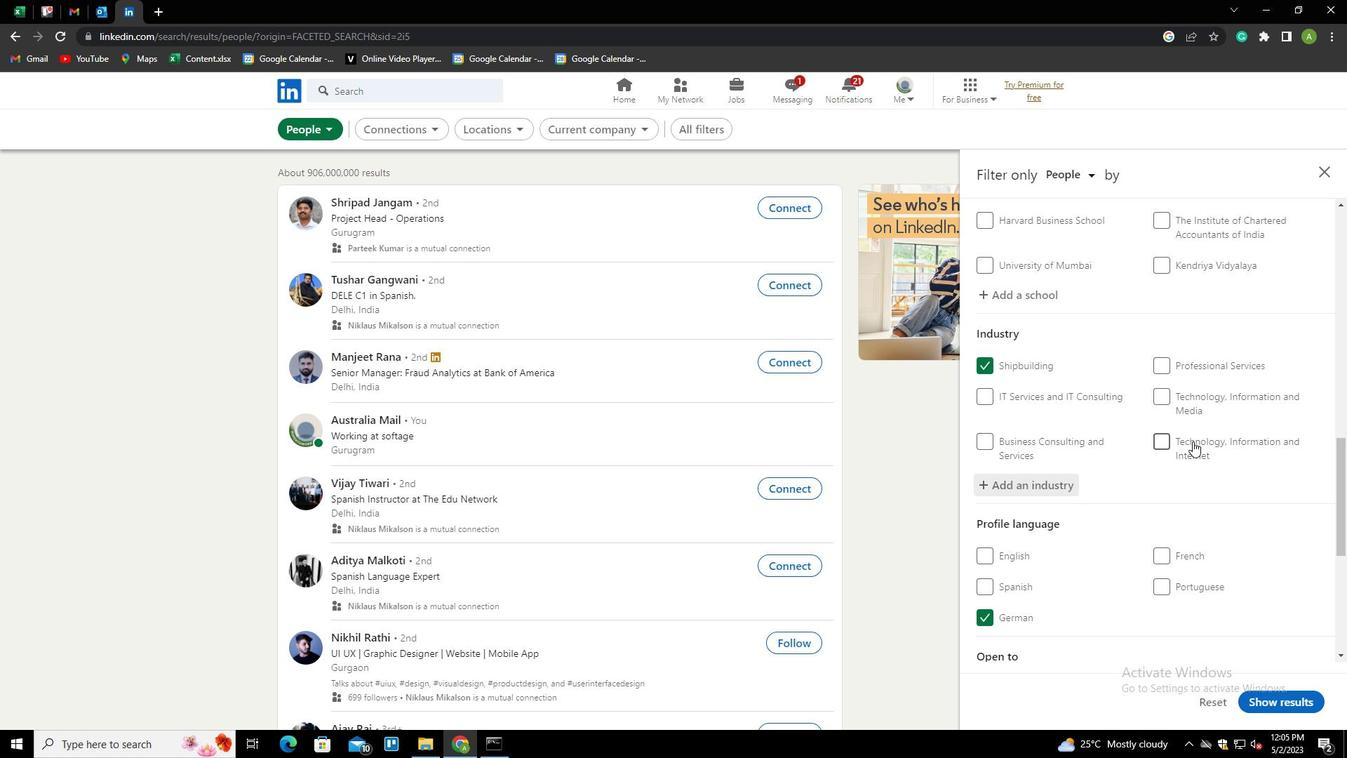 
Action: Mouse scrolled (1193, 440) with delta (0, 0)
Screenshot: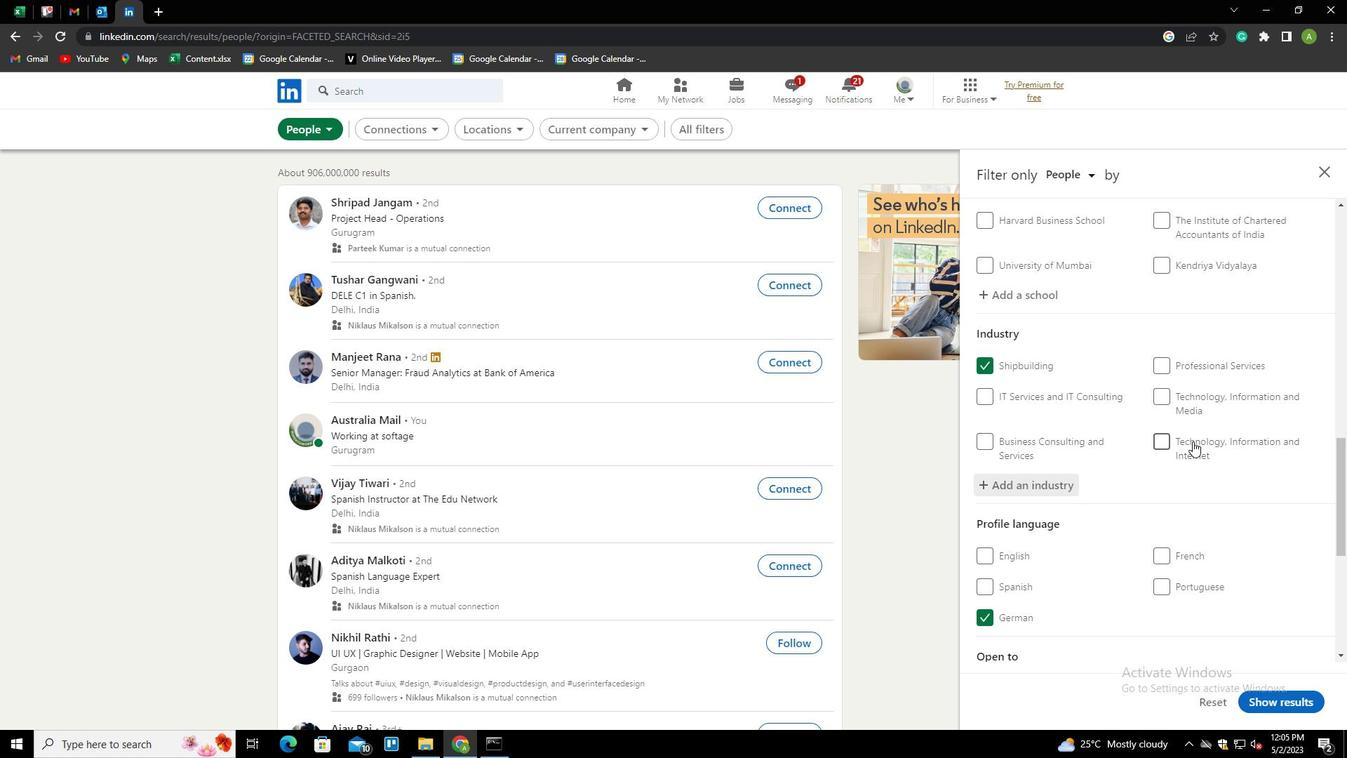 
Action: Mouse scrolled (1193, 440) with delta (0, 0)
Screenshot: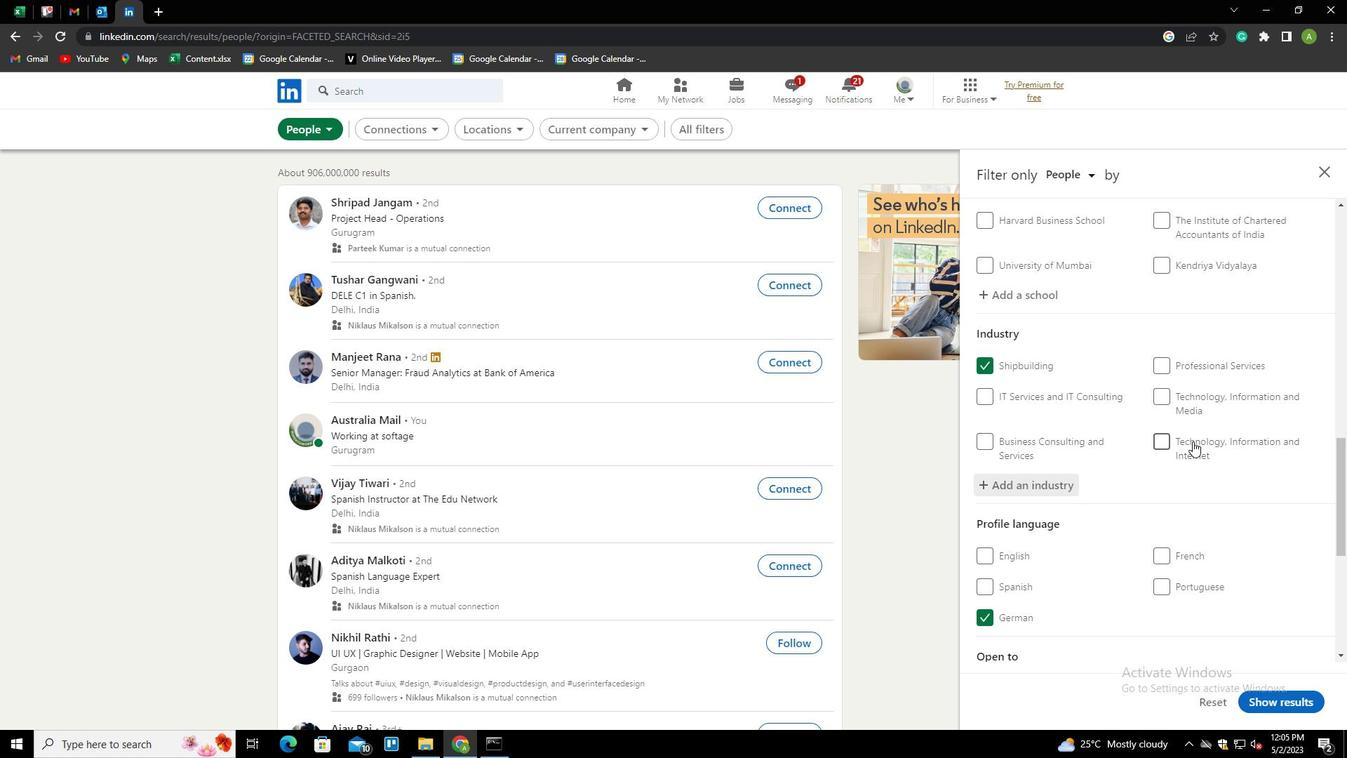 
Action: Mouse scrolled (1193, 440) with delta (0, 0)
Screenshot: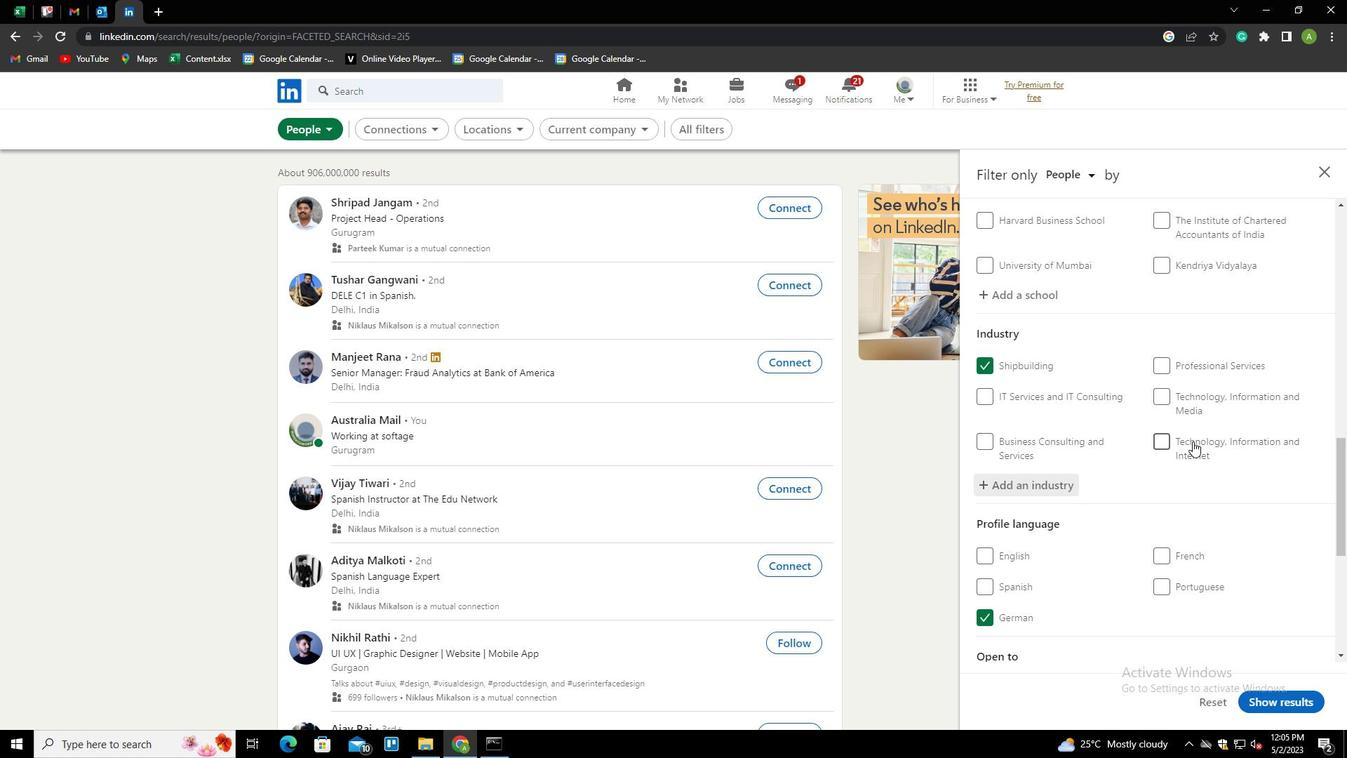 
Action: Mouse scrolled (1193, 440) with delta (0, 0)
Screenshot: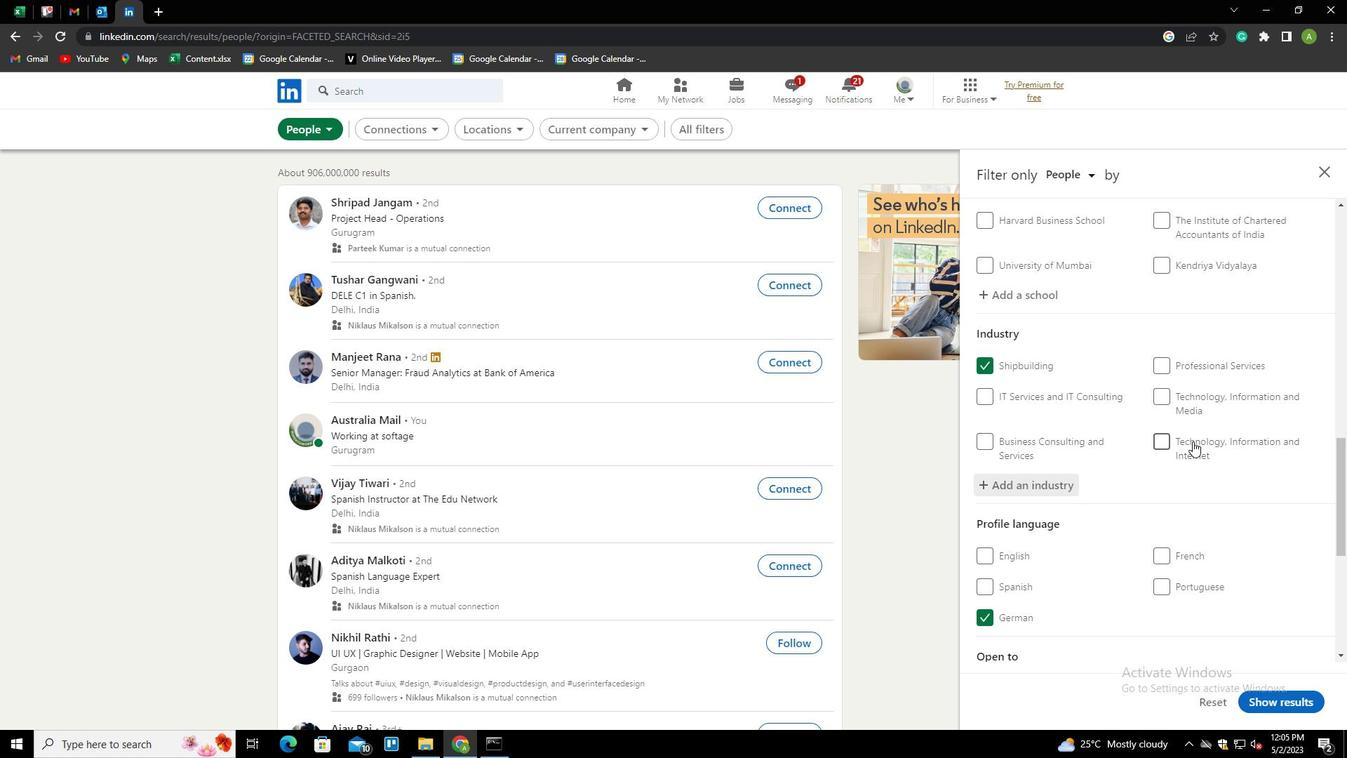 
Action: Mouse moved to (1186, 483)
Screenshot: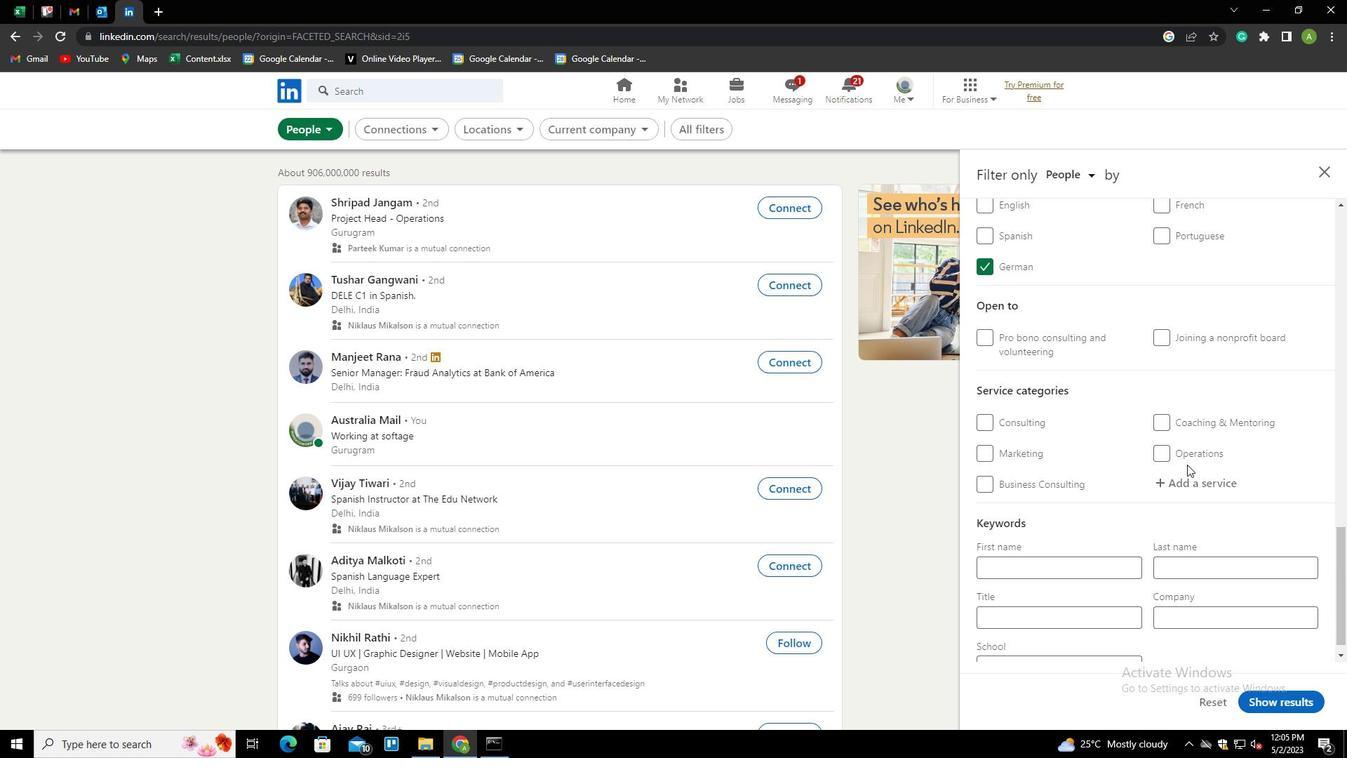
Action: Mouse pressed left at (1186, 483)
Screenshot: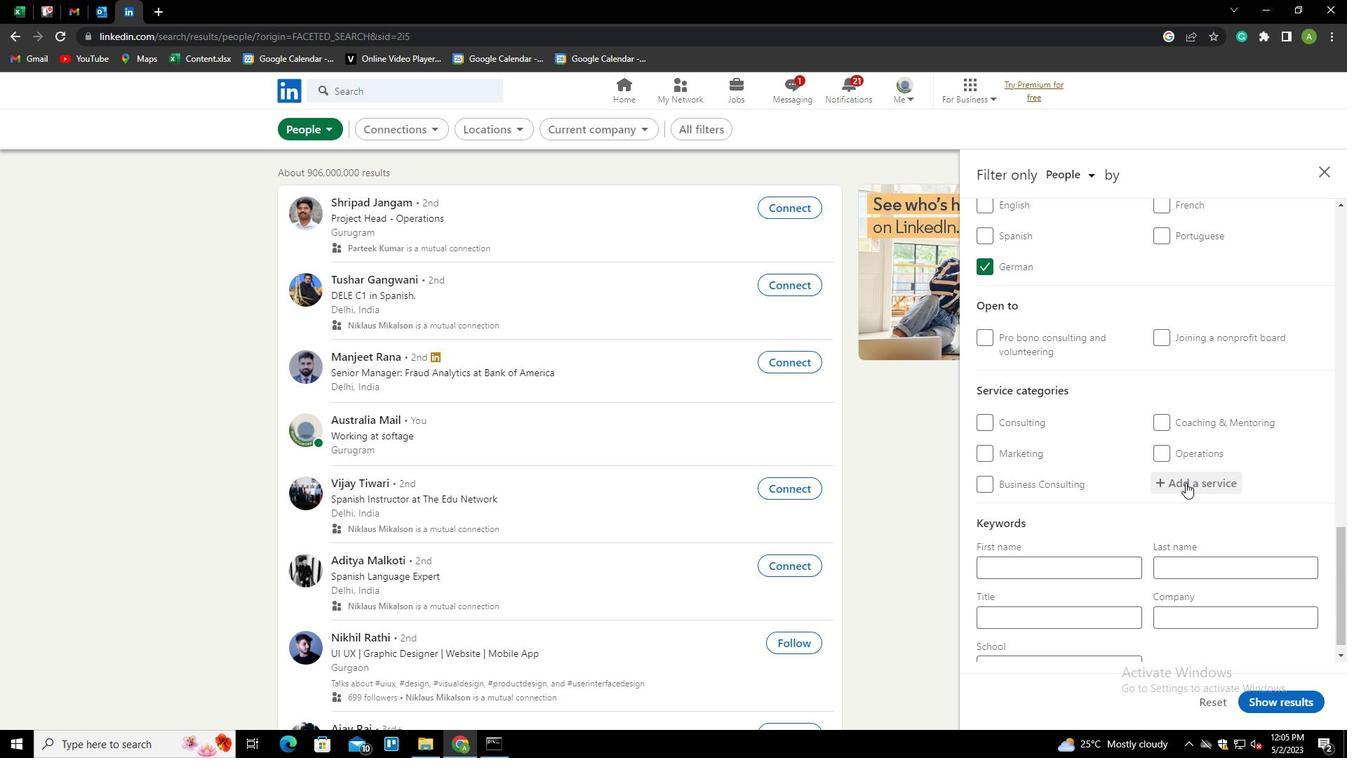 
Action: Key pressed <Key.shift><Key.shift>ADMINISRA<Key.backspace><Key.backspace><Key.backspace>STRA<Key.down><Key.enter>
Screenshot: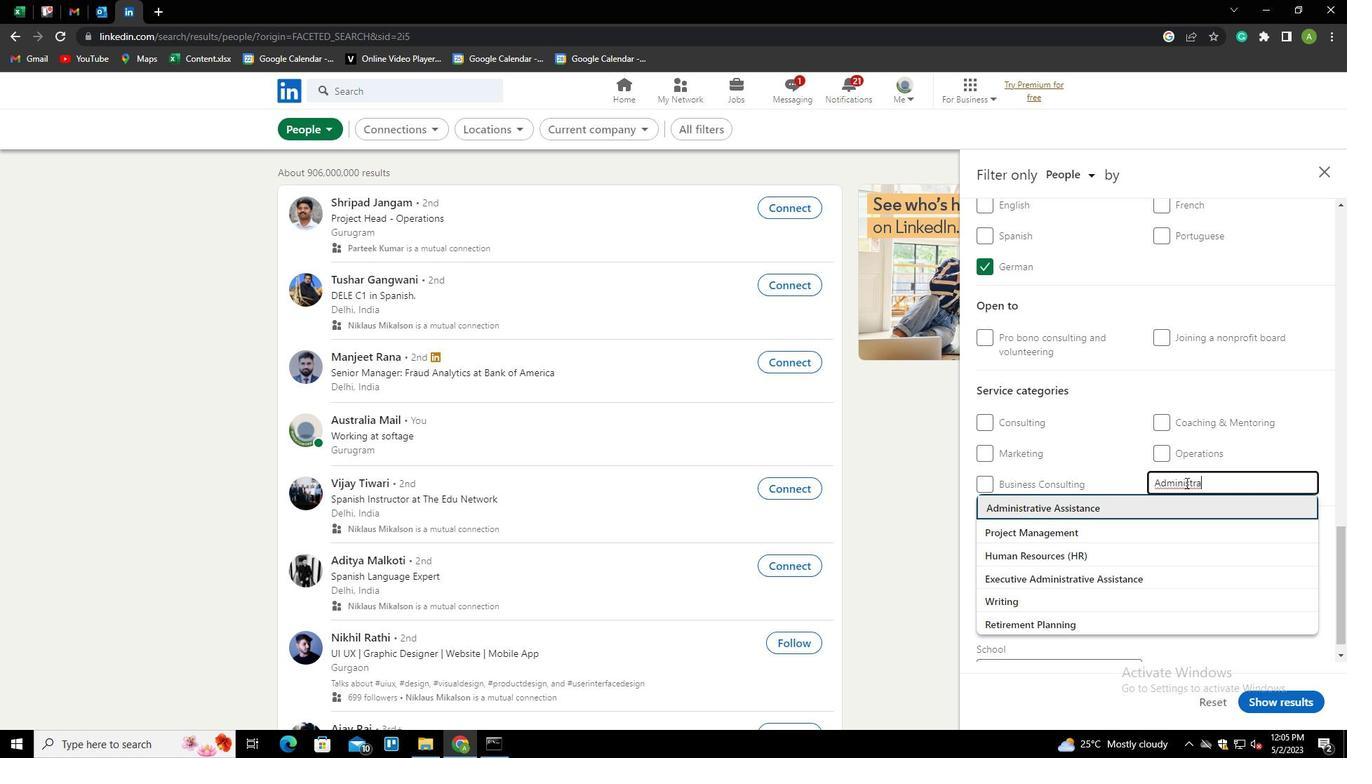 
Action: Mouse scrolled (1186, 482) with delta (0, 0)
Screenshot: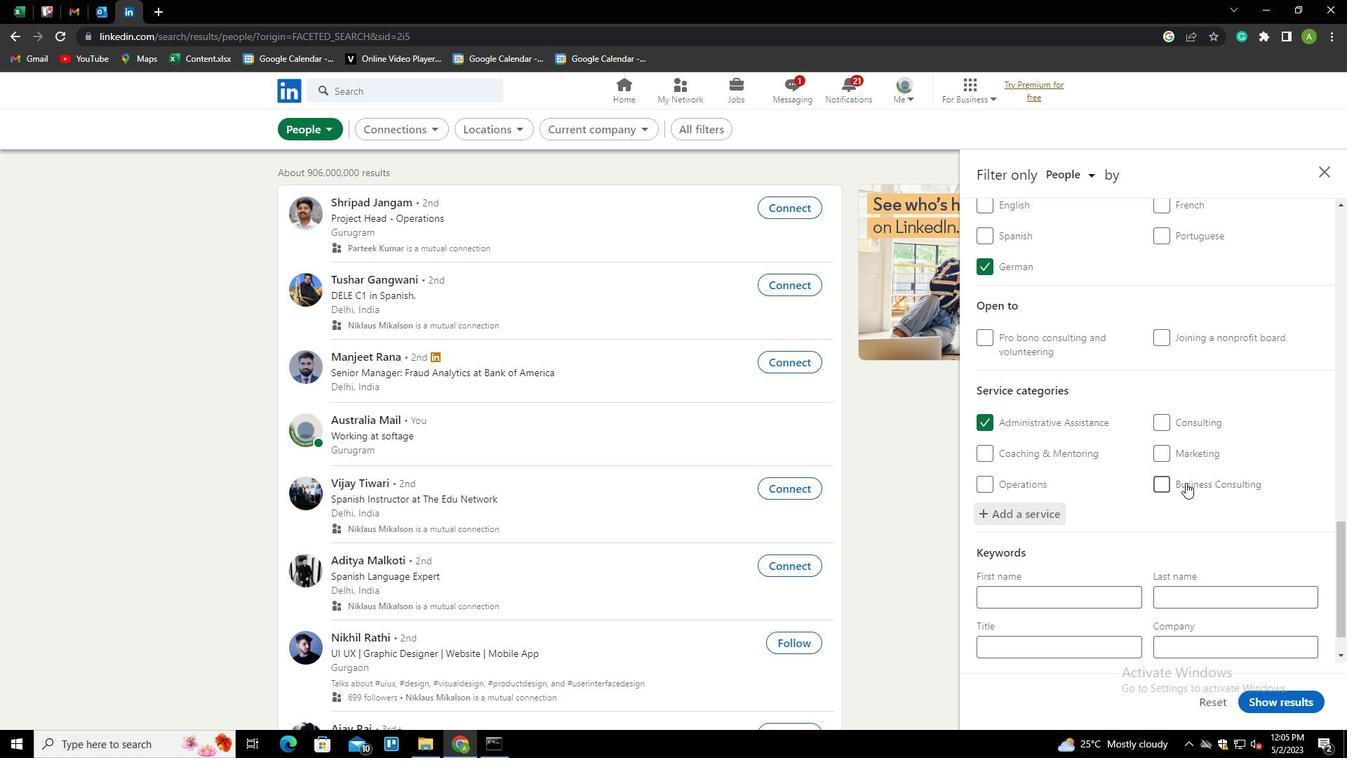 
Action: Mouse scrolled (1186, 482) with delta (0, 0)
Screenshot: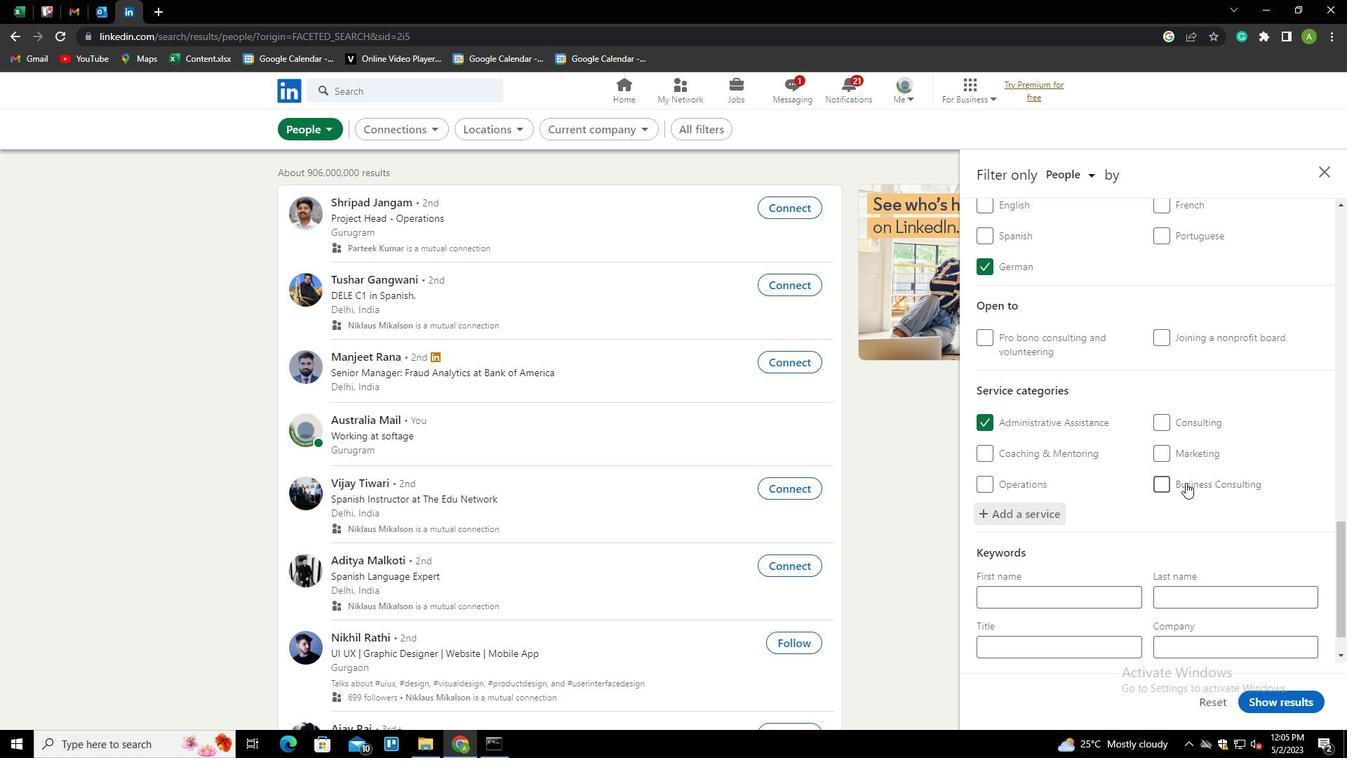 
Action: Mouse scrolled (1186, 482) with delta (0, 0)
Screenshot: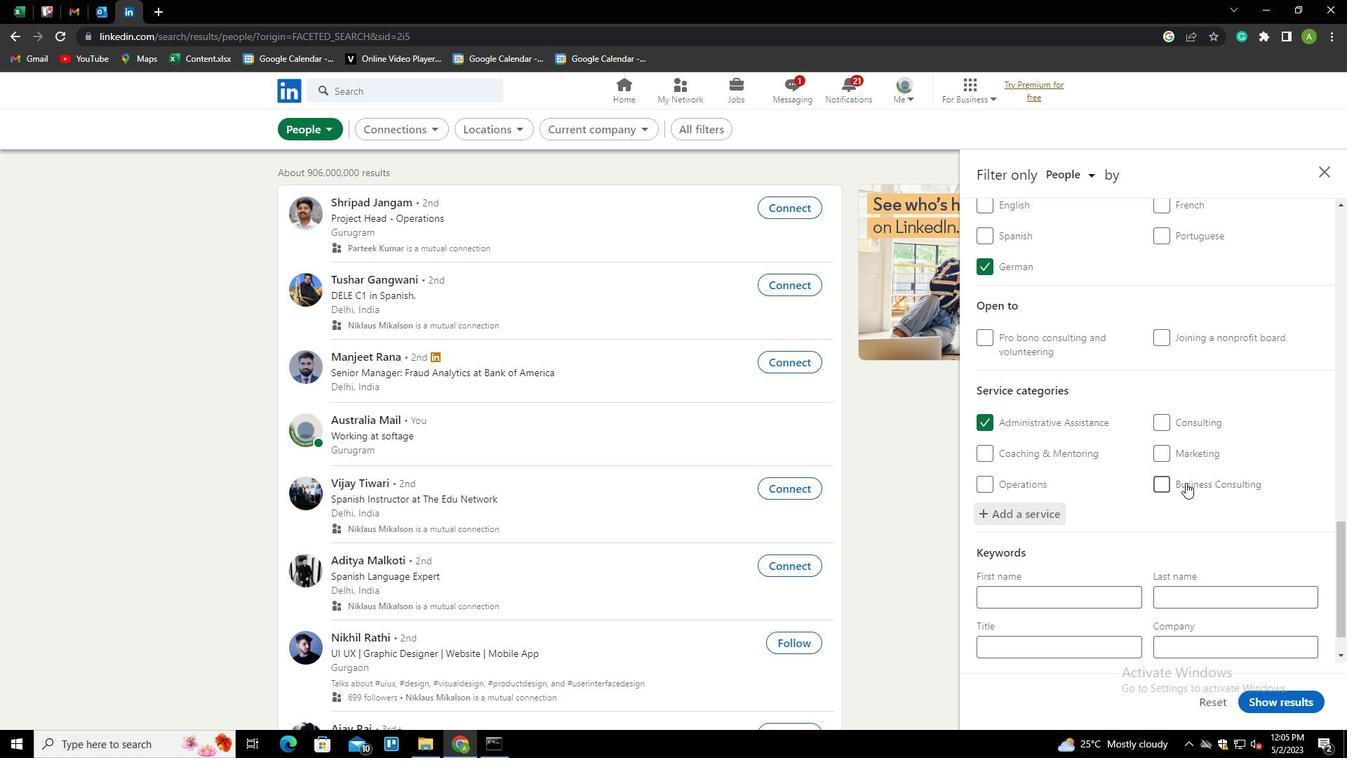
Action: Mouse scrolled (1186, 482) with delta (0, 0)
Screenshot: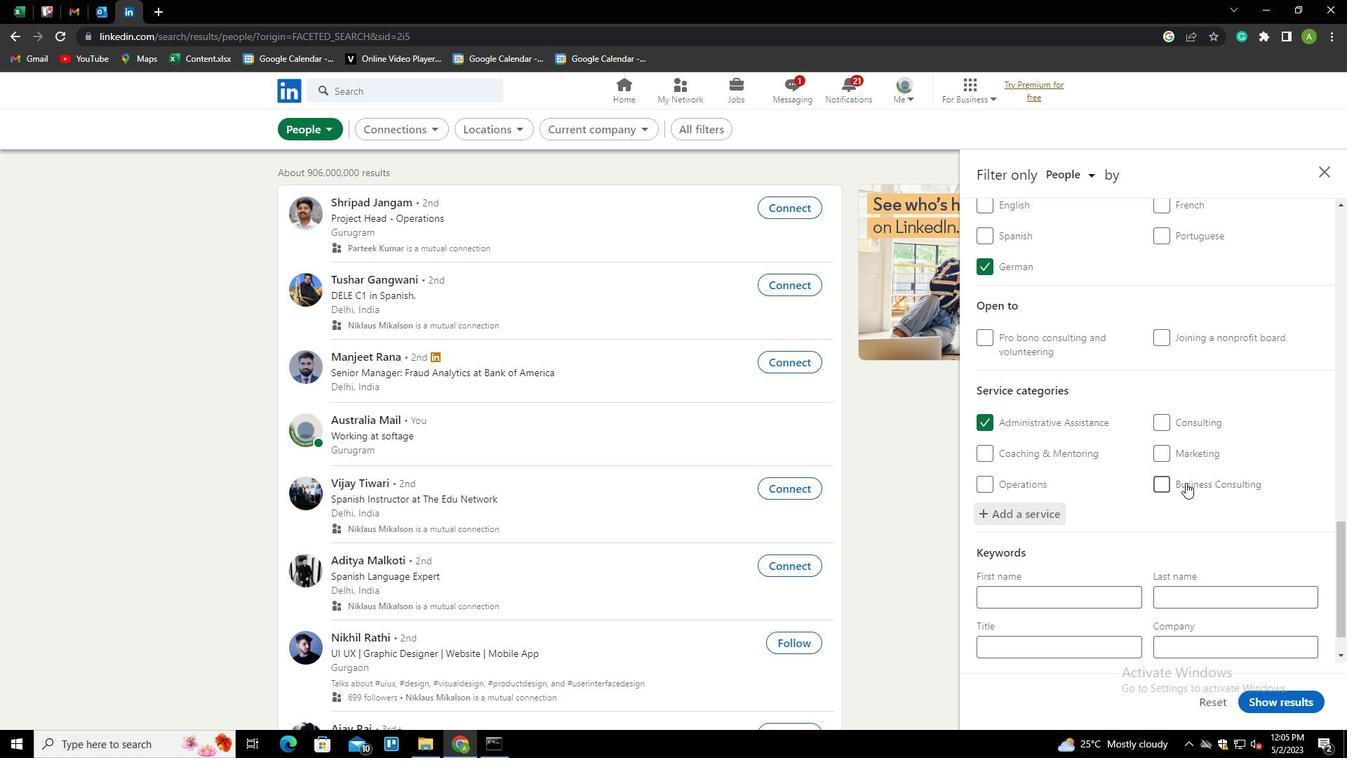 
Action: Mouse scrolled (1186, 482) with delta (0, 0)
Screenshot: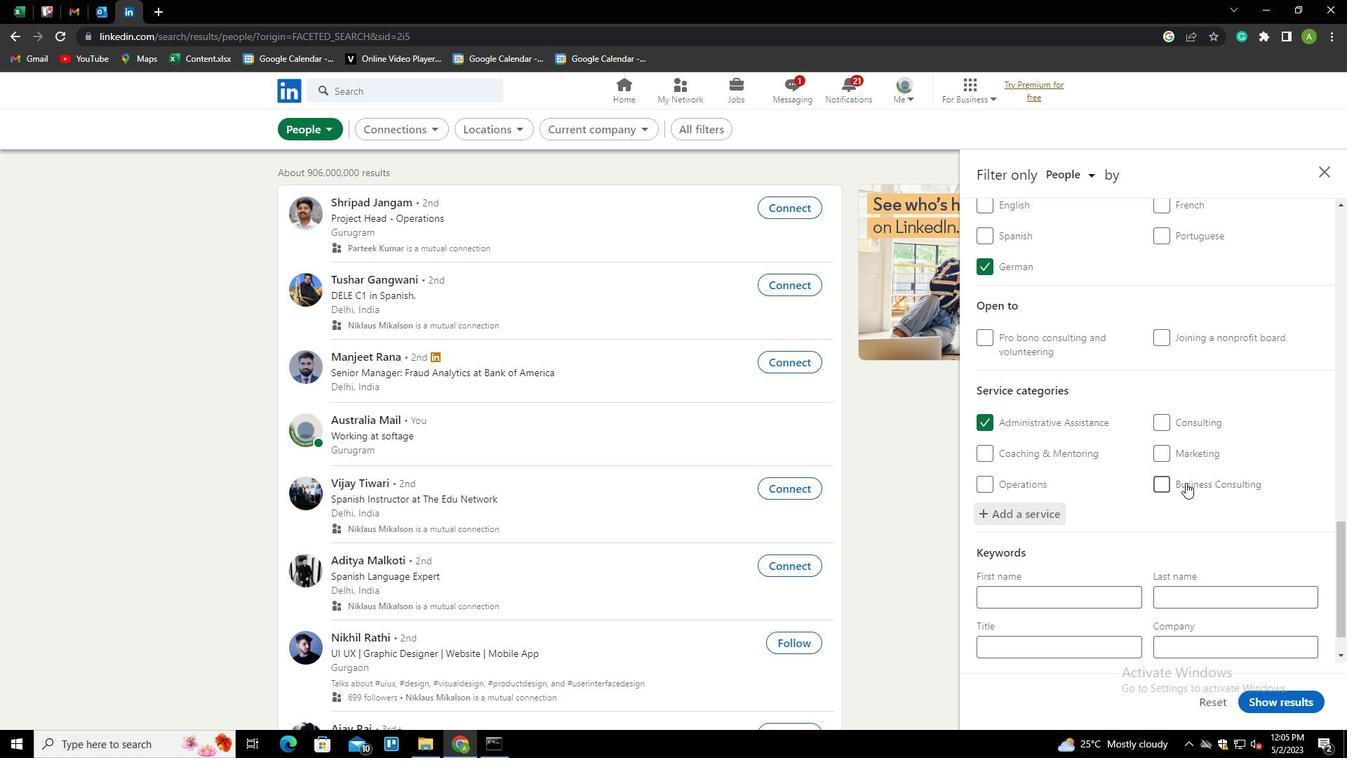 
Action: Mouse scrolled (1186, 482) with delta (0, 0)
Screenshot: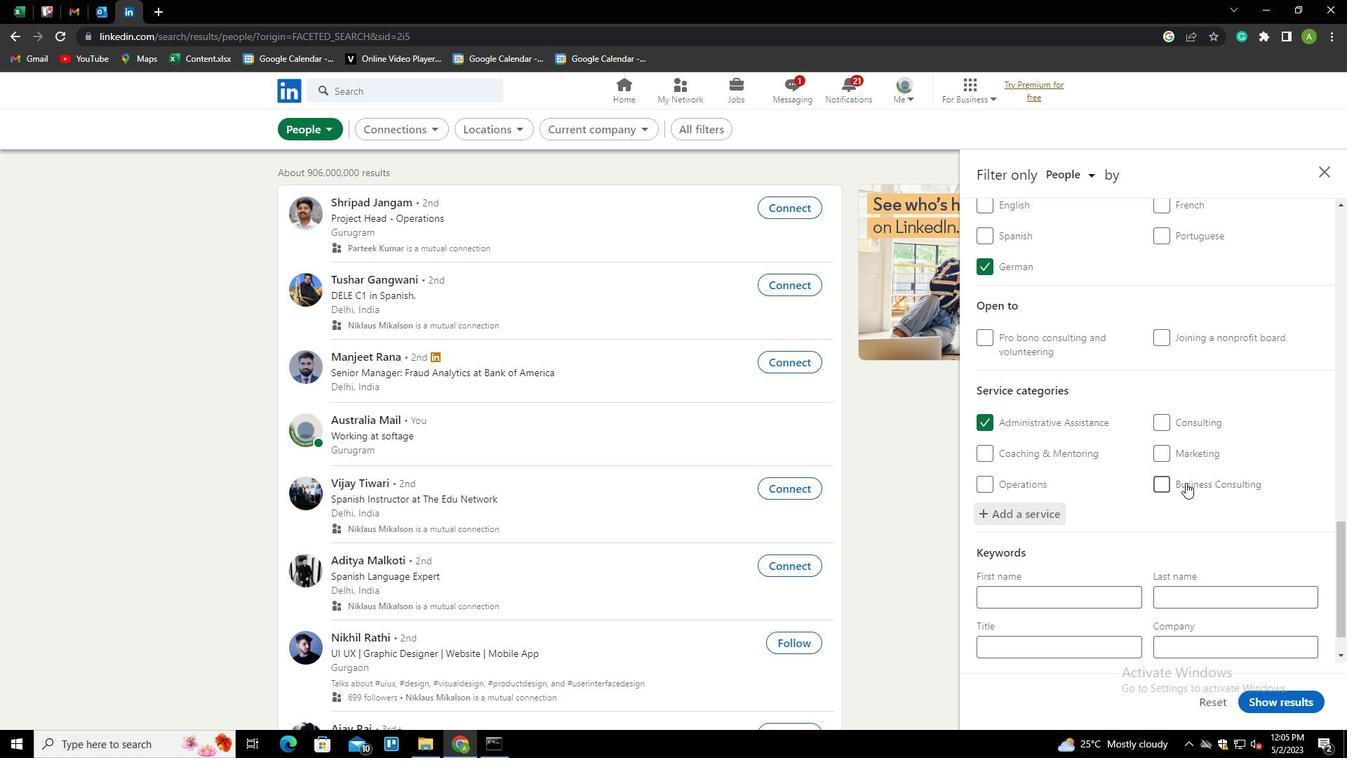 
Action: Mouse moved to (1063, 595)
Screenshot: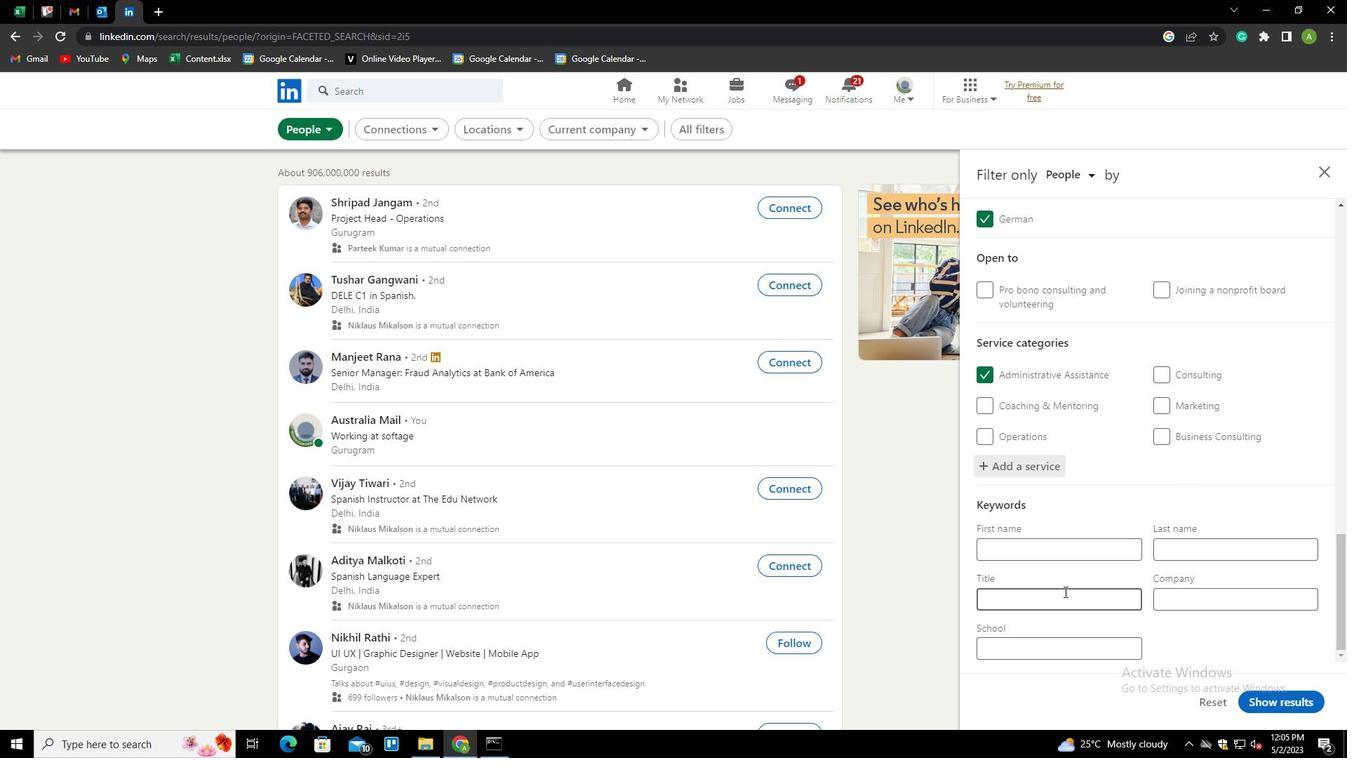 
Action: Mouse pressed left at (1063, 595)
Screenshot: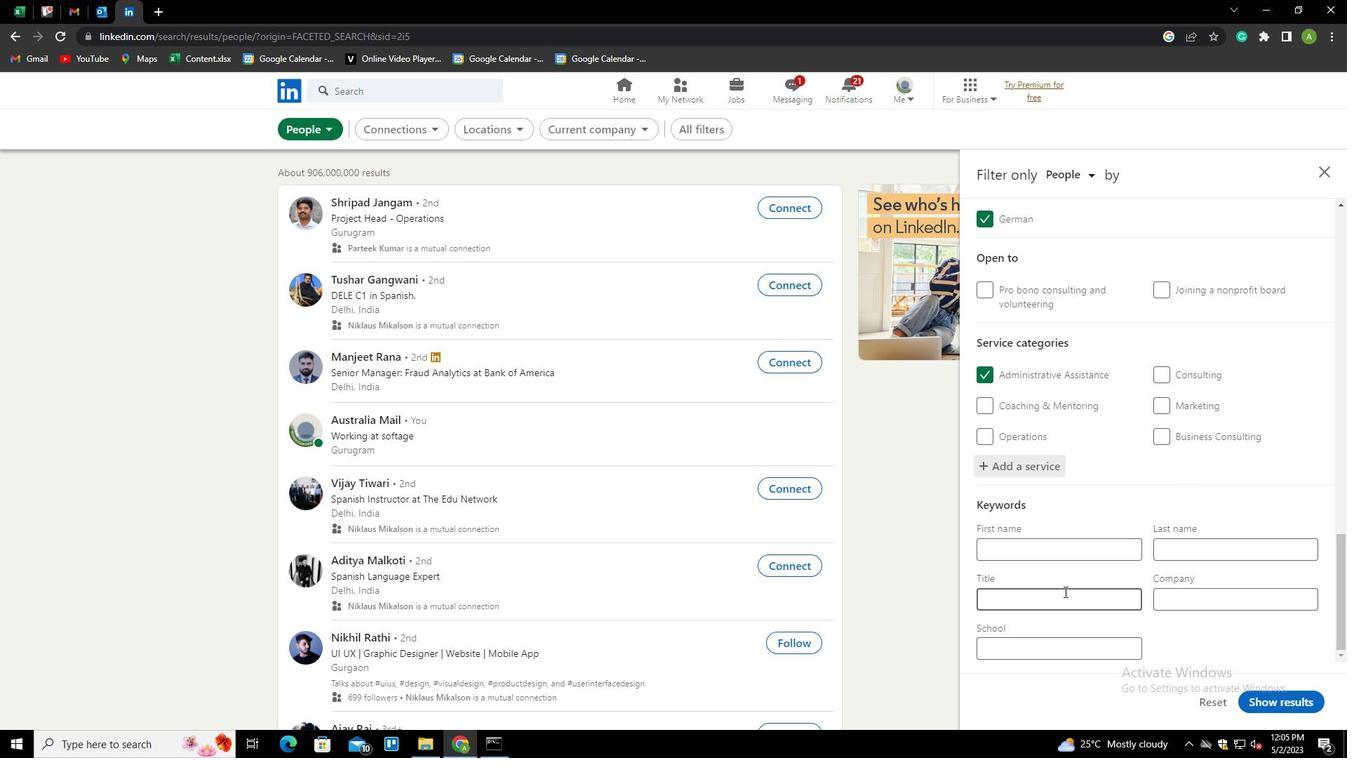 
Action: Key pressed <Key.shift>SCIENTIST
Screenshot: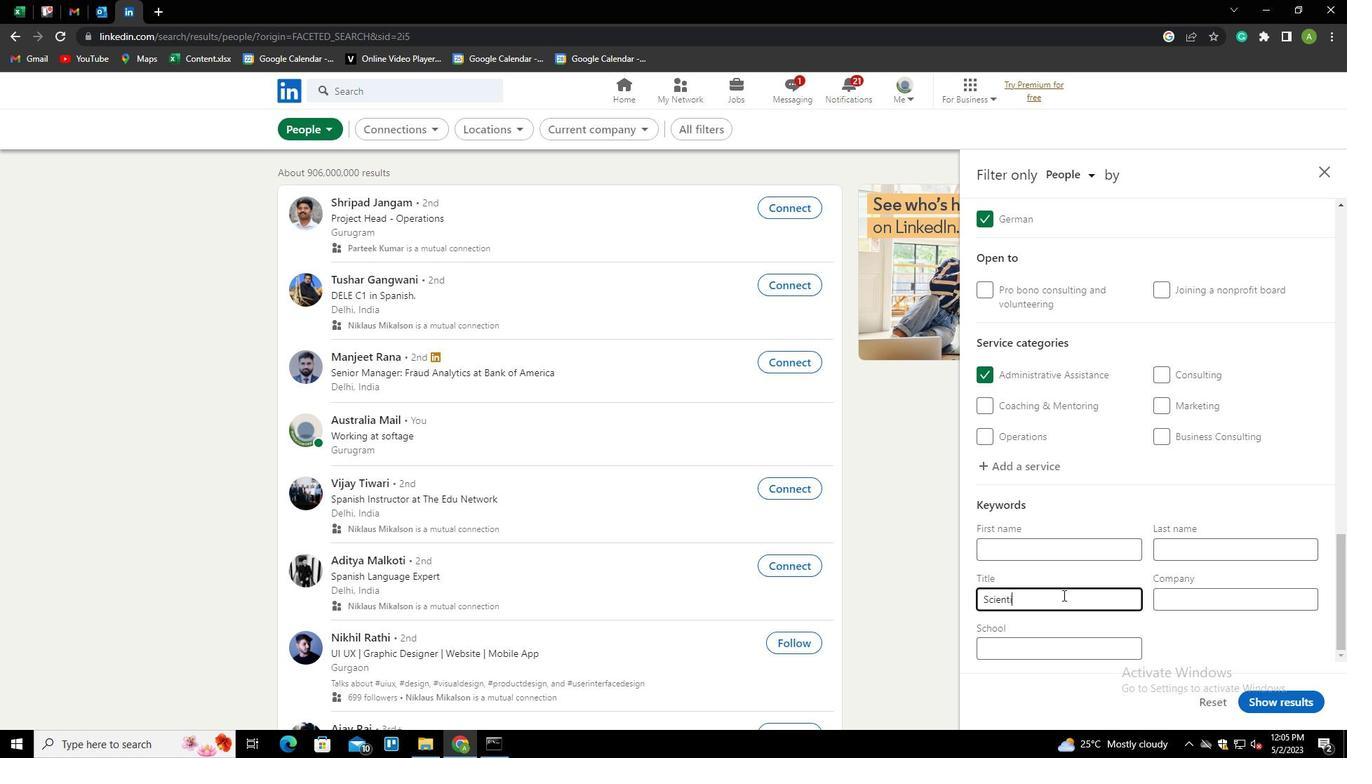 
Action: Mouse moved to (1245, 657)
Screenshot: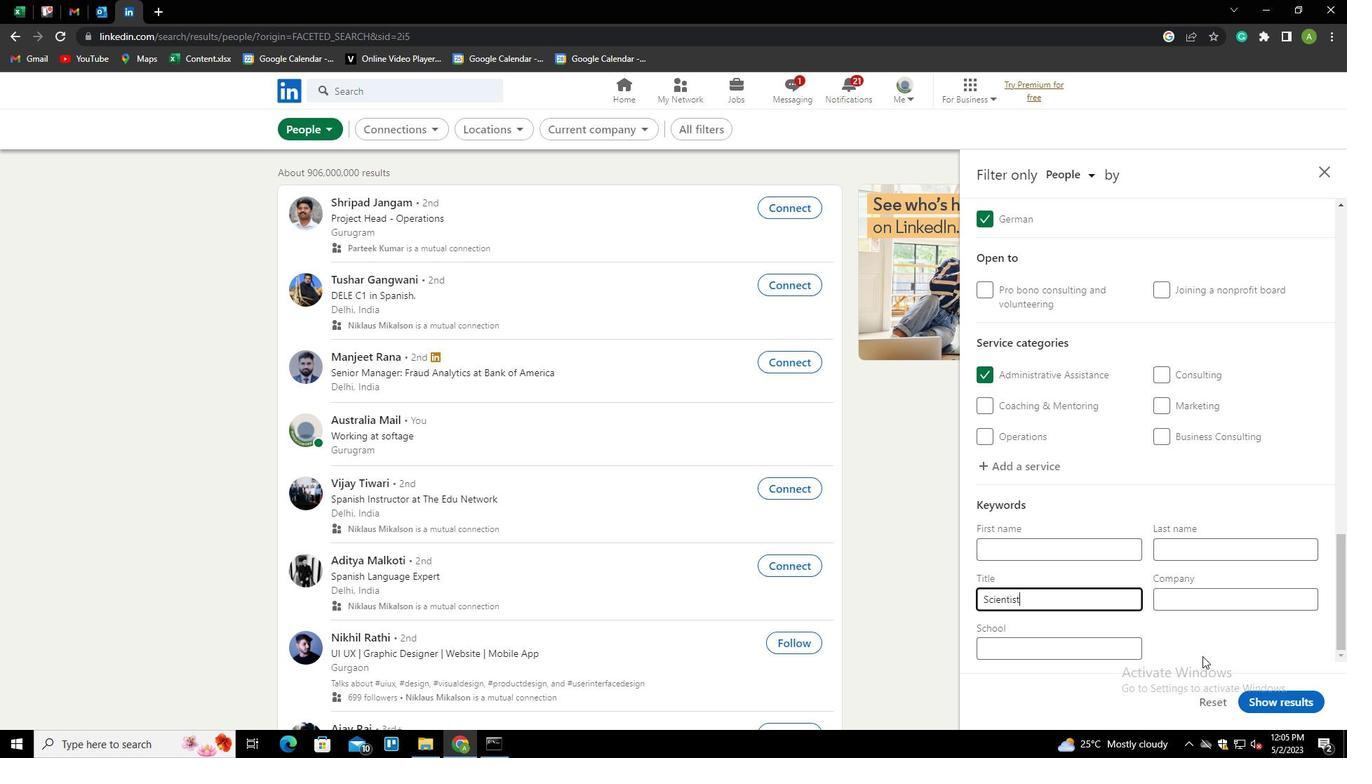 
Action: Mouse pressed left at (1245, 657)
Screenshot: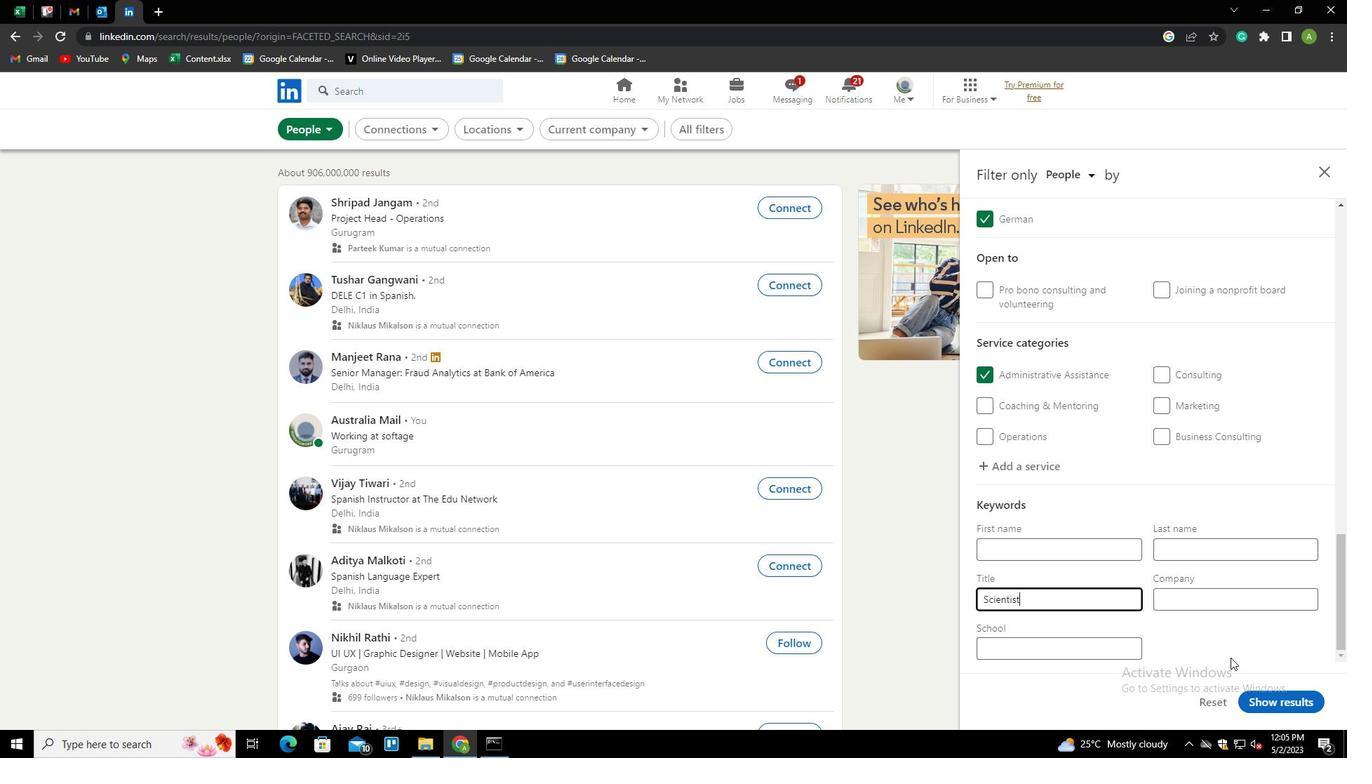 
Action: Mouse moved to (1280, 699)
Screenshot: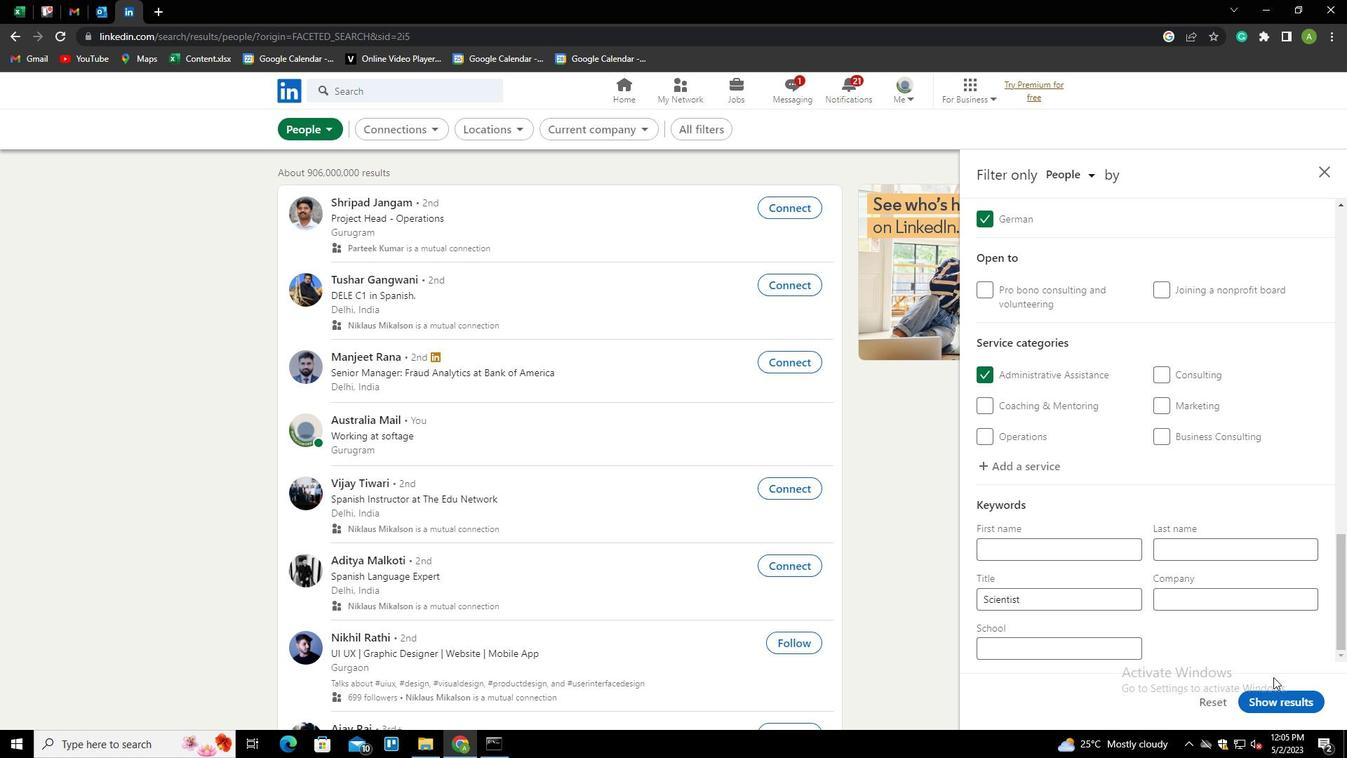 
Action: Mouse pressed left at (1280, 699)
Screenshot: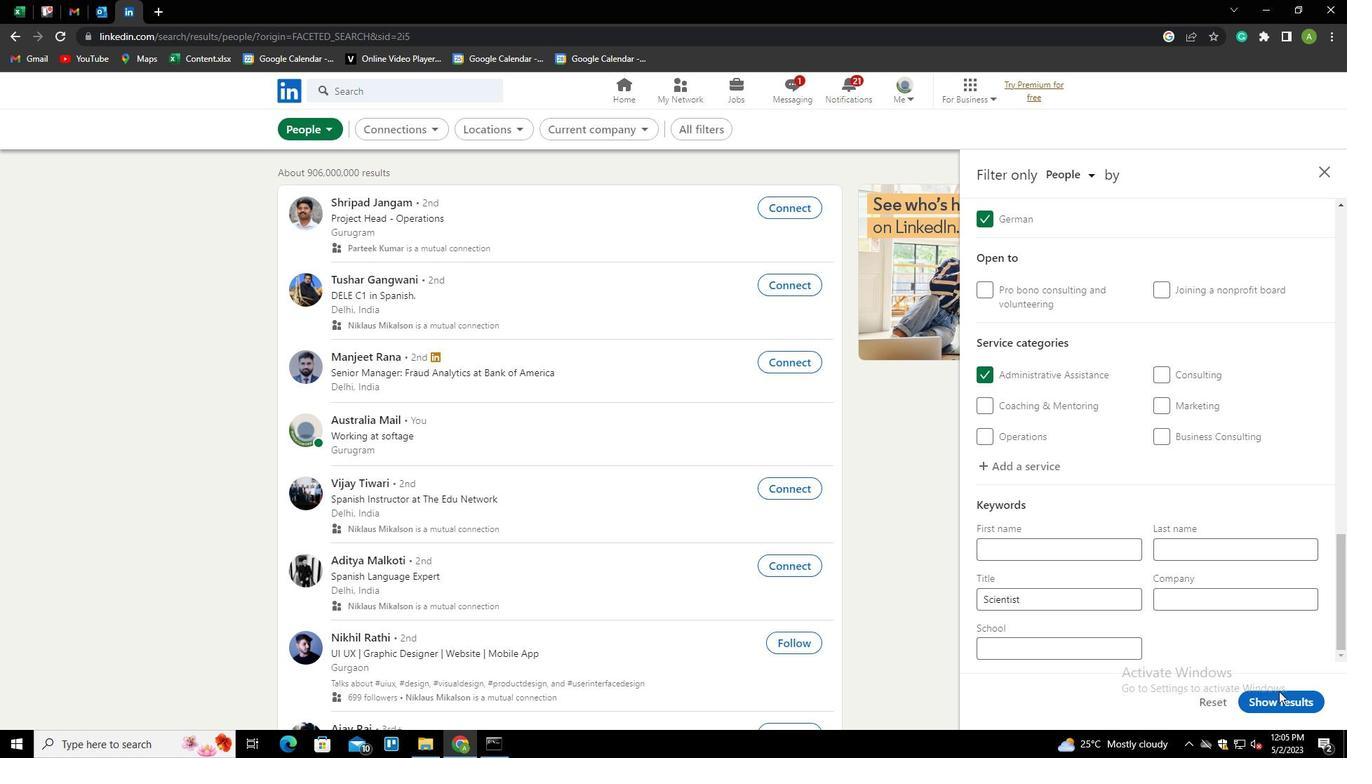 
